 Task: Find a place to stay in Lidingö, Sweden, from September 6 to September 10, for 1 adult and 1 pet, with a price range of ₹9000 to ₹17000, 1 bedroom, and self check-in option.
Action: Mouse moved to (561, 110)
Screenshot: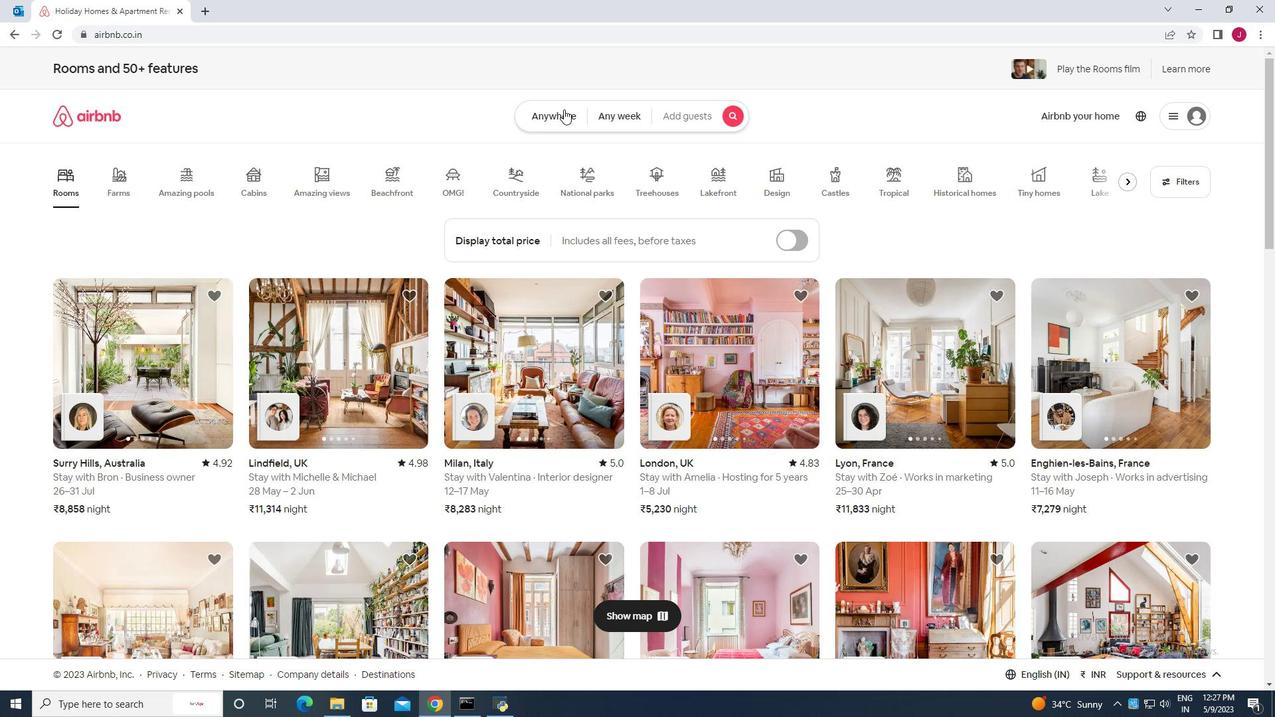 
Action: Mouse pressed left at (561, 110)
Screenshot: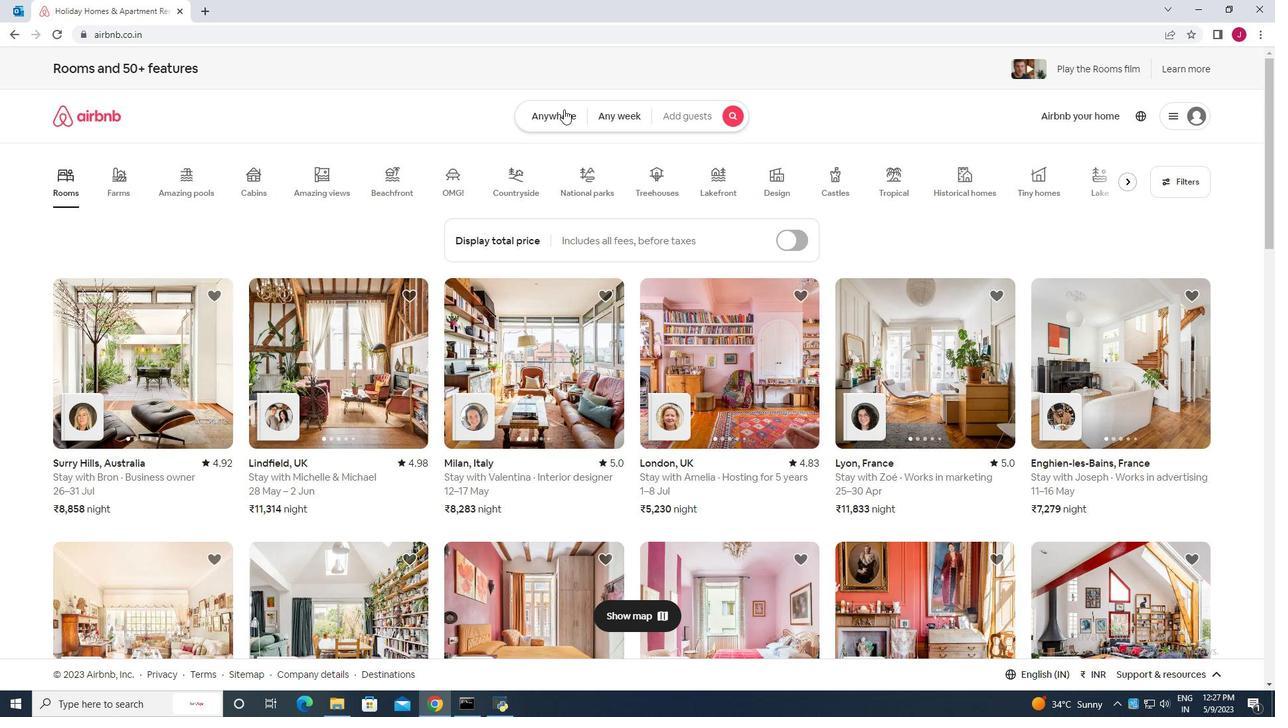 
Action: Mouse moved to (426, 166)
Screenshot: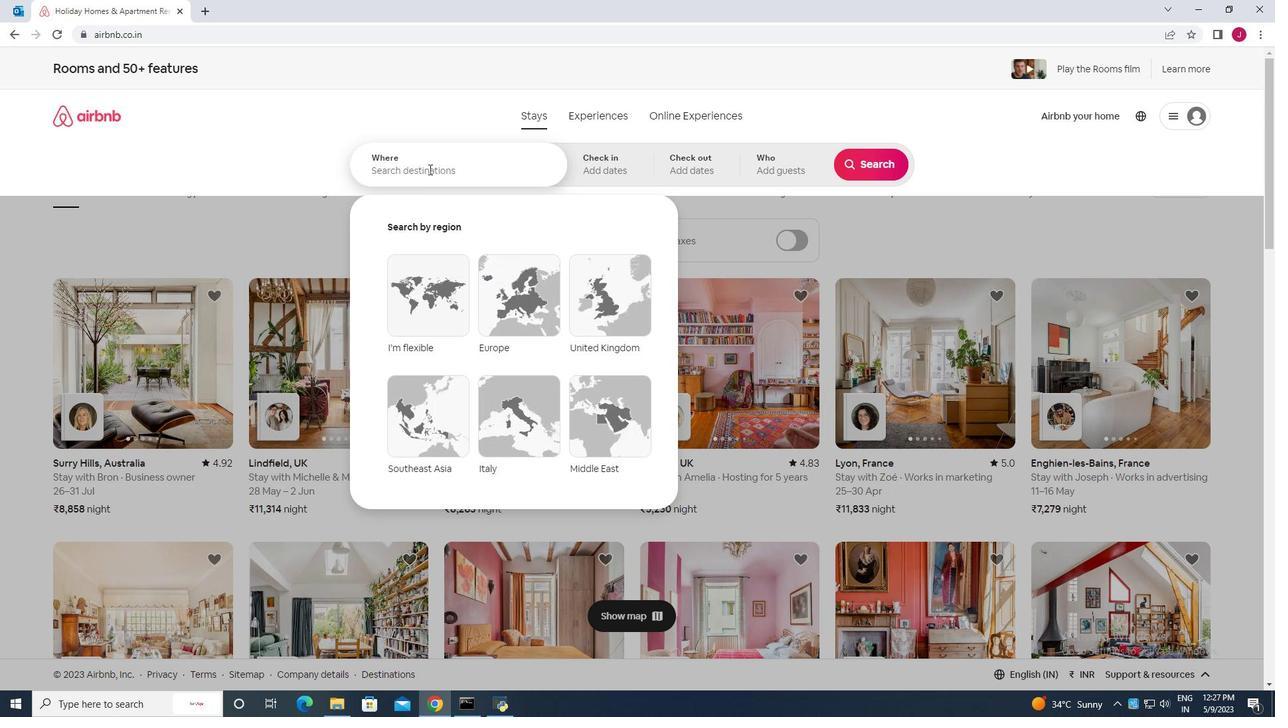
Action: Mouse pressed left at (426, 166)
Screenshot: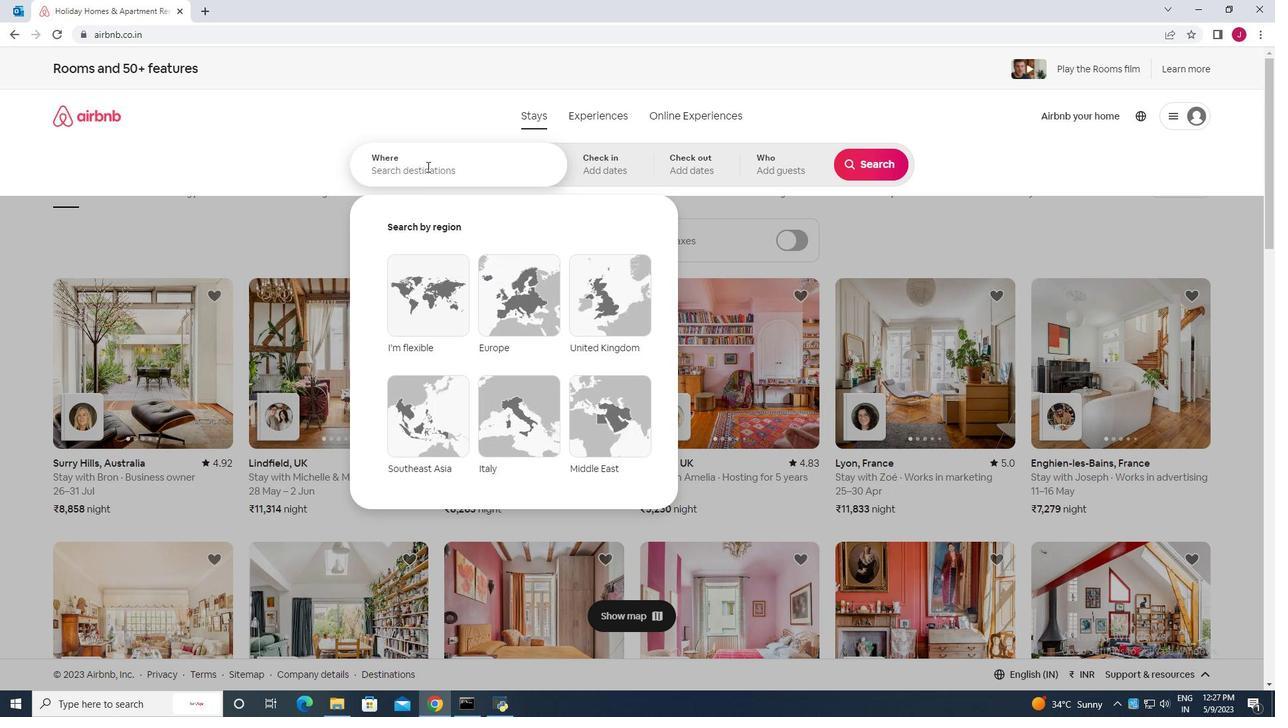 
Action: Key pressed lingingo<Key.backspace><Key.backspace><Key.backspace><Key.backspace><Key.backspace>dingo<Key.space>sd<Key.backspace>weden
Screenshot: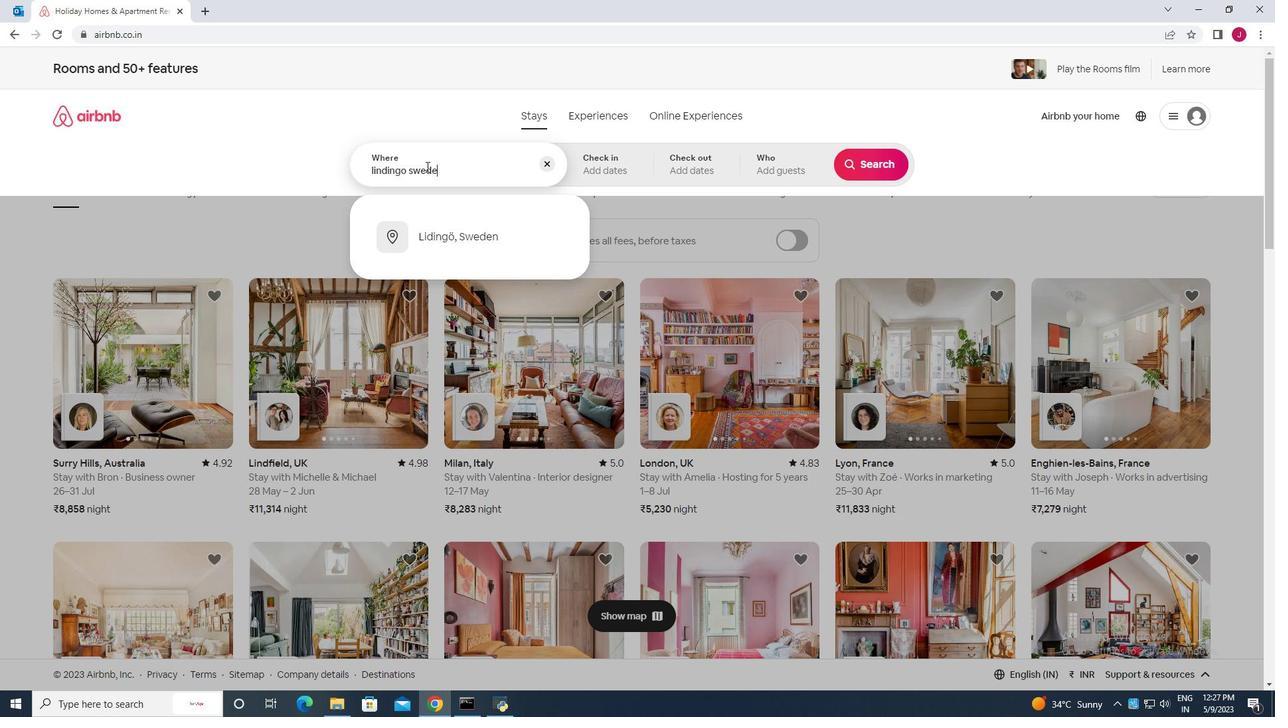 
Action: Mouse moved to (446, 241)
Screenshot: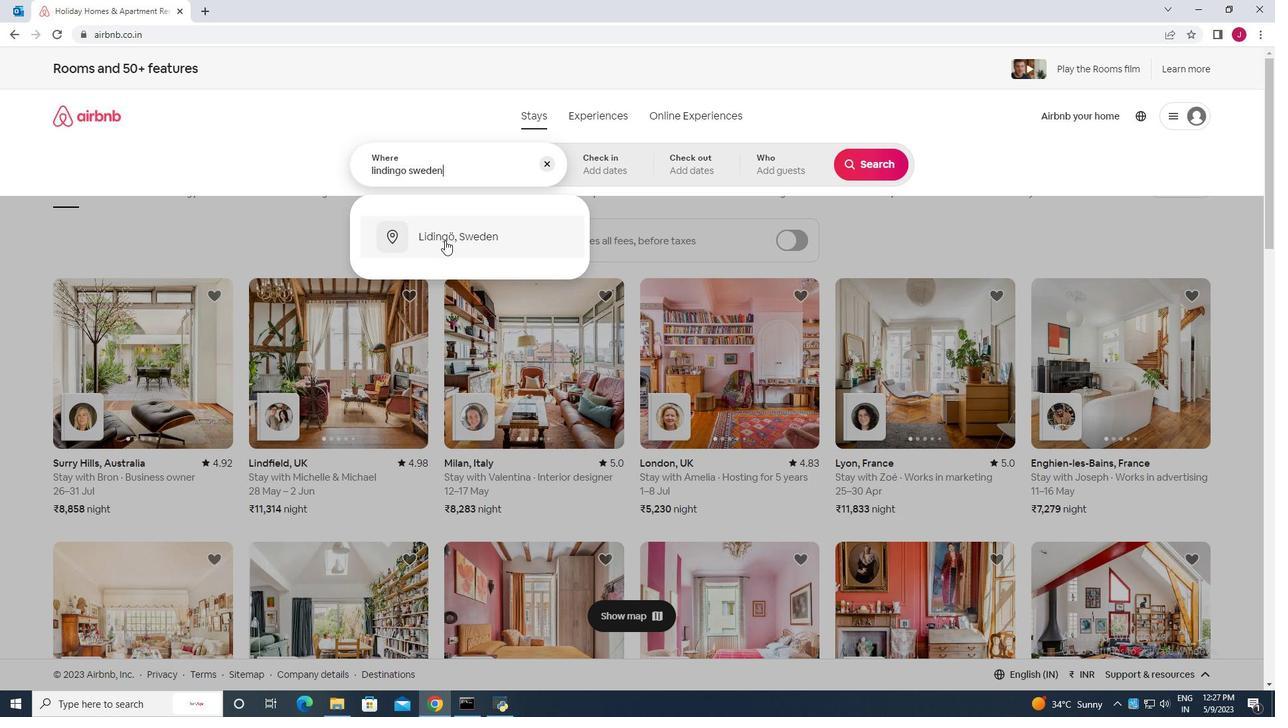 
Action: Mouse pressed left at (446, 241)
Screenshot: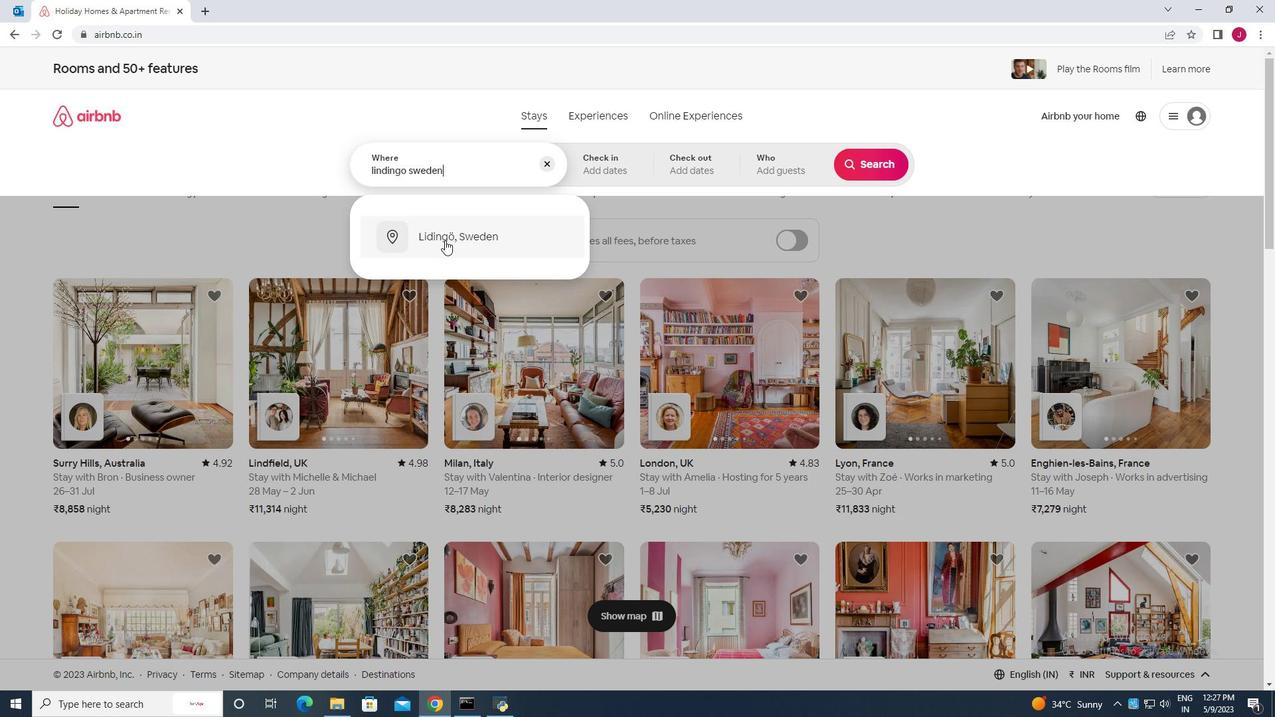 
Action: Mouse moved to (872, 267)
Screenshot: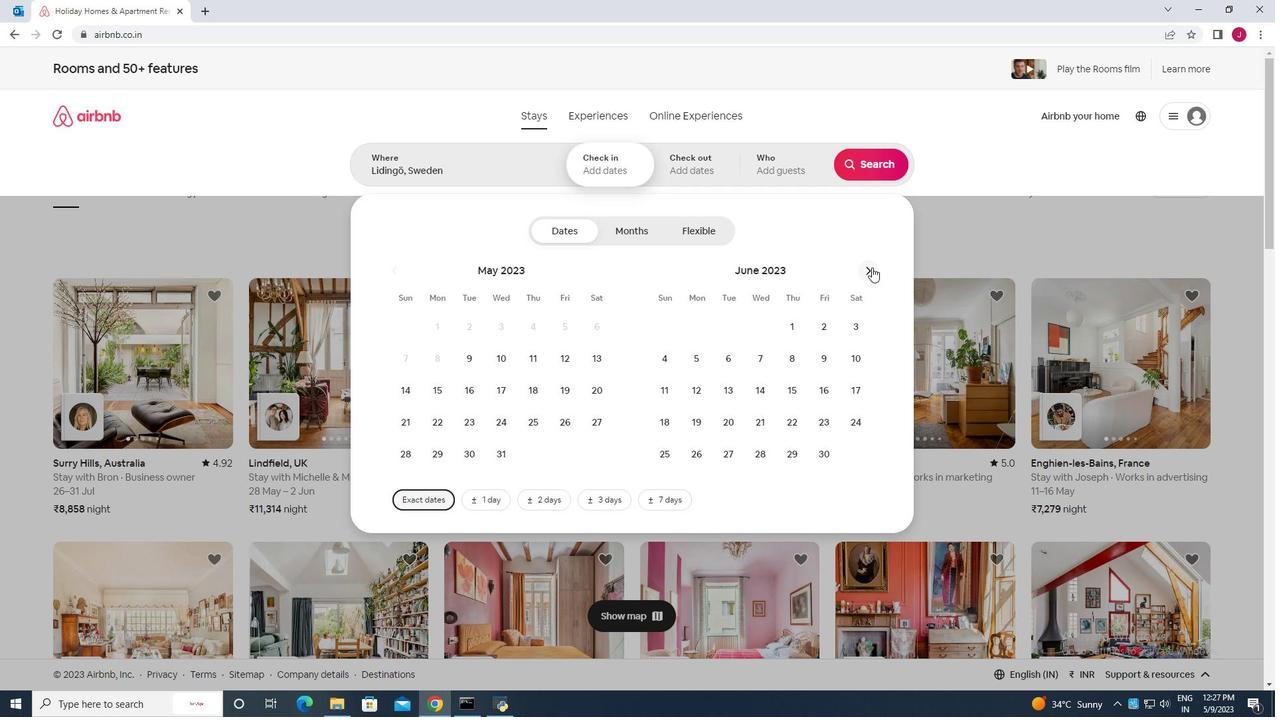 
Action: Mouse pressed left at (872, 267)
Screenshot: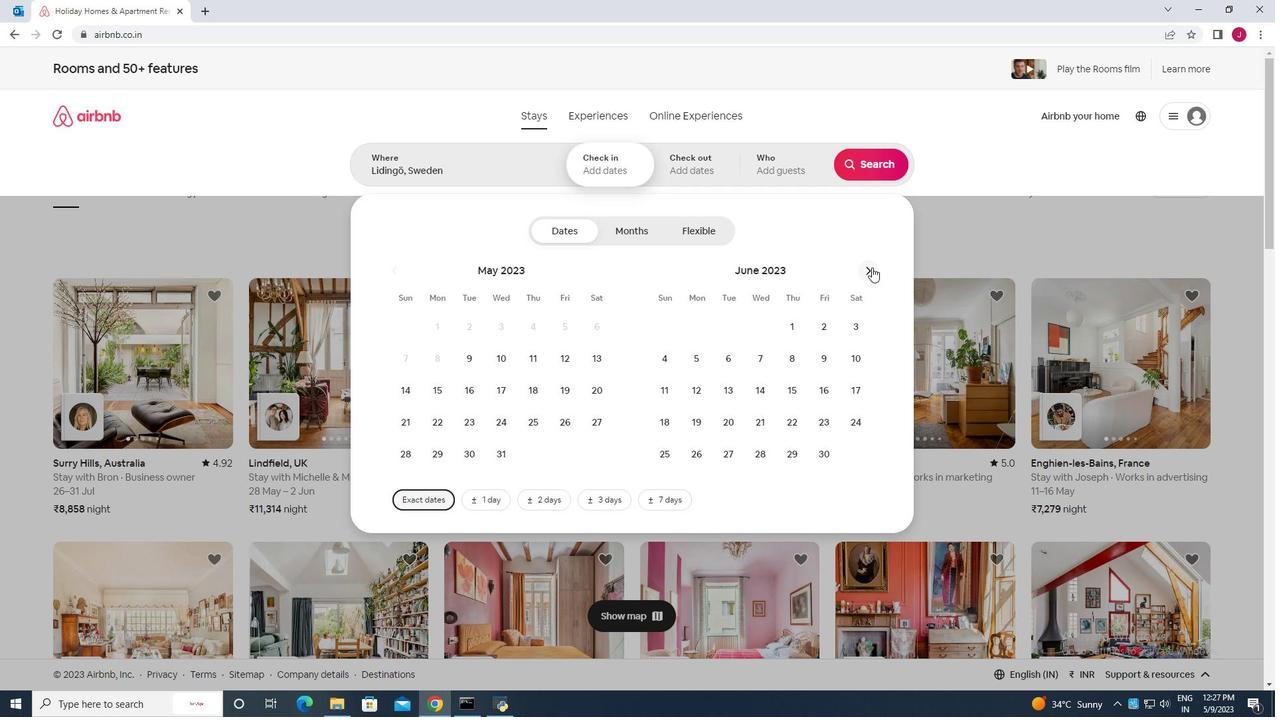 
Action: Mouse pressed left at (872, 267)
Screenshot: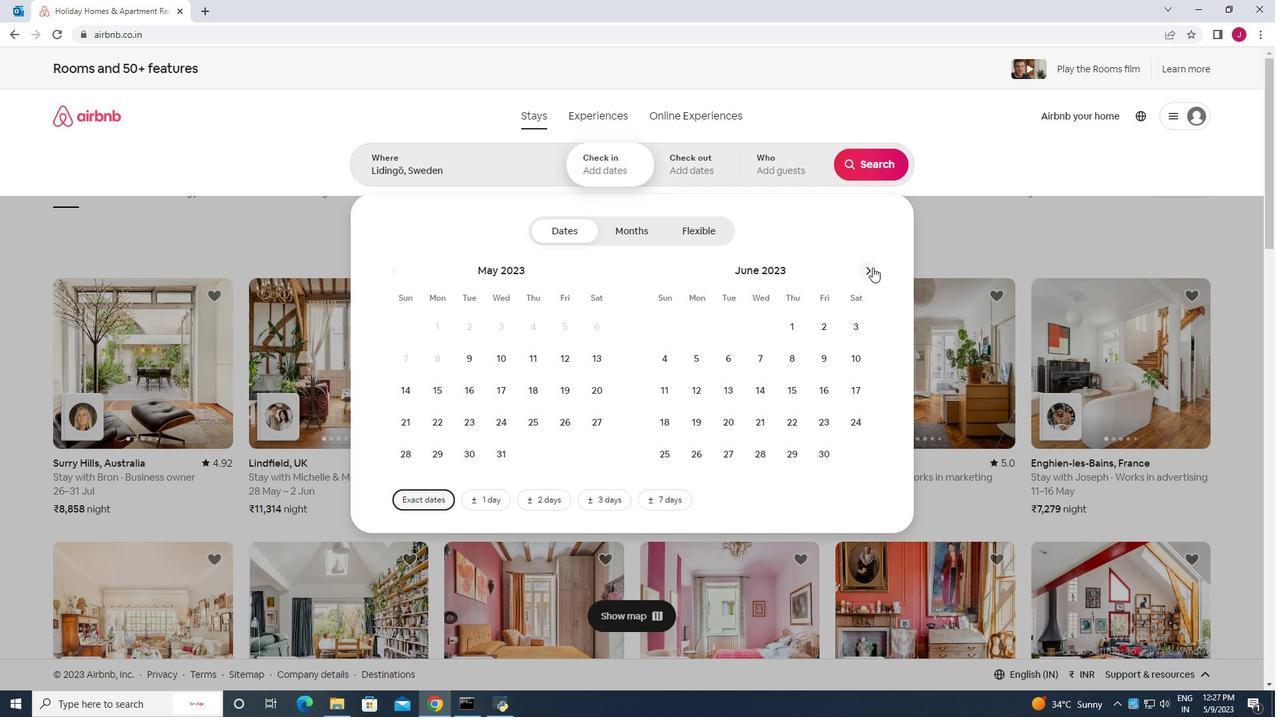 
Action: Mouse pressed left at (872, 267)
Screenshot: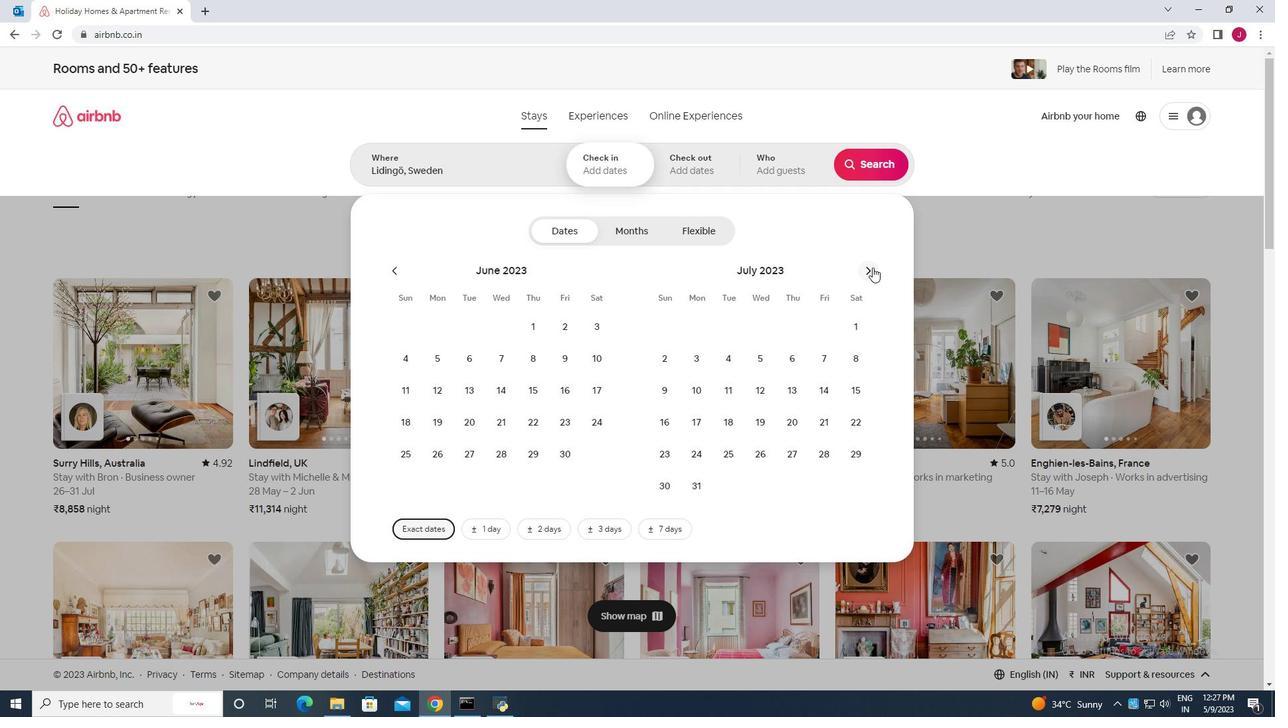 
Action: Mouse moved to (767, 361)
Screenshot: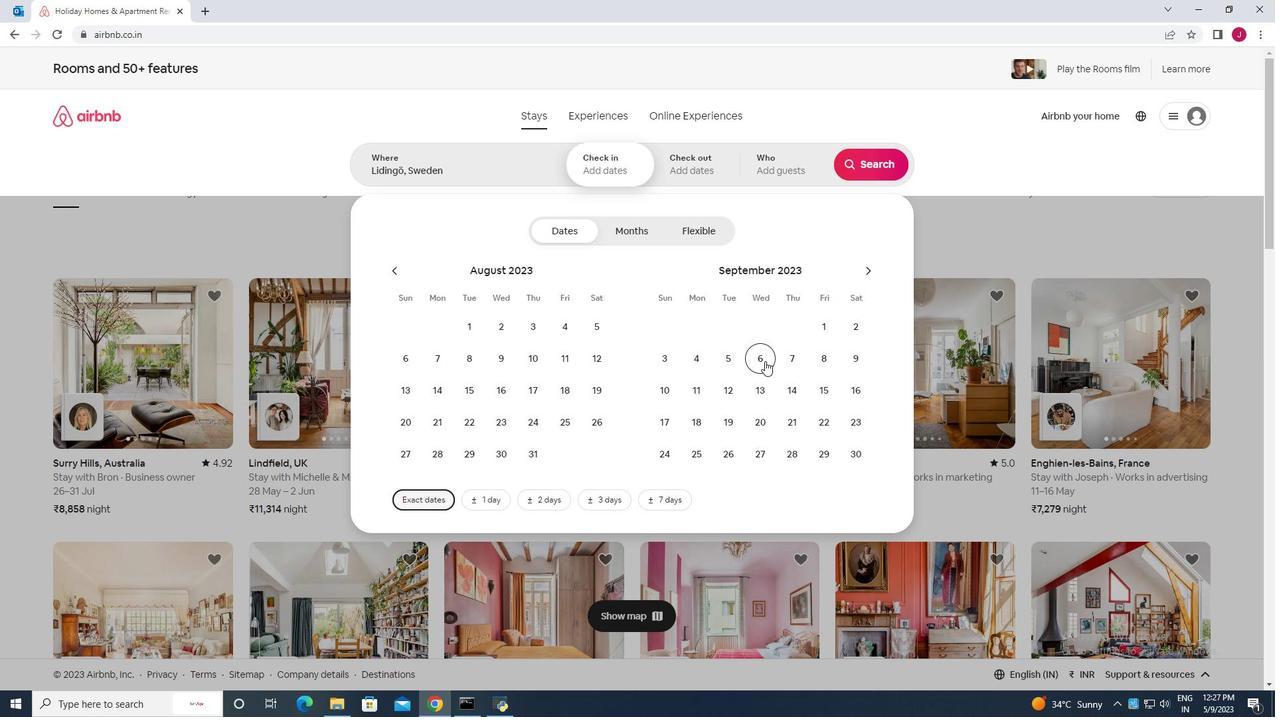 
Action: Mouse pressed left at (767, 361)
Screenshot: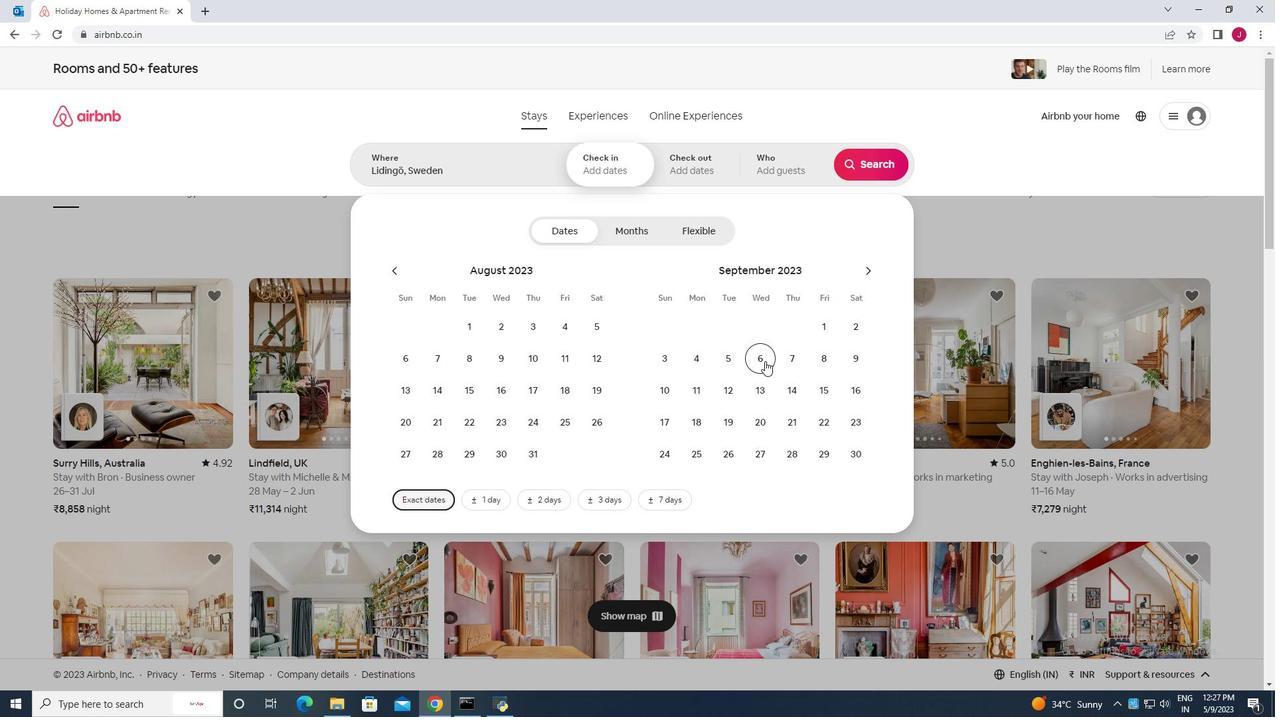 
Action: Mouse moved to (666, 393)
Screenshot: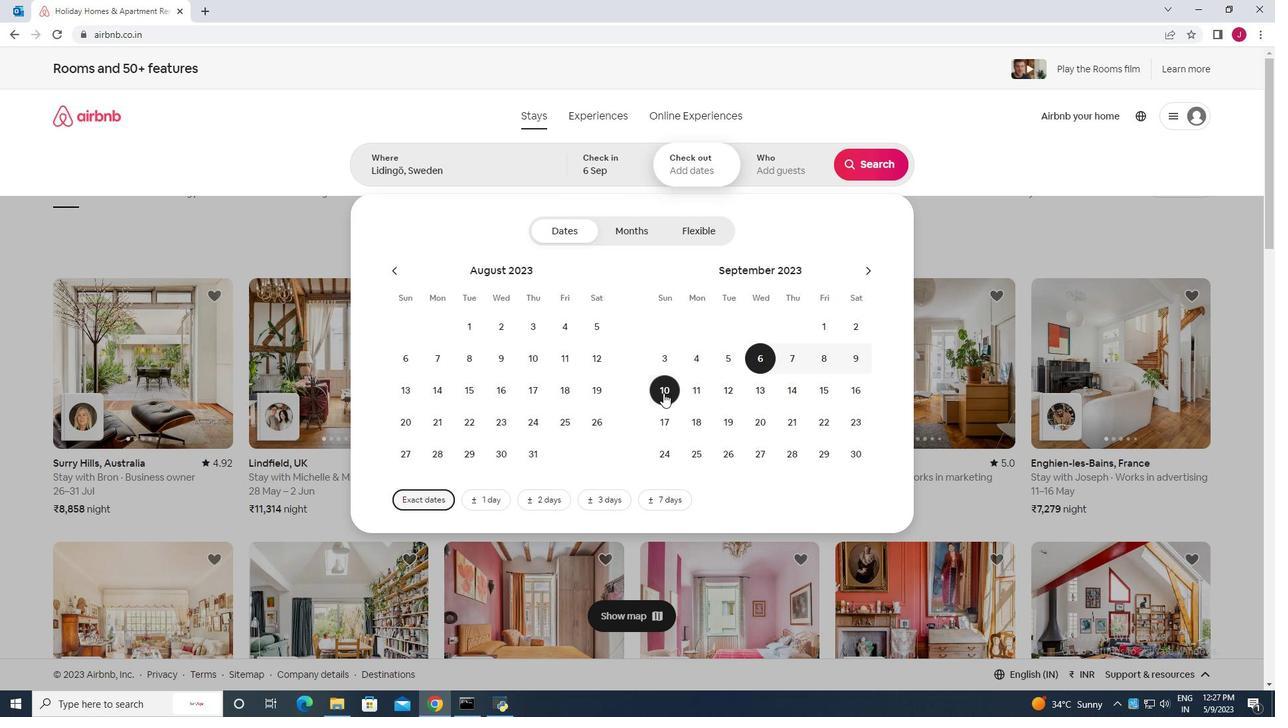 
Action: Mouse pressed left at (666, 393)
Screenshot: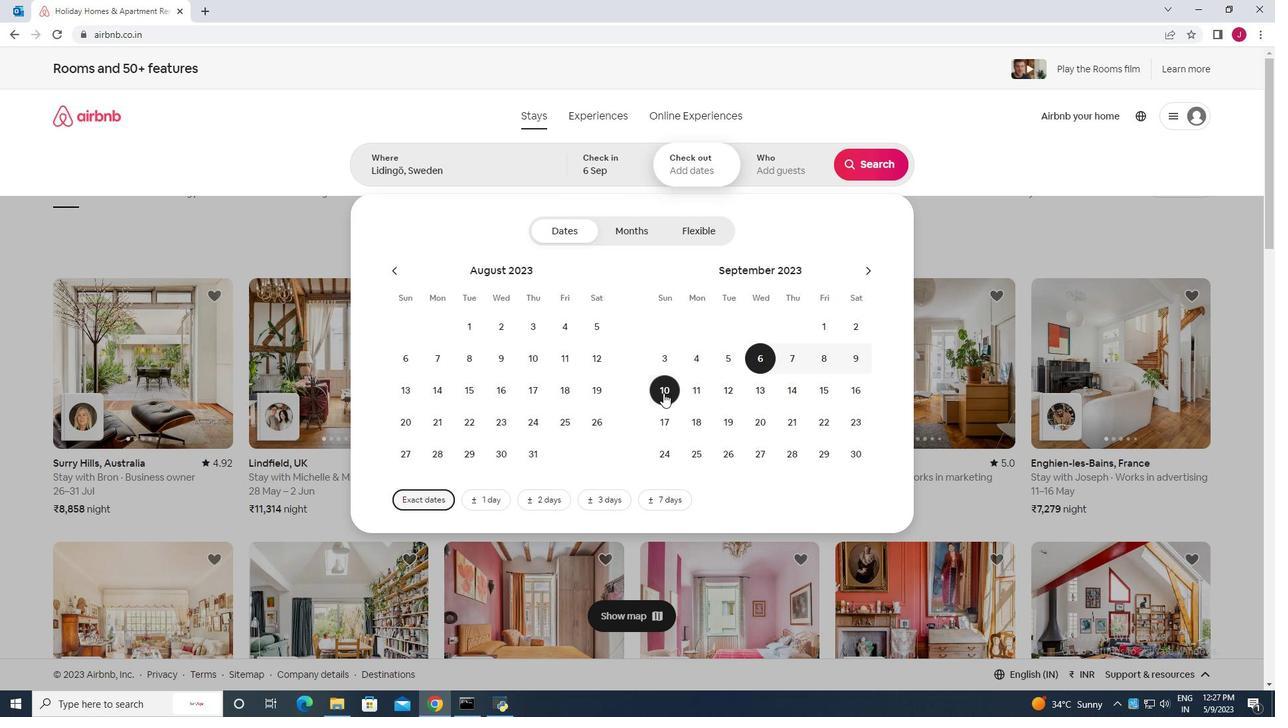 
Action: Mouse moved to (771, 170)
Screenshot: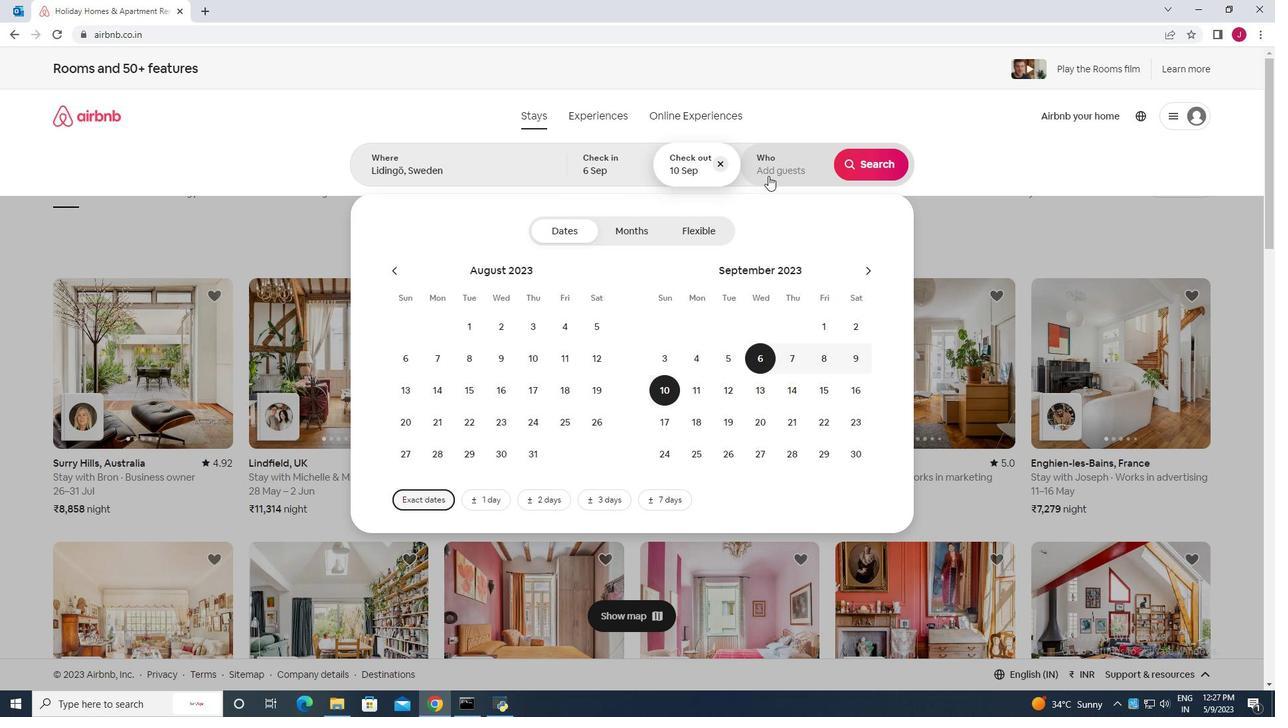 
Action: Mouse pressed left at (771, 170)
Screenshot: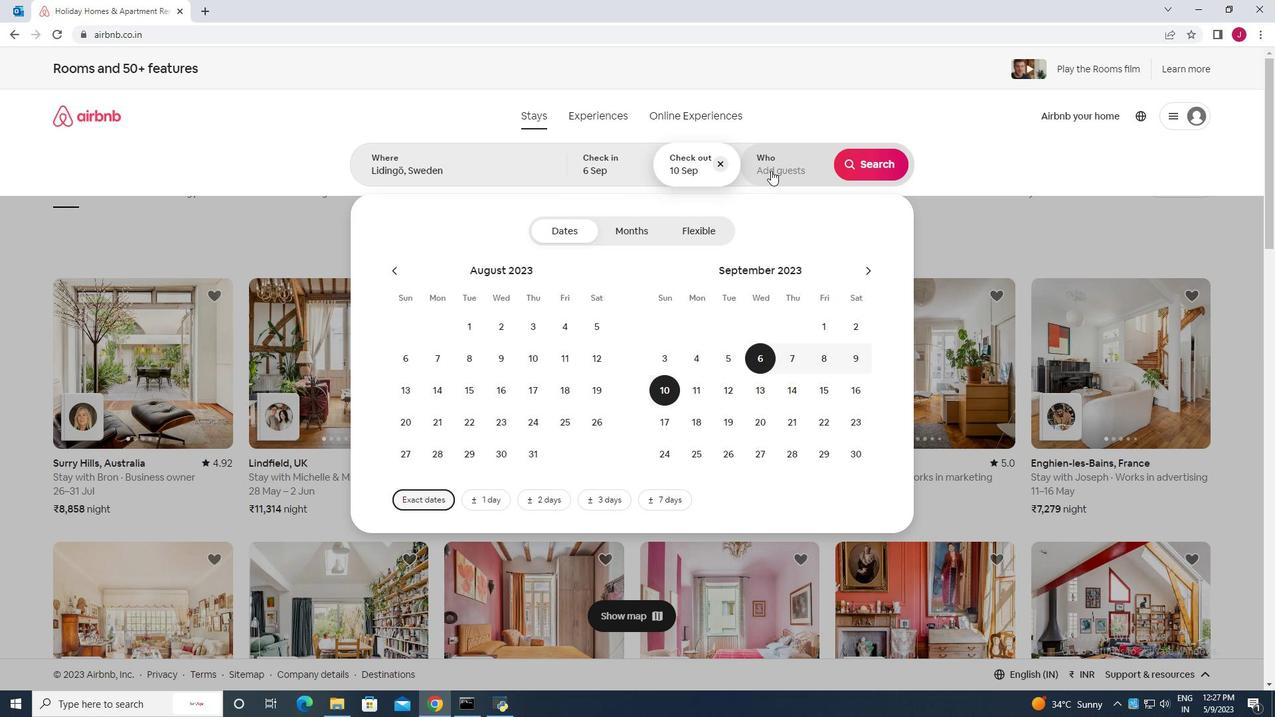 
Action: Mouse moved to (881, 235)
Screenshot: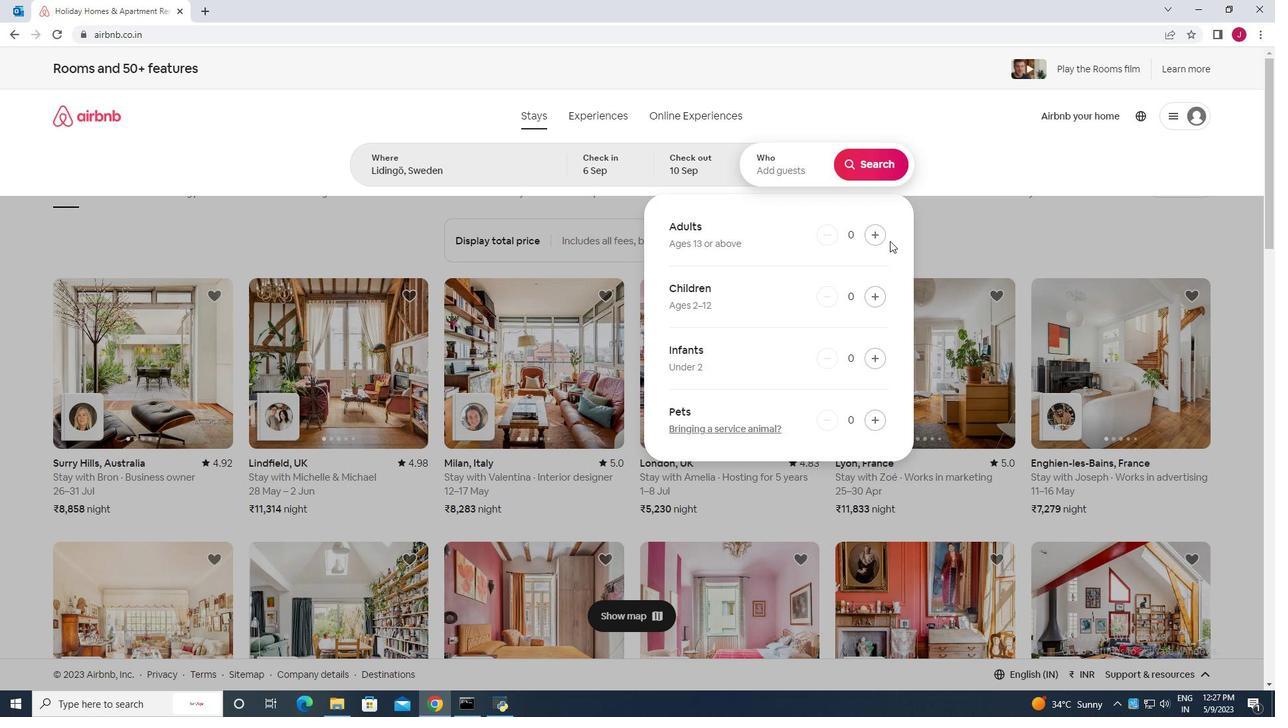 
Action: Mouse pressed left at (881, 235)
Screenshot: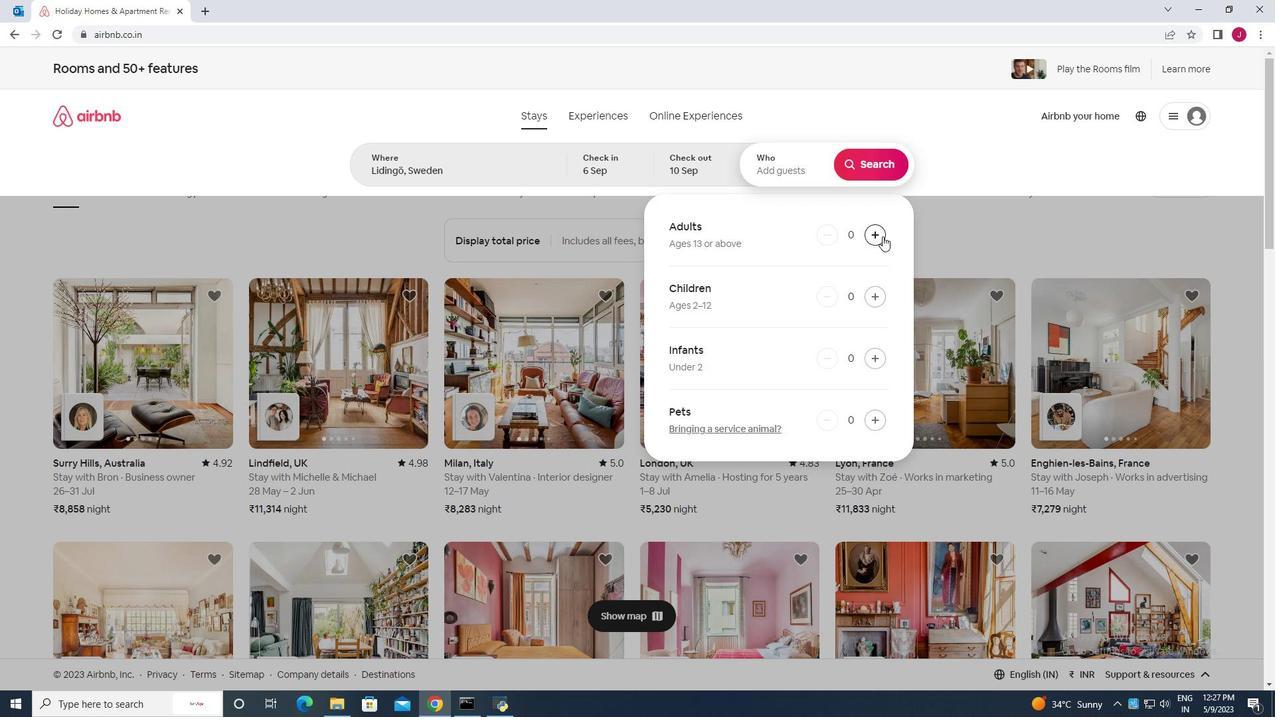 
Action: Mouse moved to (878, 162)
Screenshot: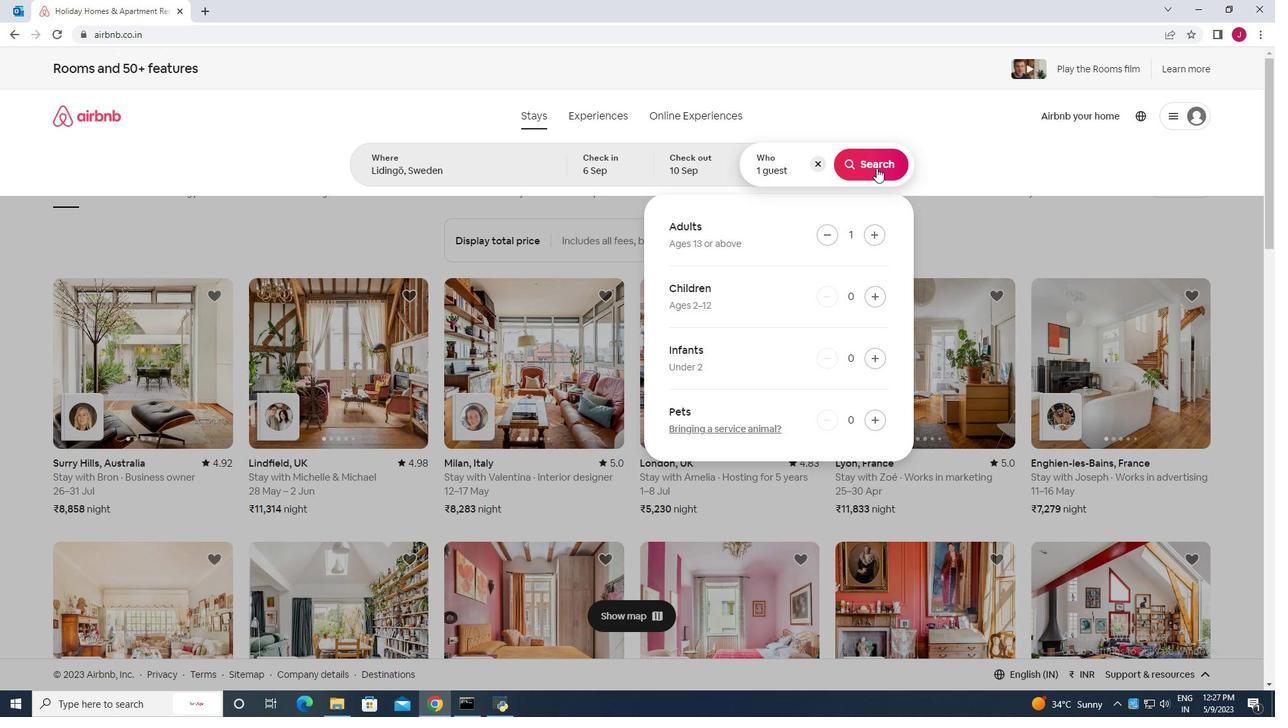 
Action: Mouse pressed left at (878, 162)
Screenshot: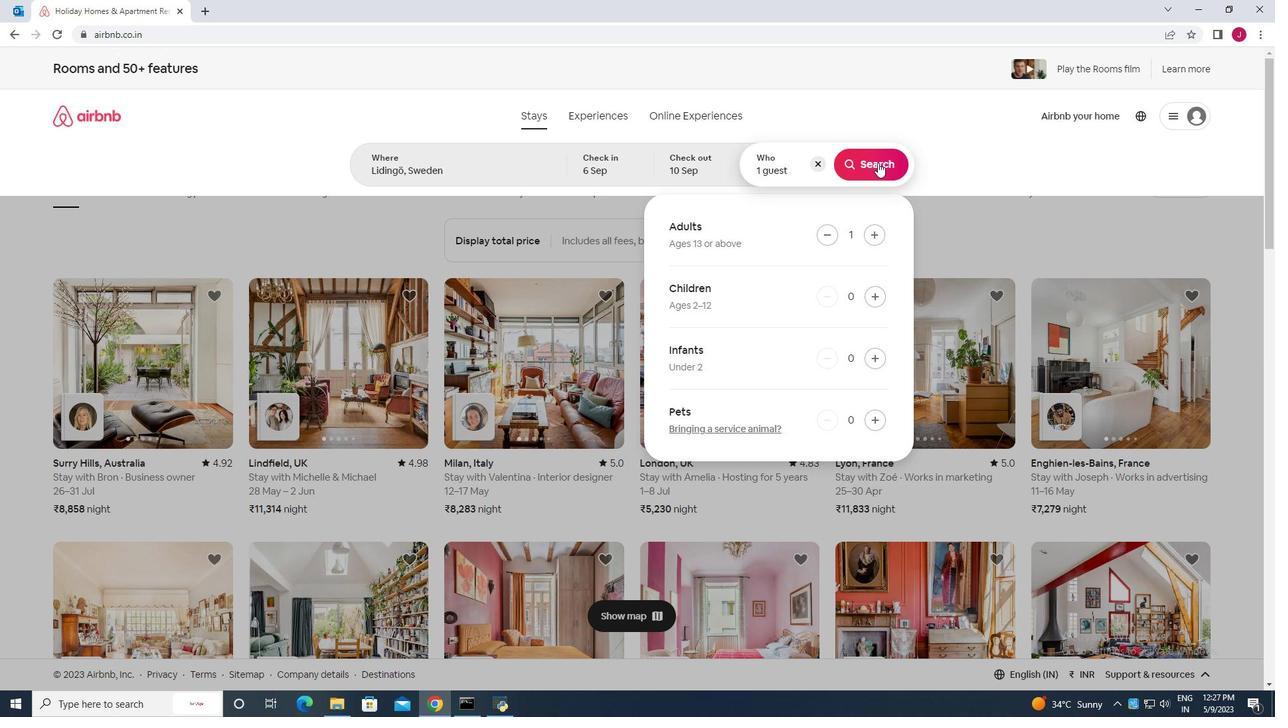 
Action: Mouse moved to (1224, 126)
Screenshot: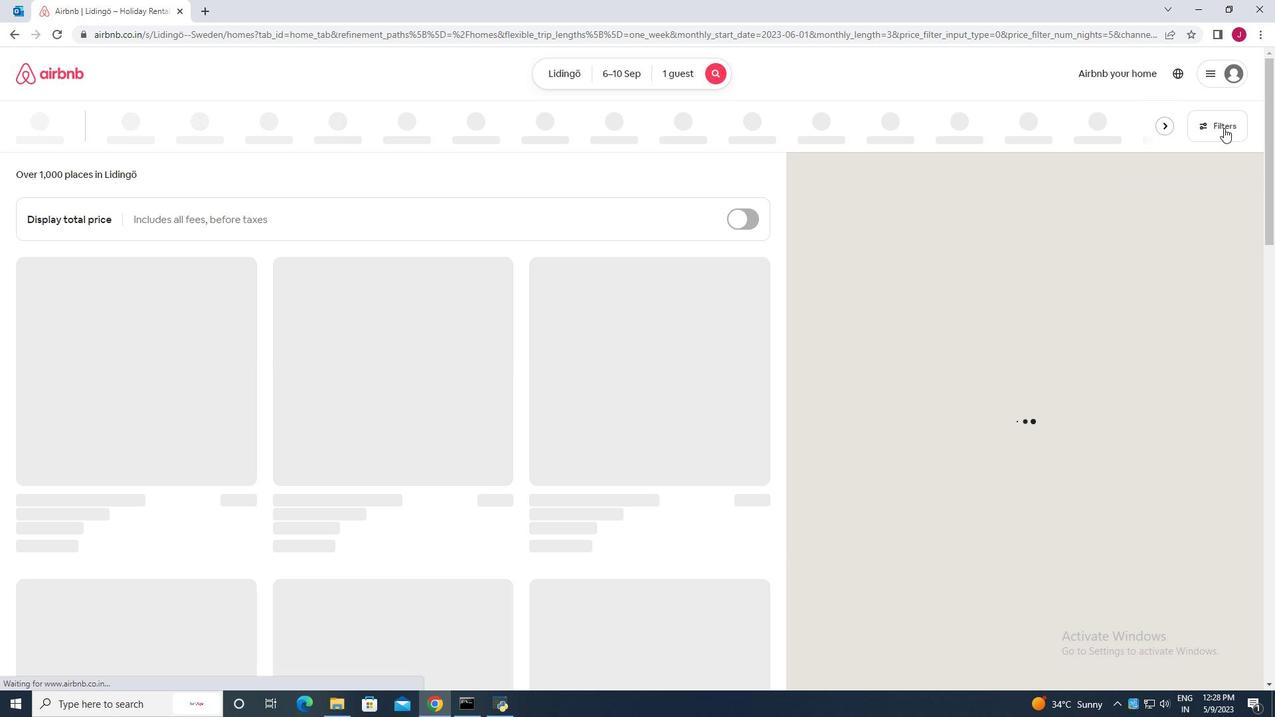 
Action: Mouse pressed left at (1224, 126)
Screenshot: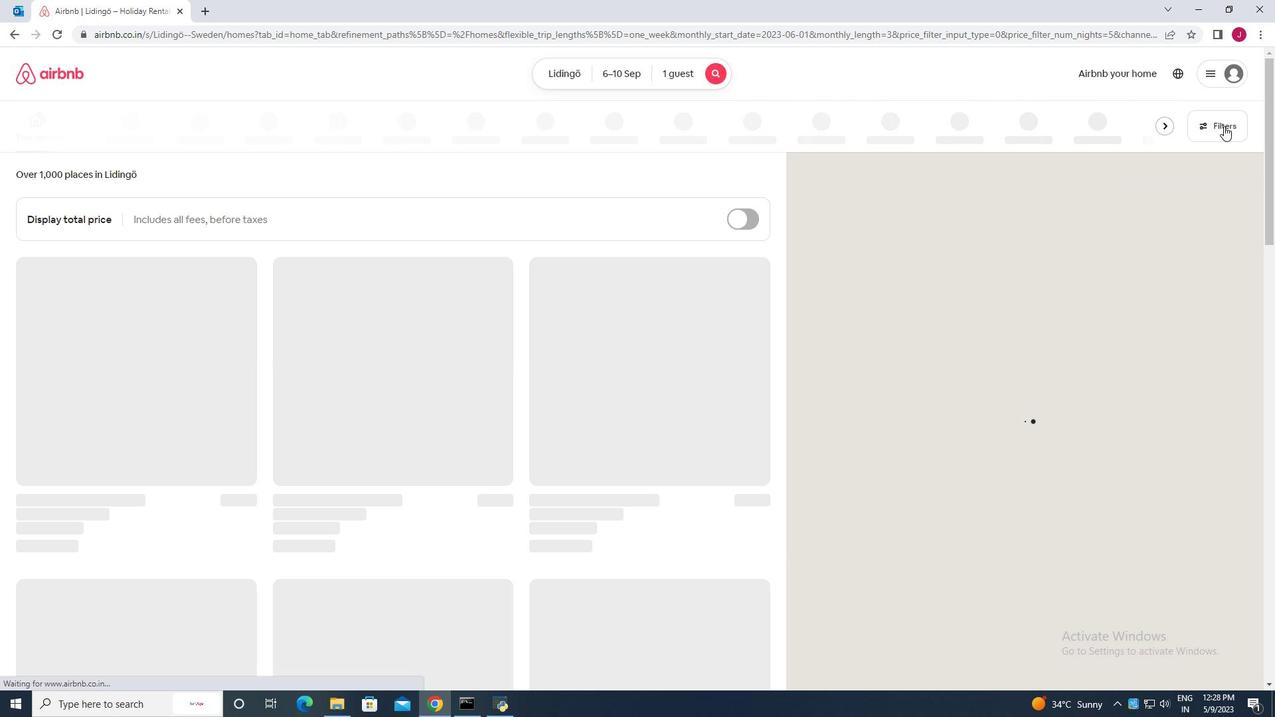 
Action: Mouse moved to (478, 445)
Screenshot: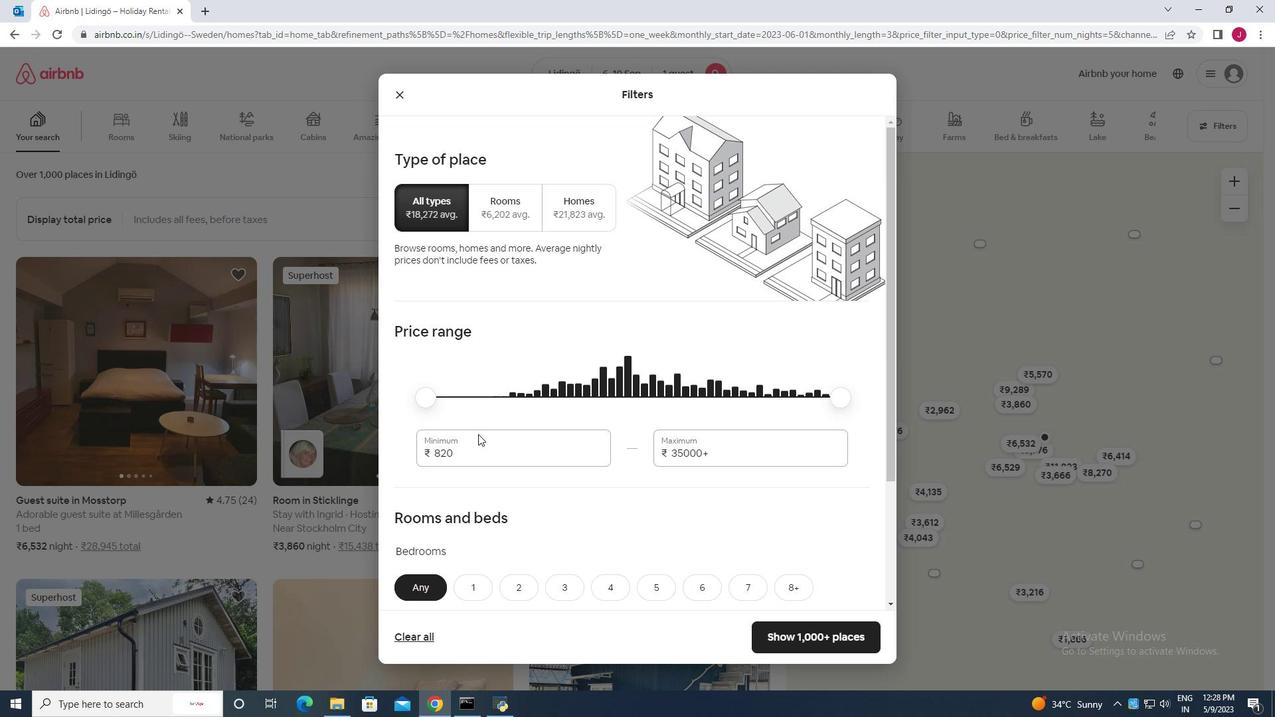 
Action: Mouse pressed left at (478, 445)
Screenshot: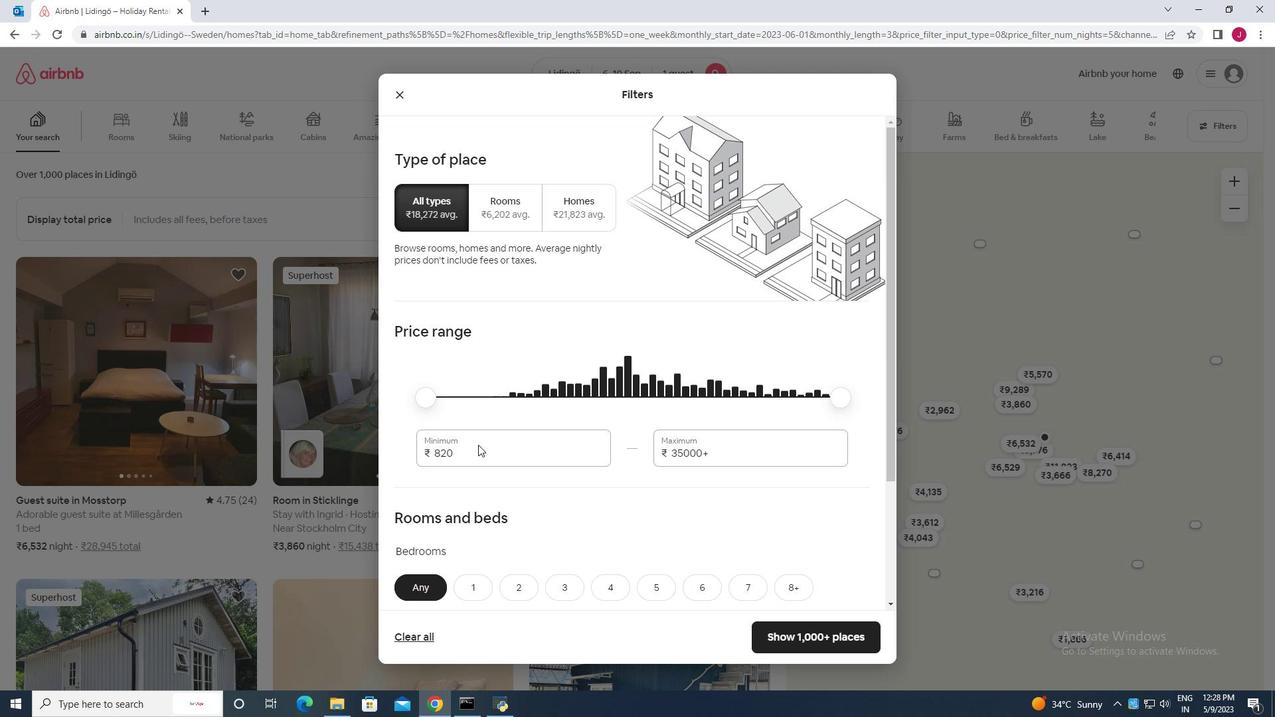 
Action: Mouse moved to (476, 440)
Screenshot: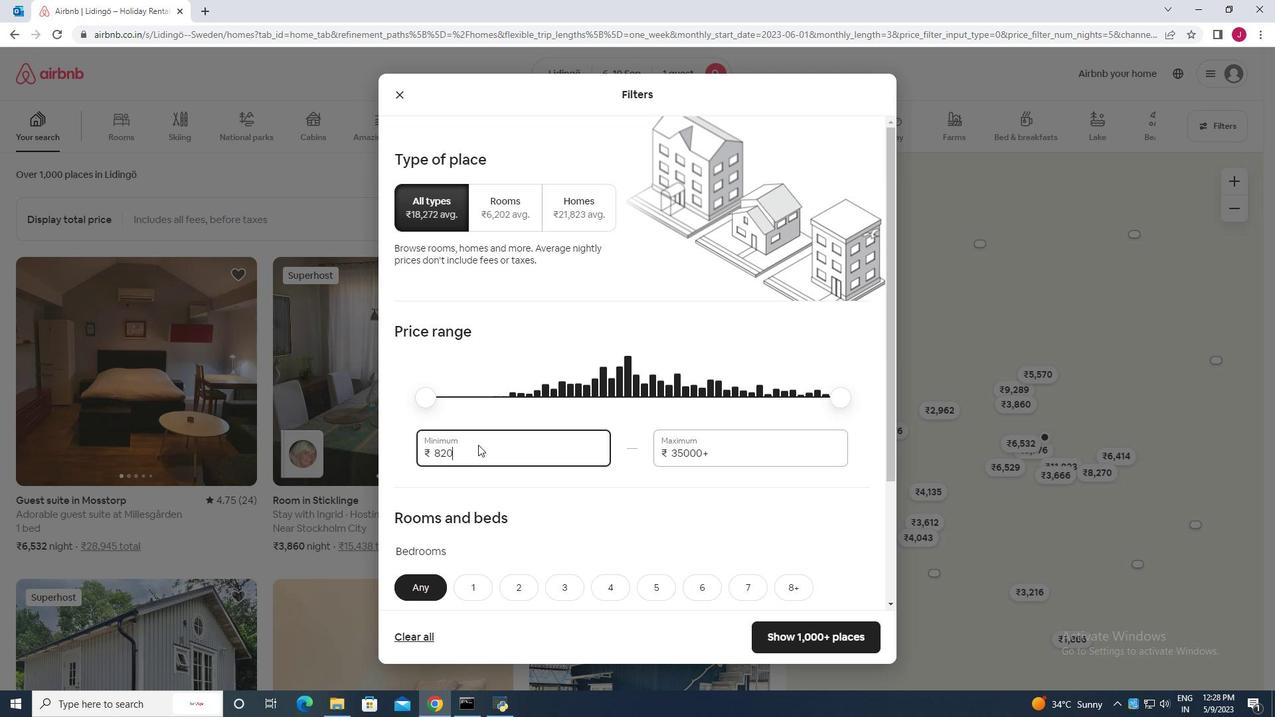 
Action: Key pressed <Key.backspace><Key.backspace><Key.backspace><Key.backspace><Key.backspace><Key.backspace><Key.backspace><Key.backspace><Key.backspace>9000
Screenshot: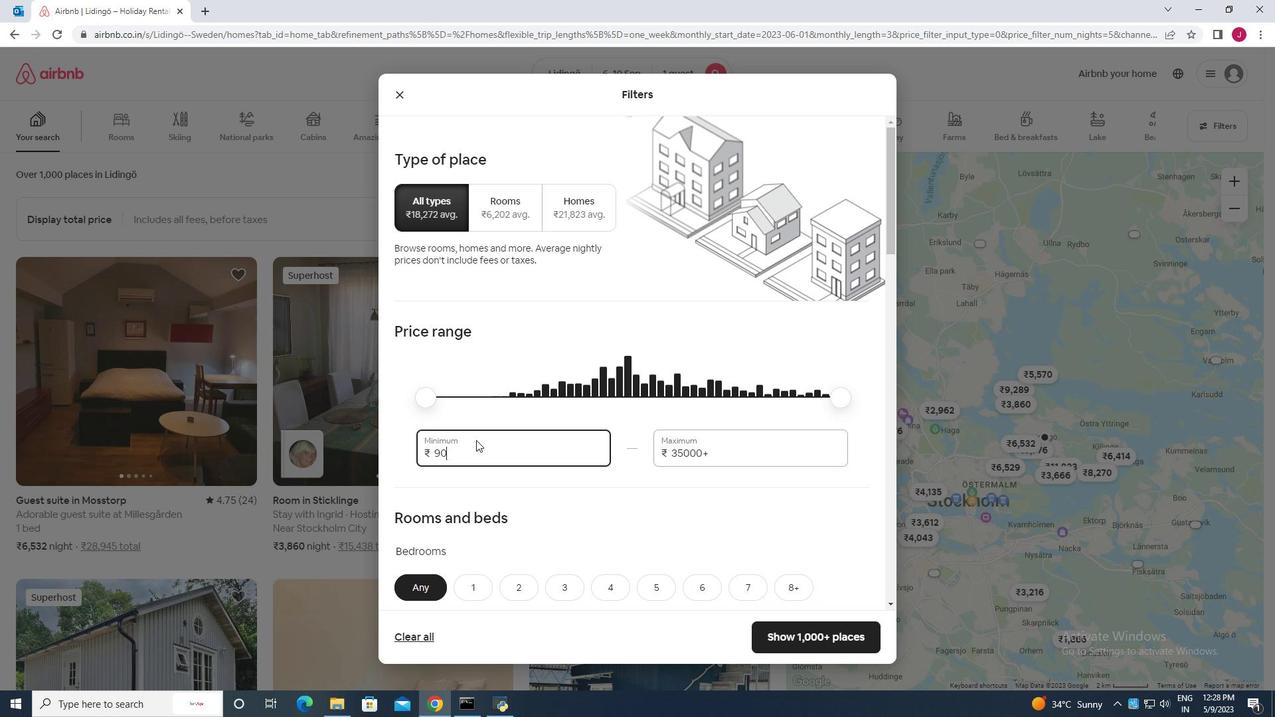 
Action: Mouse moved to (745, 454)
Screenshot: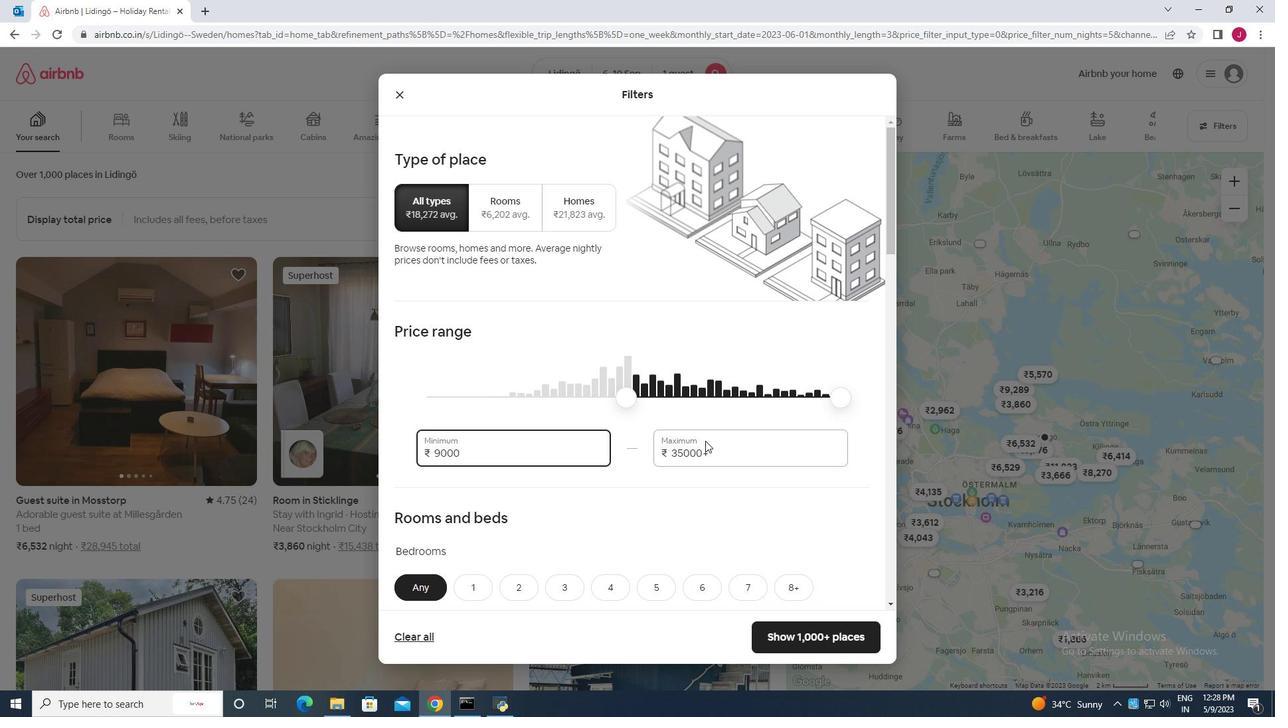 
Action: Mouse pressed left at (745, 454)
Screenshot: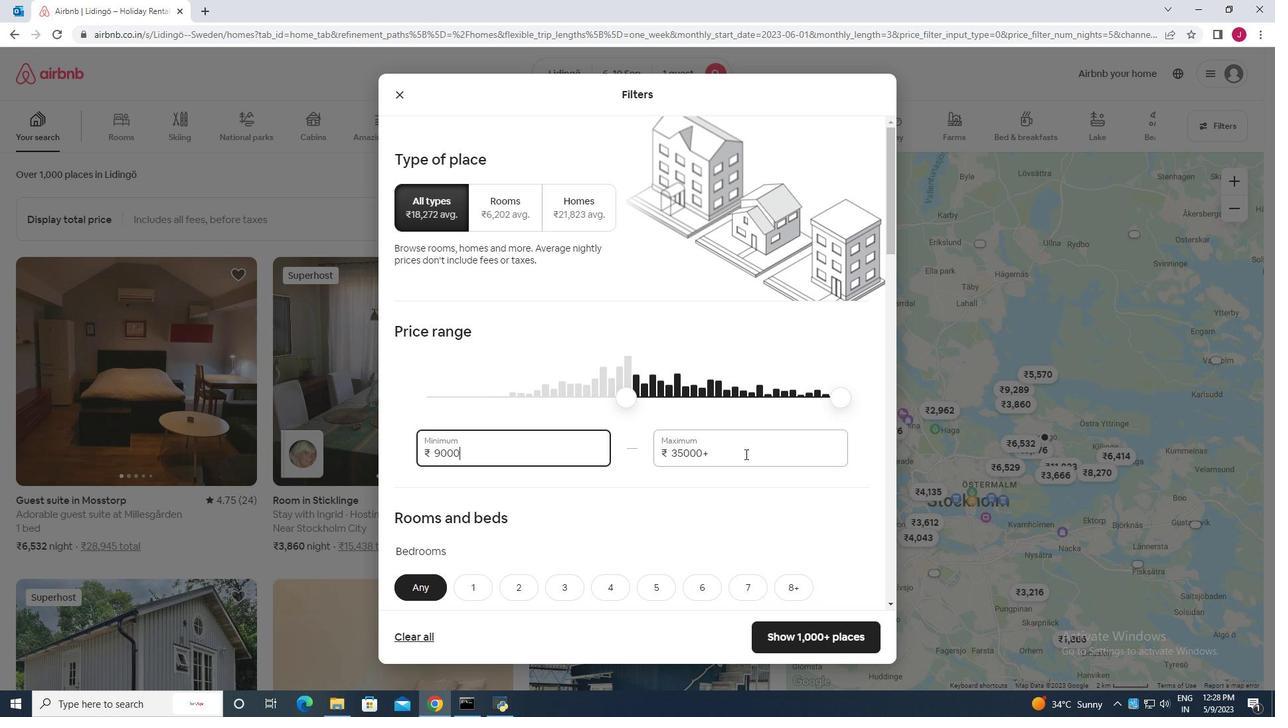 
Action: Mouse moved to (742, 445)
Screenshot: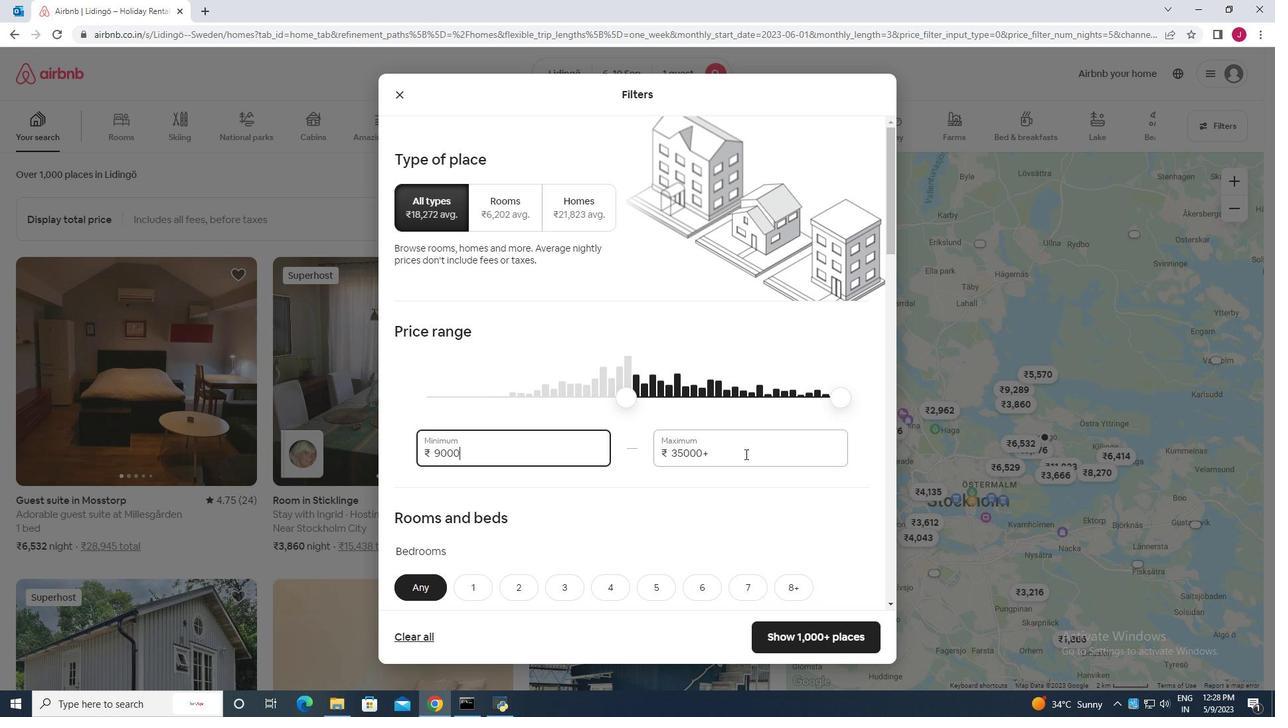 
Action: Key pressed <Key.backspace><Key.backspace><Key.backspace><Key.backspace><Key.backspace><Key.backspace><Key.backspace><Key.backspace><Key.backspace><Key.backspace><Key.backspace><Key.backspace><Key.backspace>17000
Screenshot: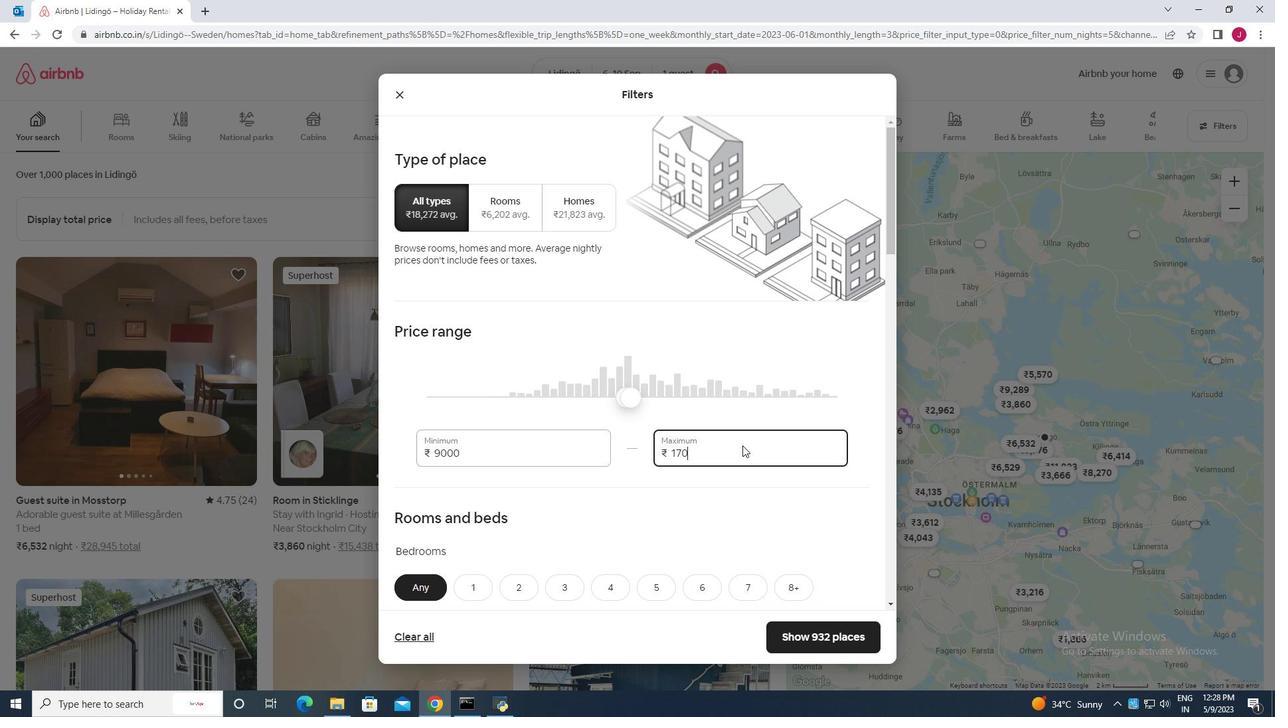 
Action: Mouse moved to (709, 455)
Screenshot: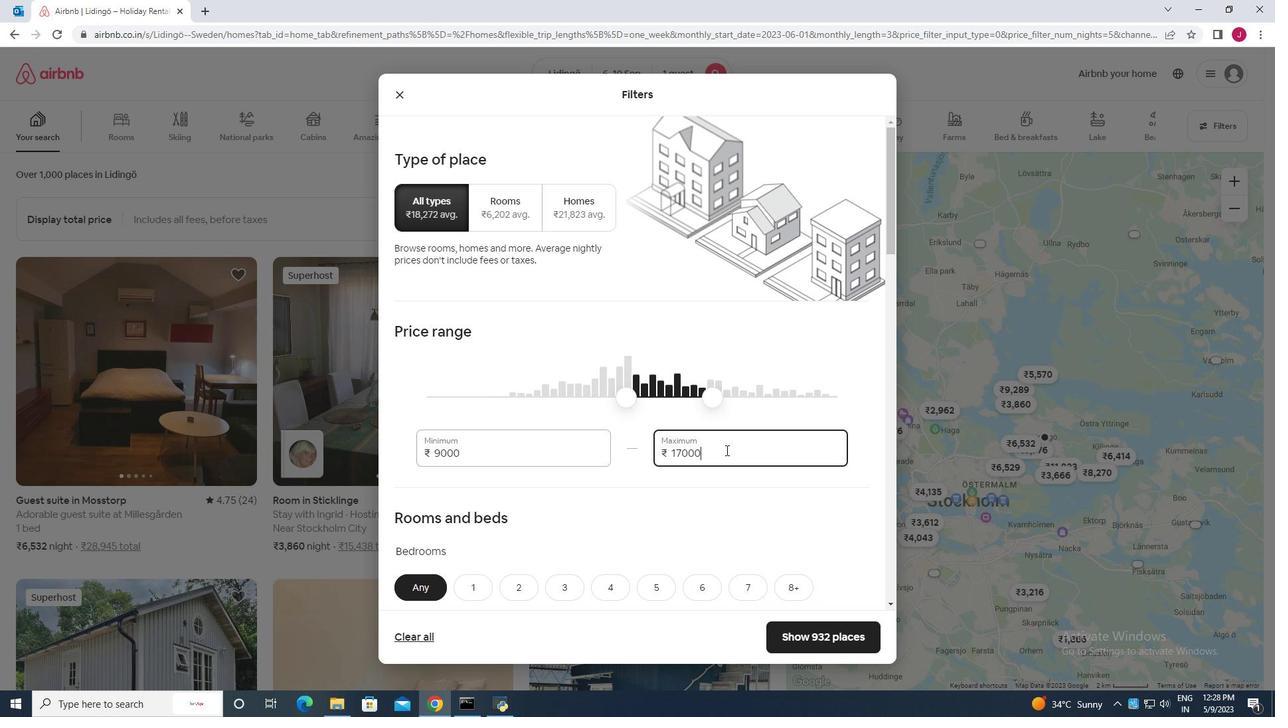
Action: Mouse scrolled (709, 454) with delta (0, 0)
Screenshot: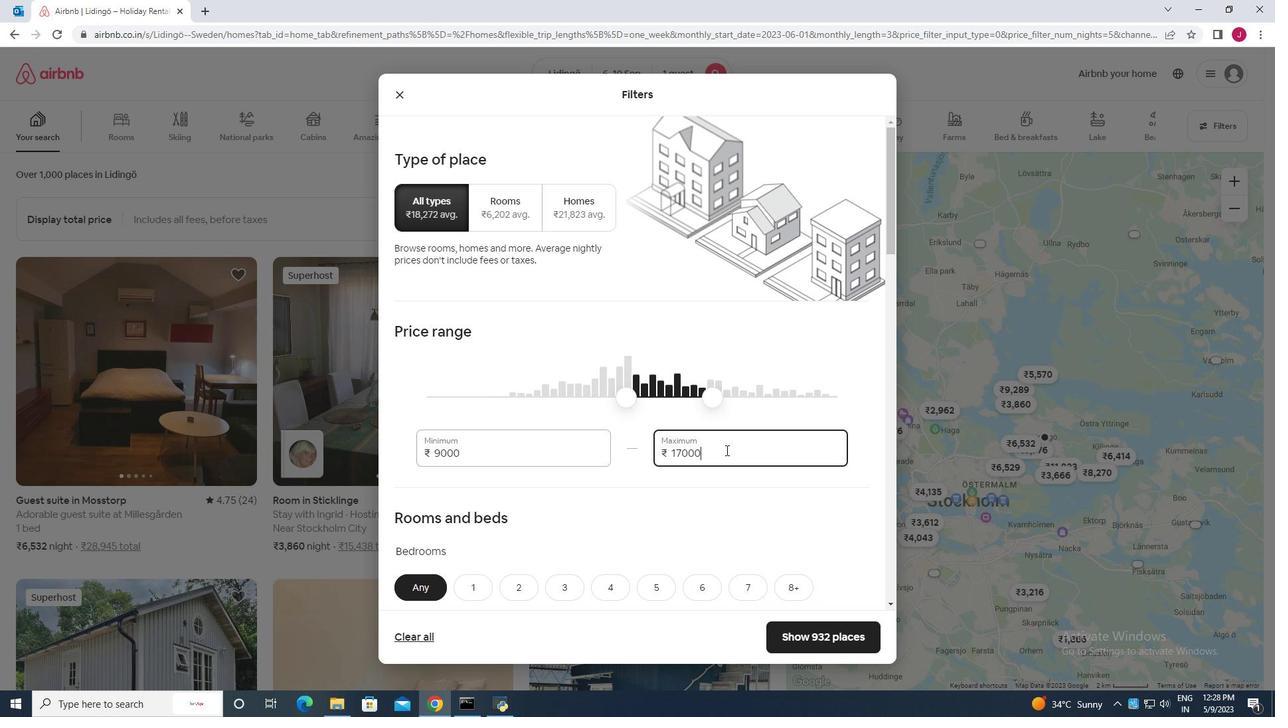 
Action: Mouse moved to (708, 455)
Screenshot: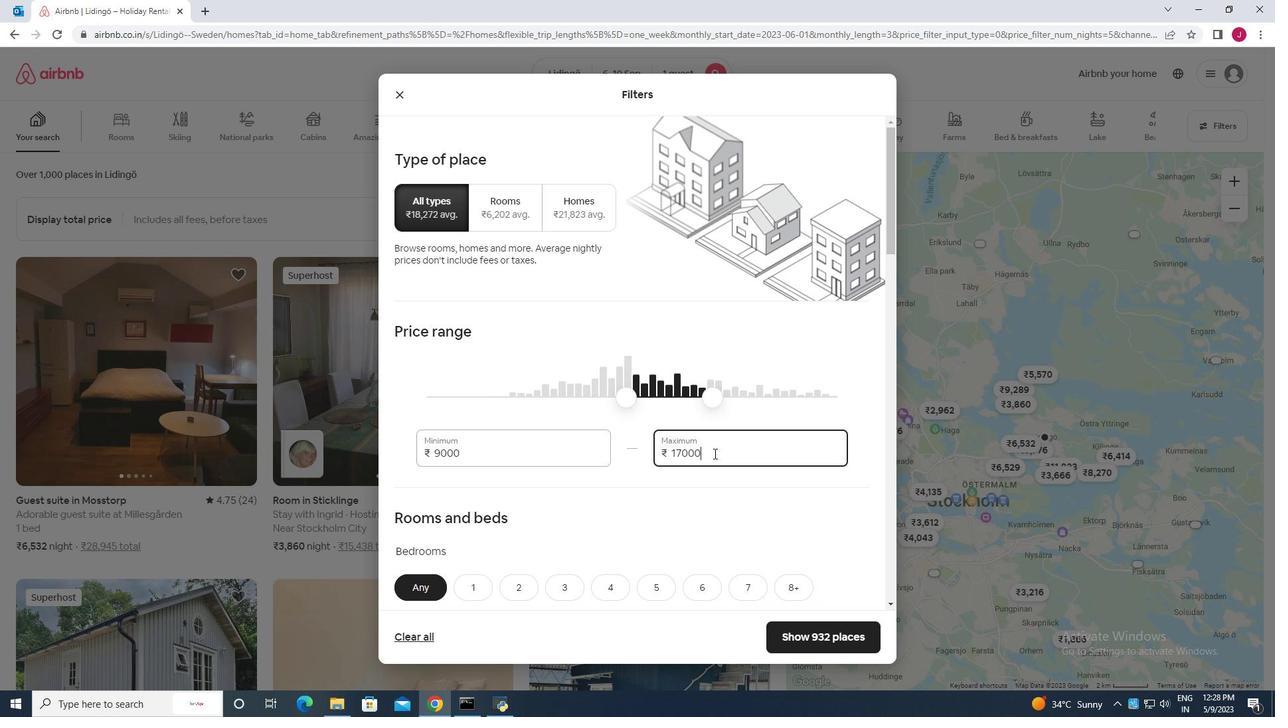 
Action: Mouse scrolled (708, 454) with delta (0, 0)
Screenshot: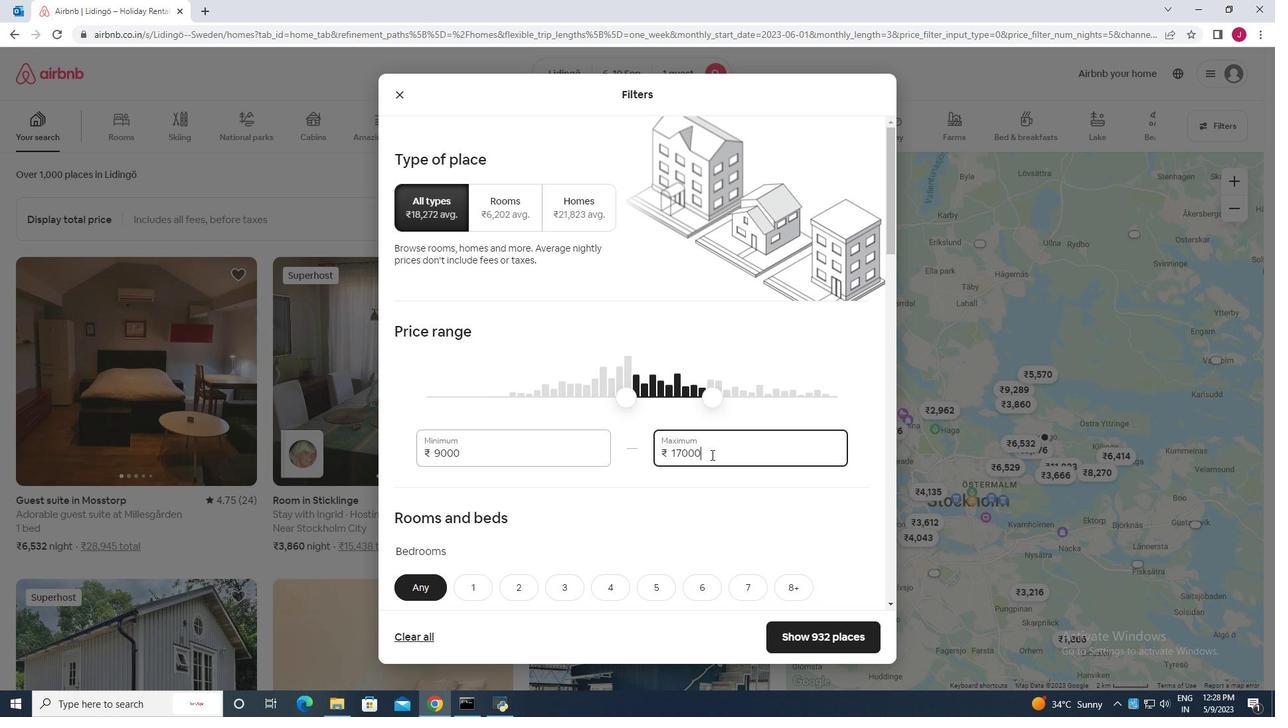 
Action: Mouse moved to (681, 450)
Screenshot: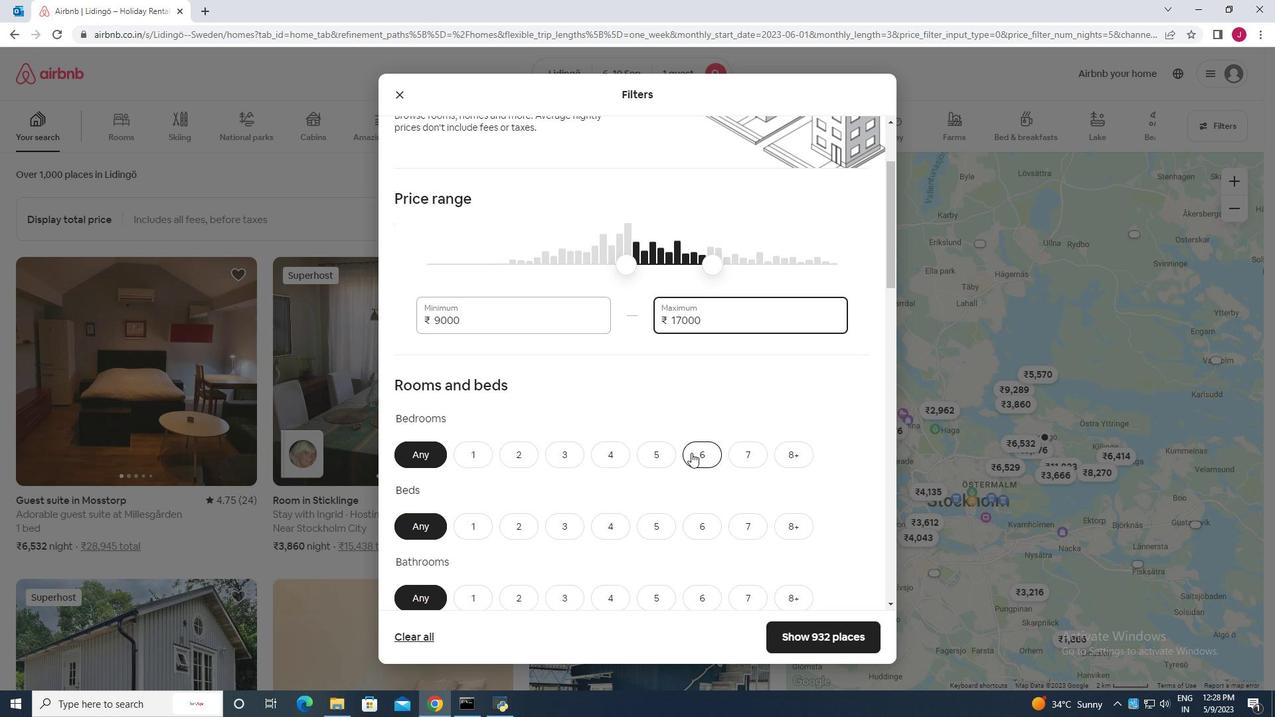 
Action: Mouse scrolled (681, 450) with delta (0, 0)
Screenshot: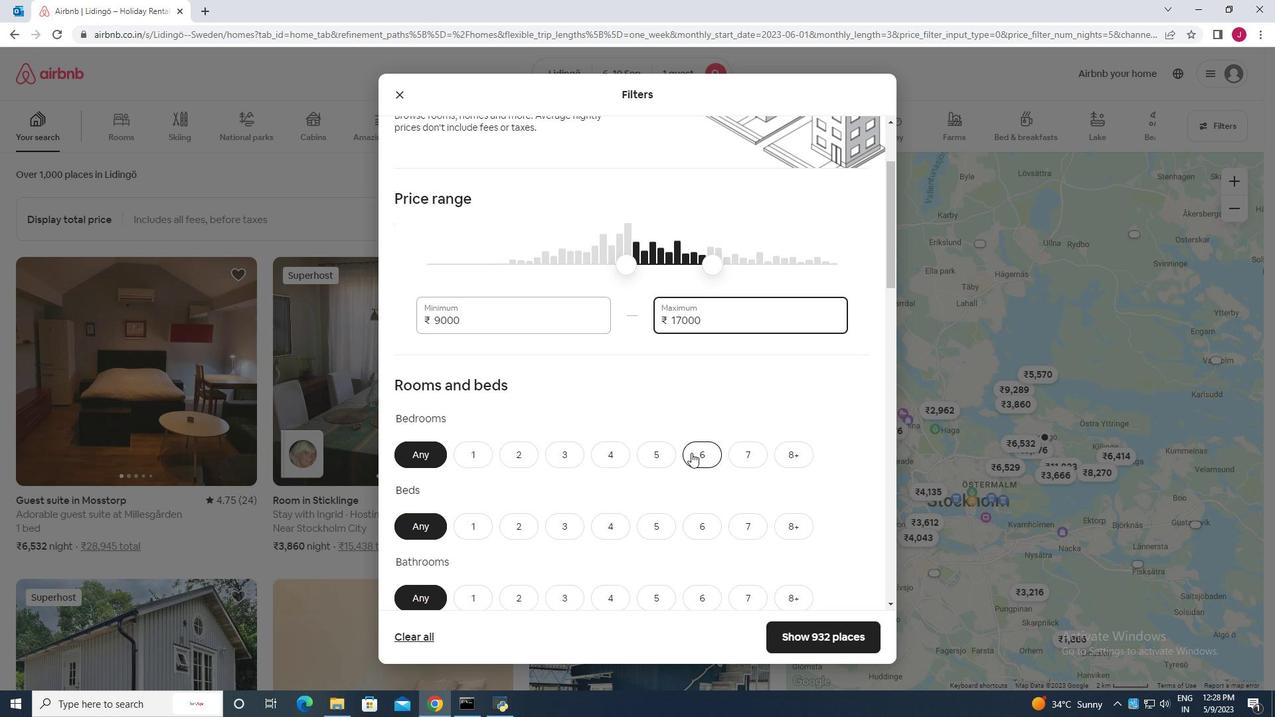 
Action: Mouse moved to (472, 389)
Screenshot: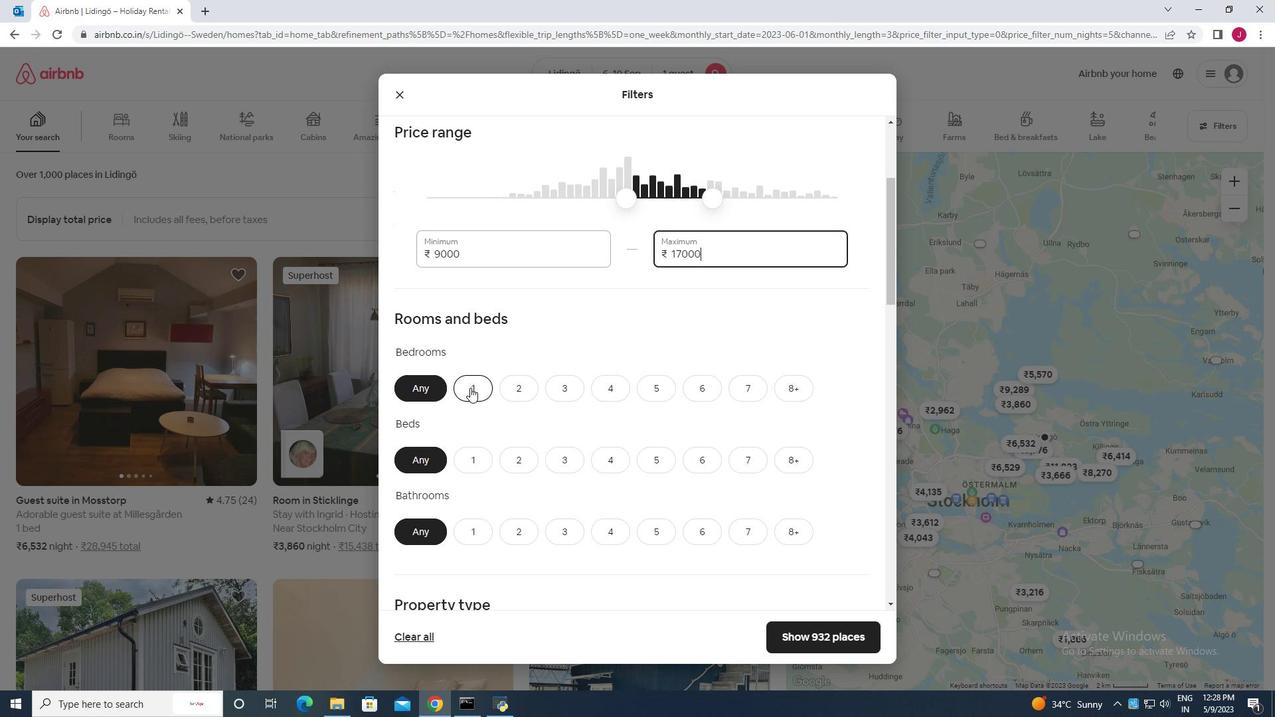 
Action: Mouse pressed left at (472, 389)
Screenshot: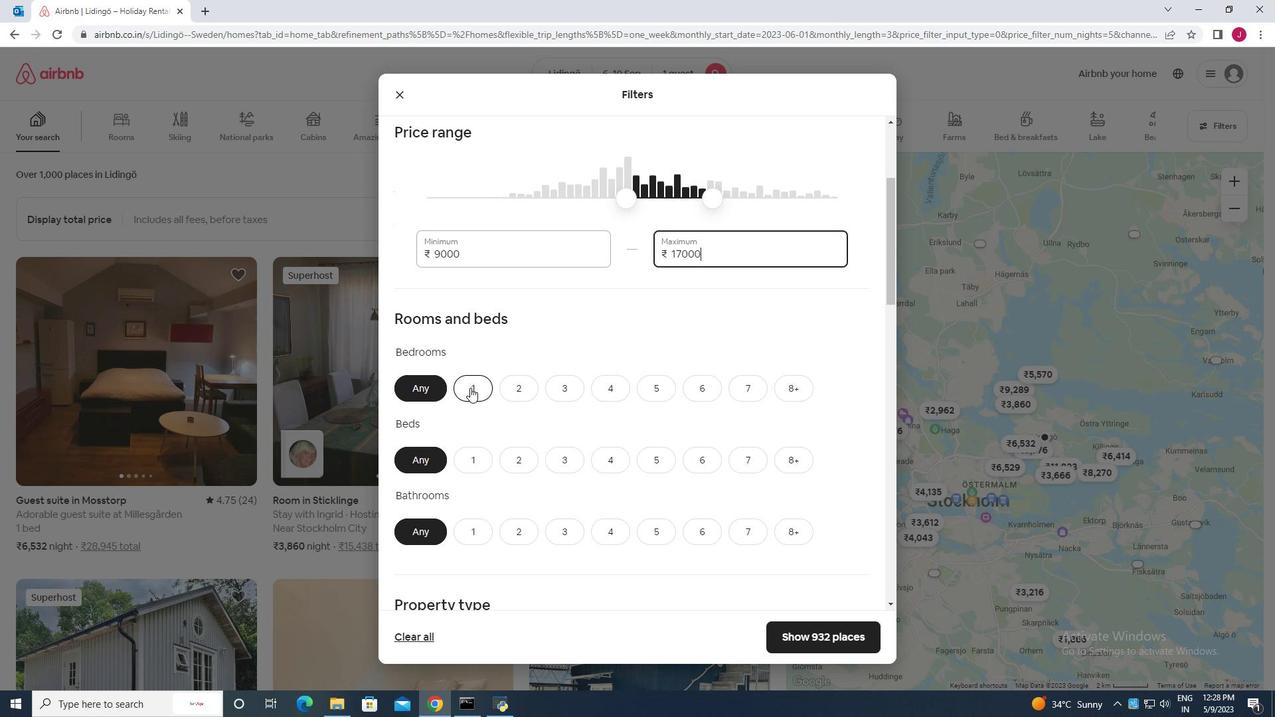 
Action: Mouse moved to (481, 456)
Screenshot: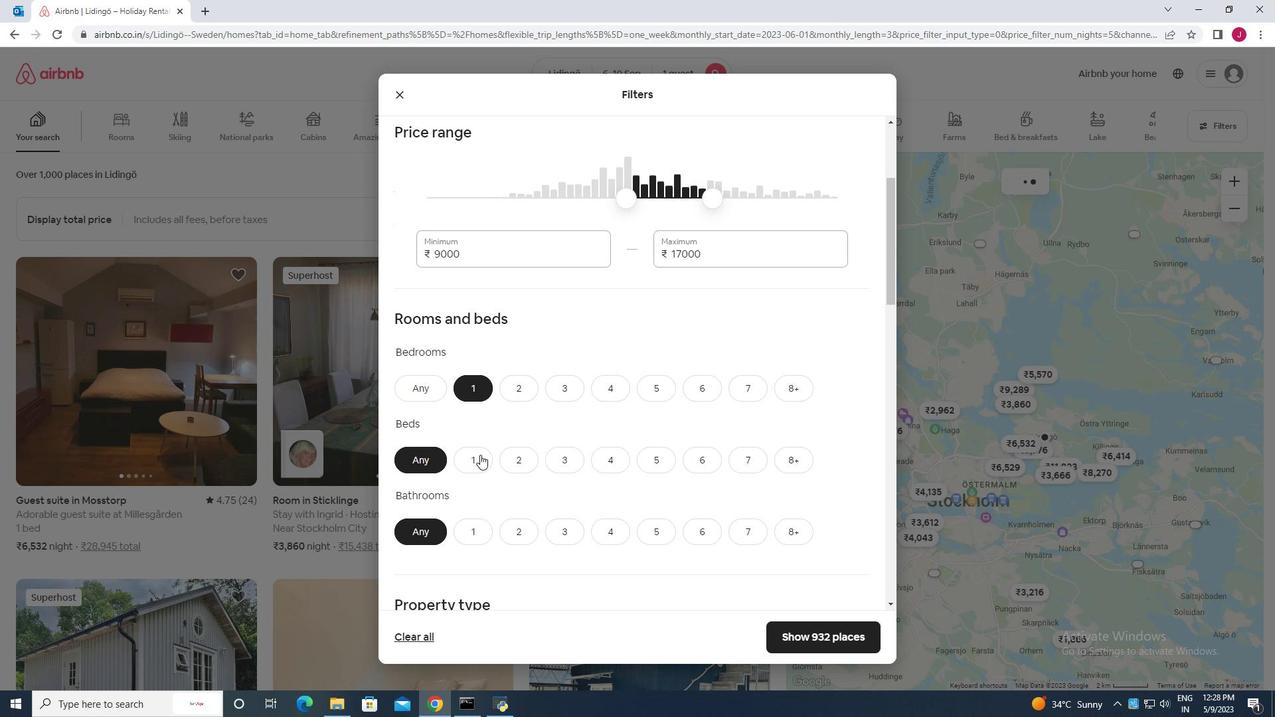 
Action: Mouse pressed left at (481, 456)
Screenshot: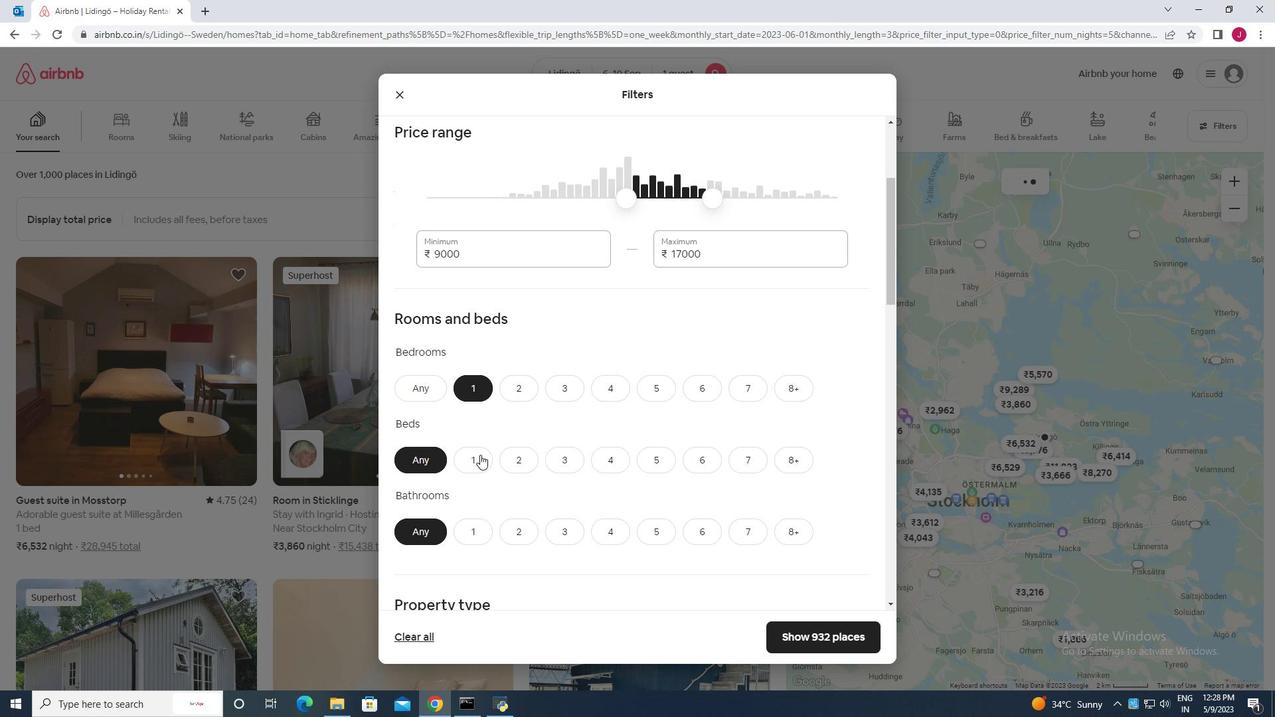 
Action: Mouse moved to (471, 536)
Screenshot: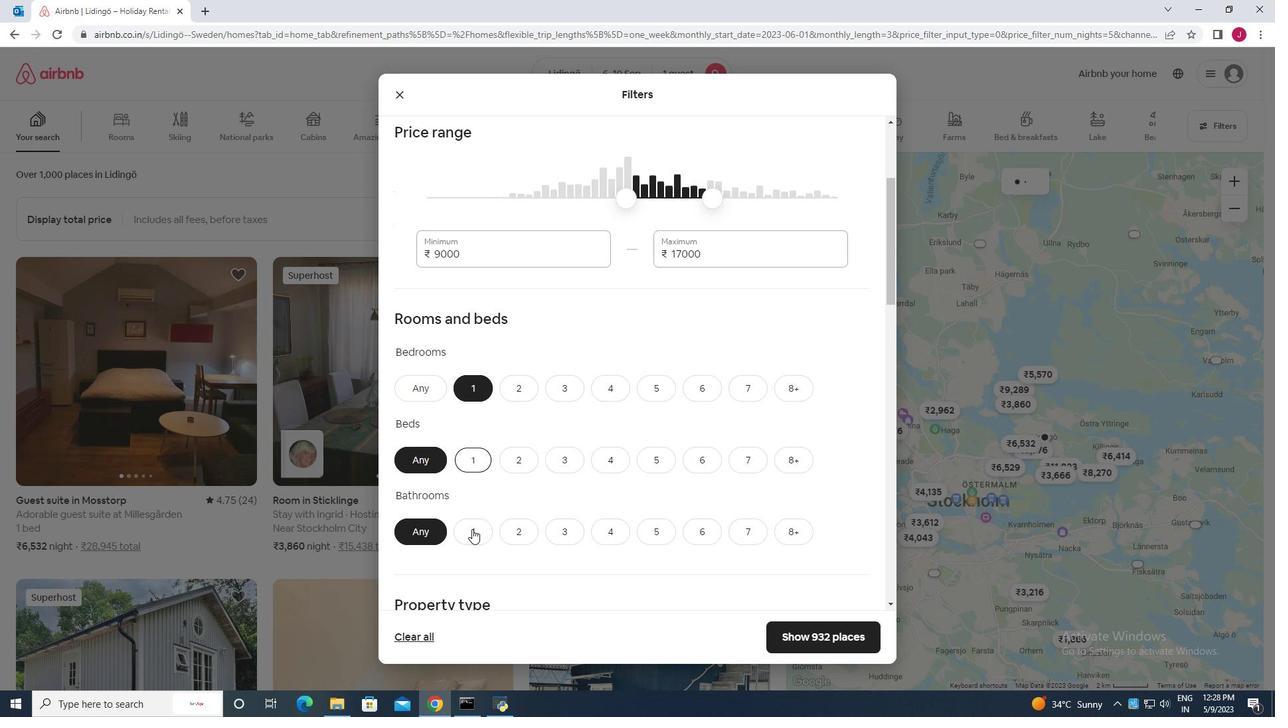 
Action: Mouse pressed left at (471, 536)
Screenshot: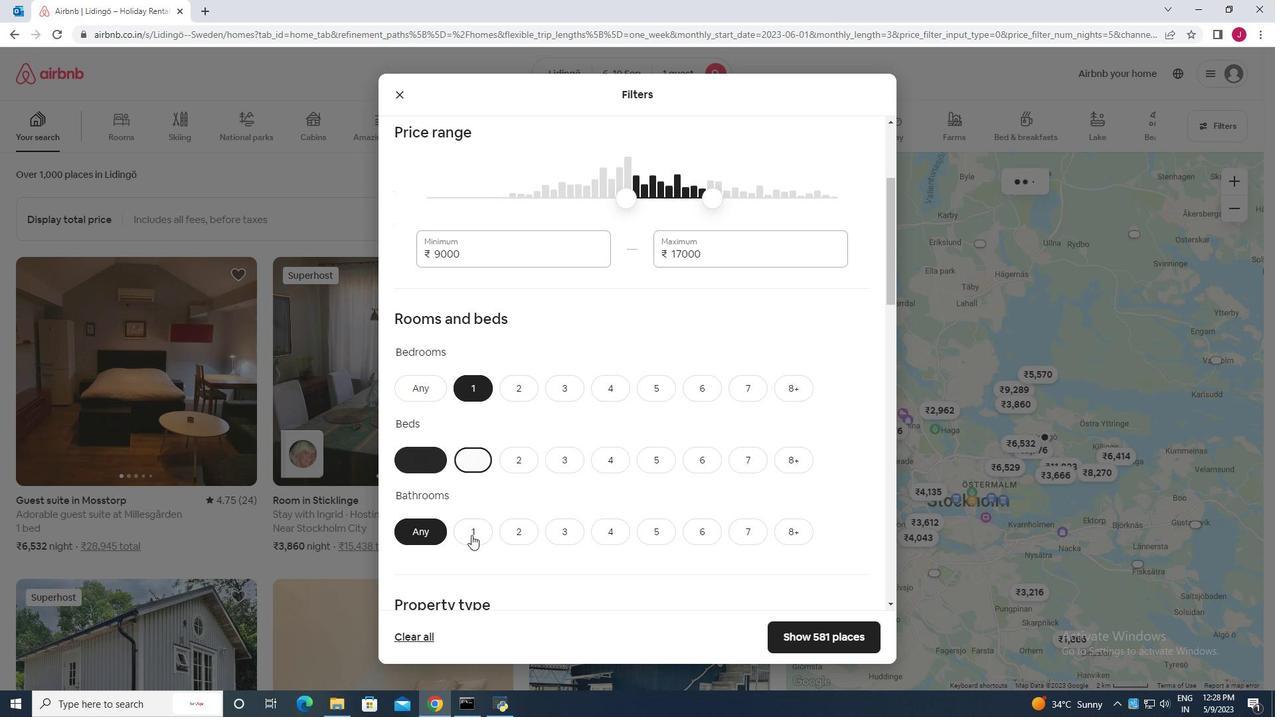 
Action: Mouse moved to (555, 453)
Screenshot: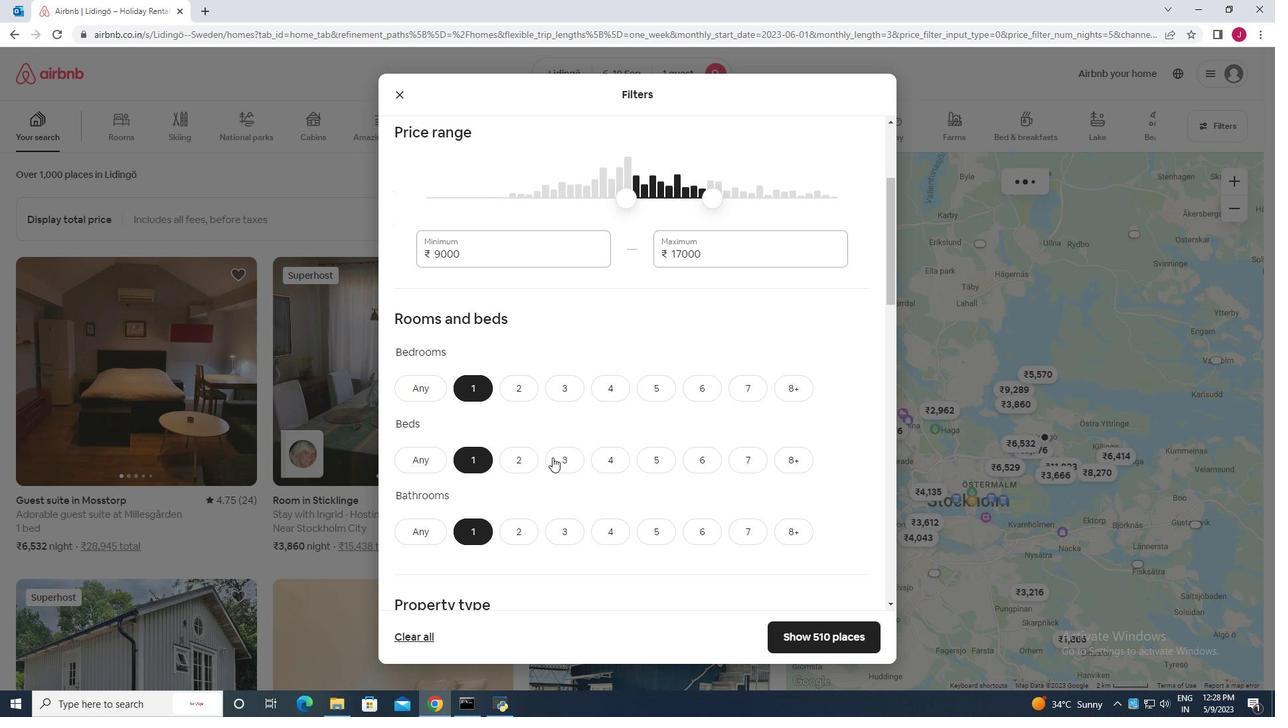 
Action: Mouse scrolled (555, 452) with delta (0, 0)
Screenshot: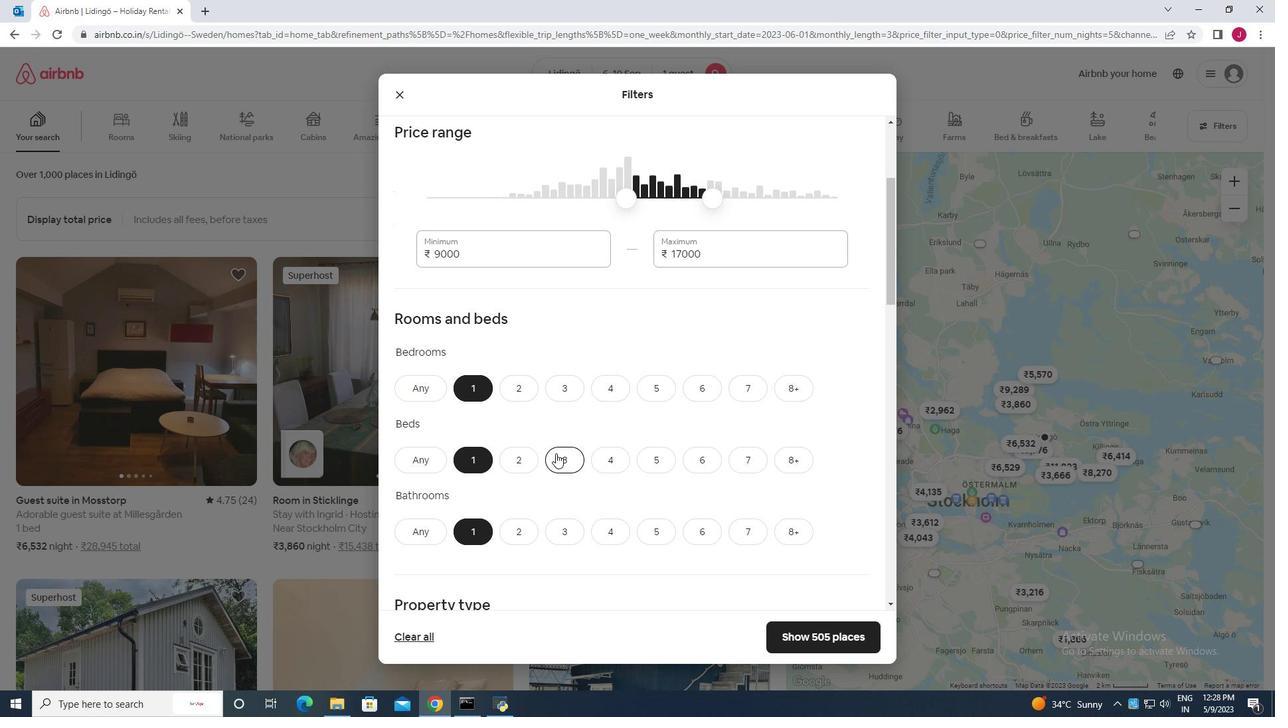 
Action: Mouse scrolled (555, 452) with delta (0, 0)
Screenshot: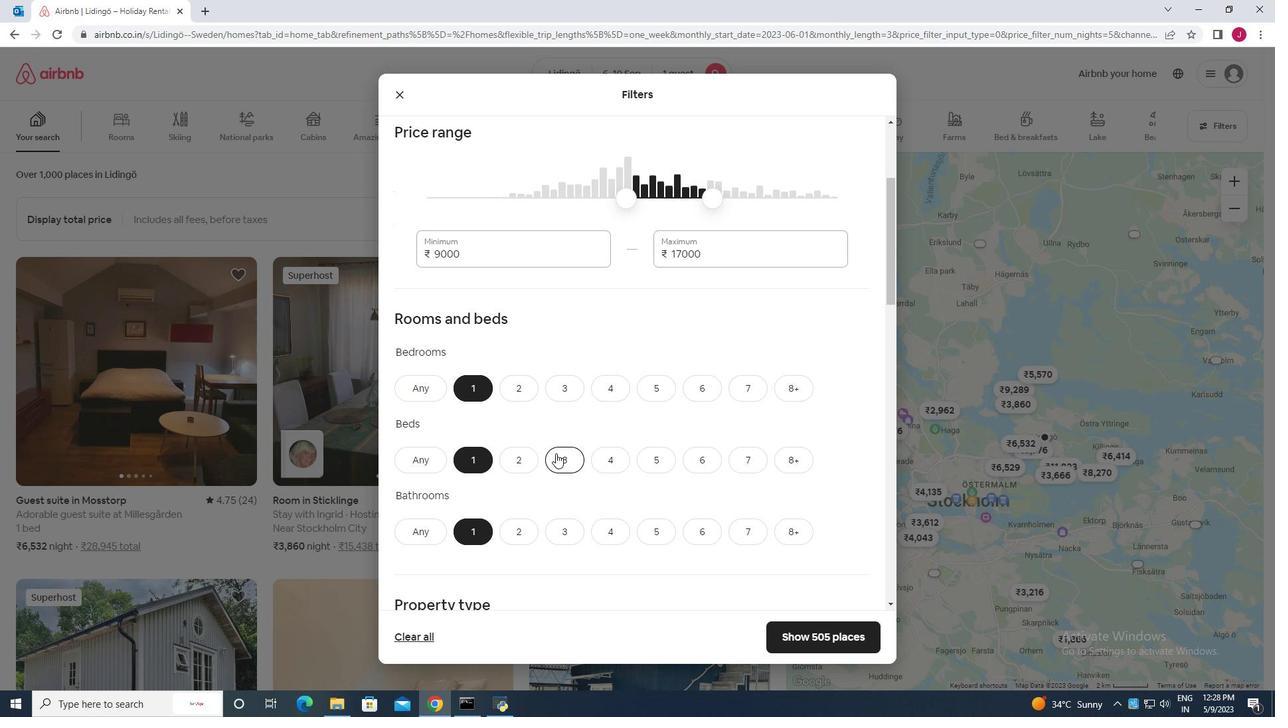 
Action: Mouse scrolled (555, 452) with delta (0, 0)
Screenshot: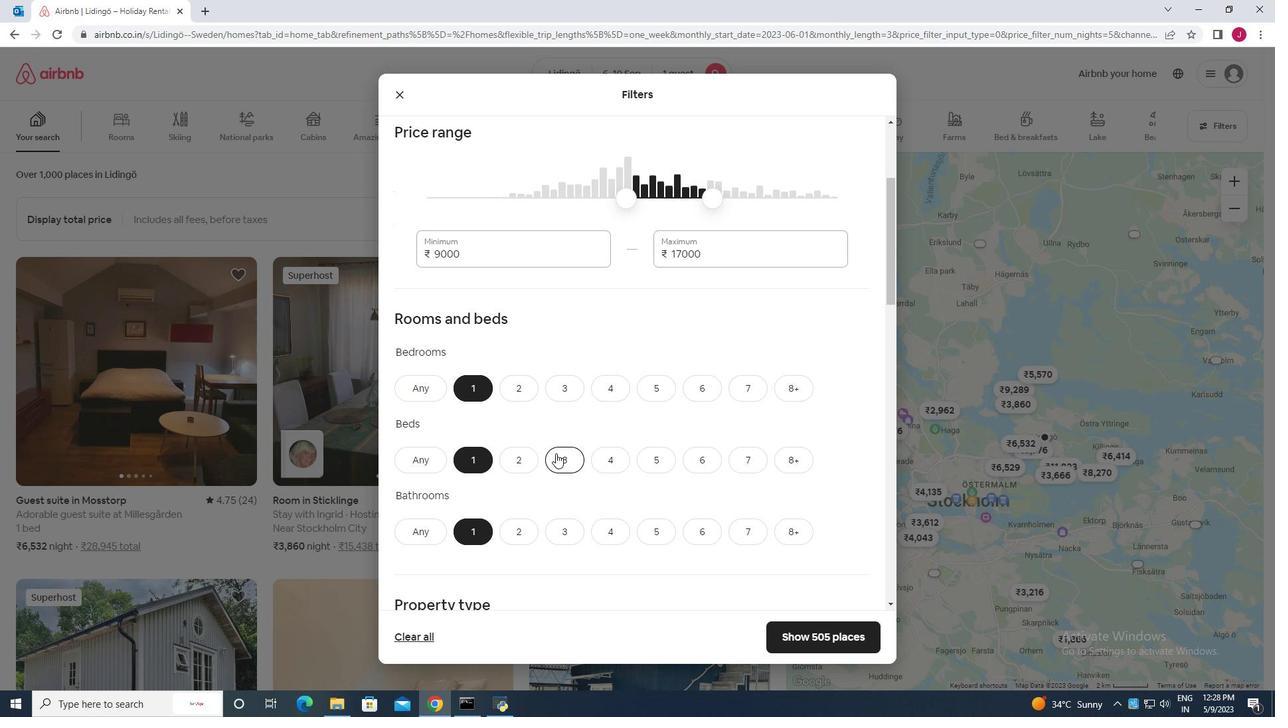
Action: Mouse scrolled (555, 452) with delta (0, 0)
Screenshot: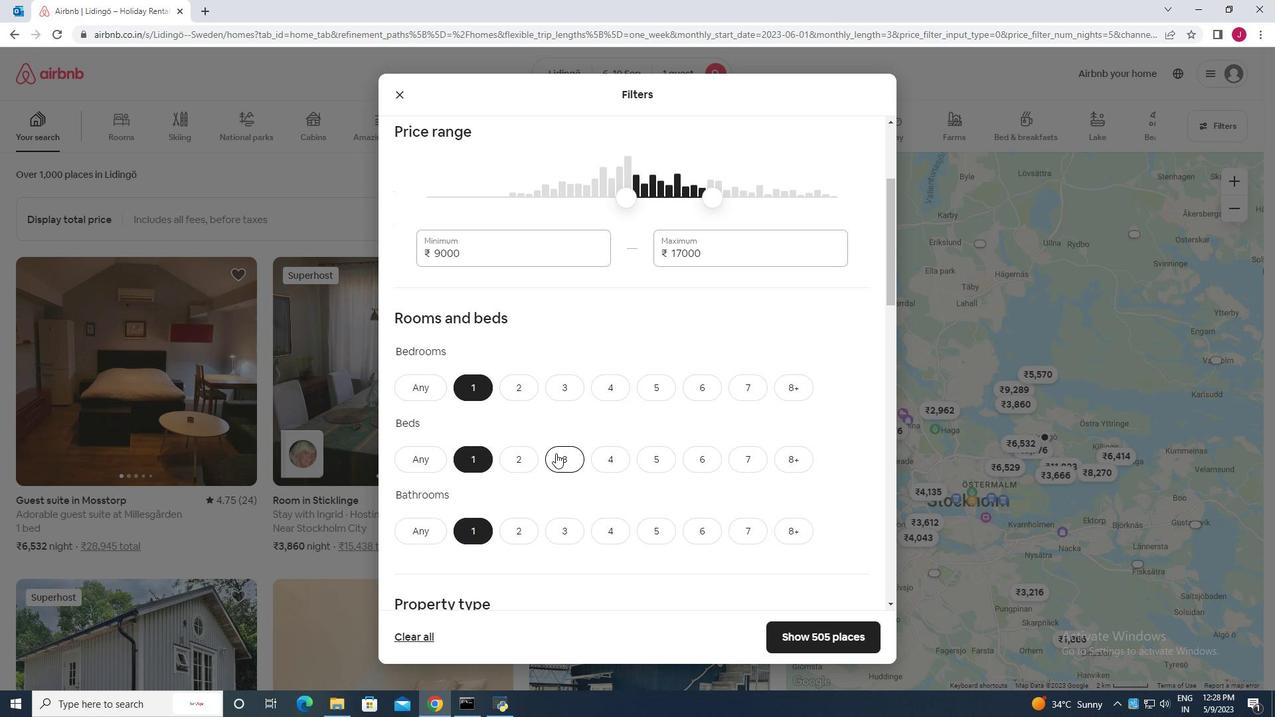 
Action: Mouse moved to (572, 440)
Screenshot: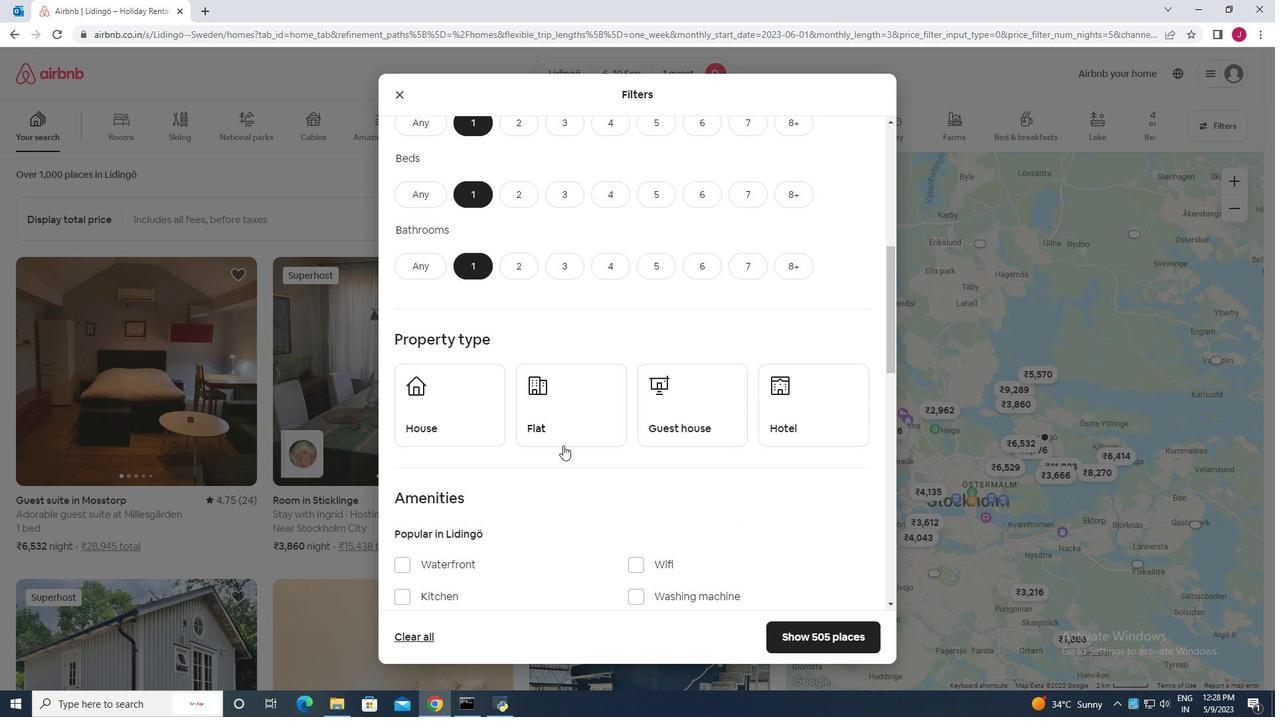 
Action: Mouse scrolled (572, 439) with delta (0, 0)
Screenshot: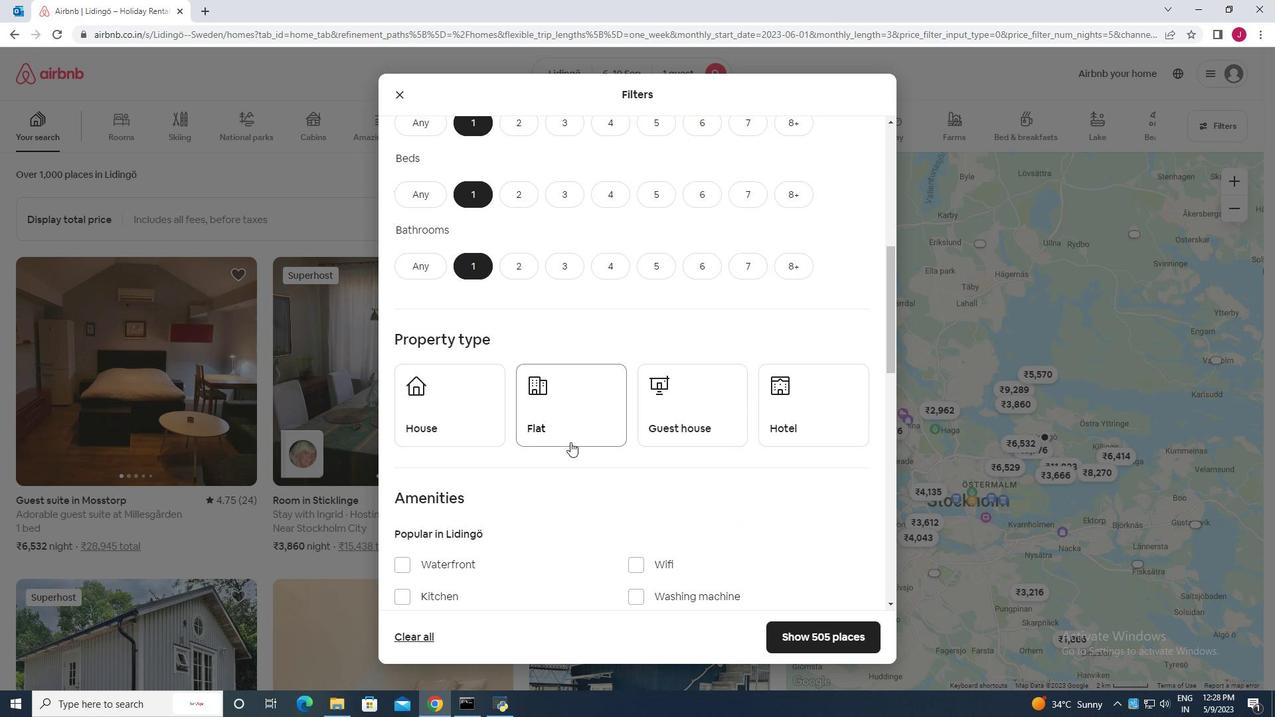 
Action: Mouse moved to (447, 365)
Screenshot: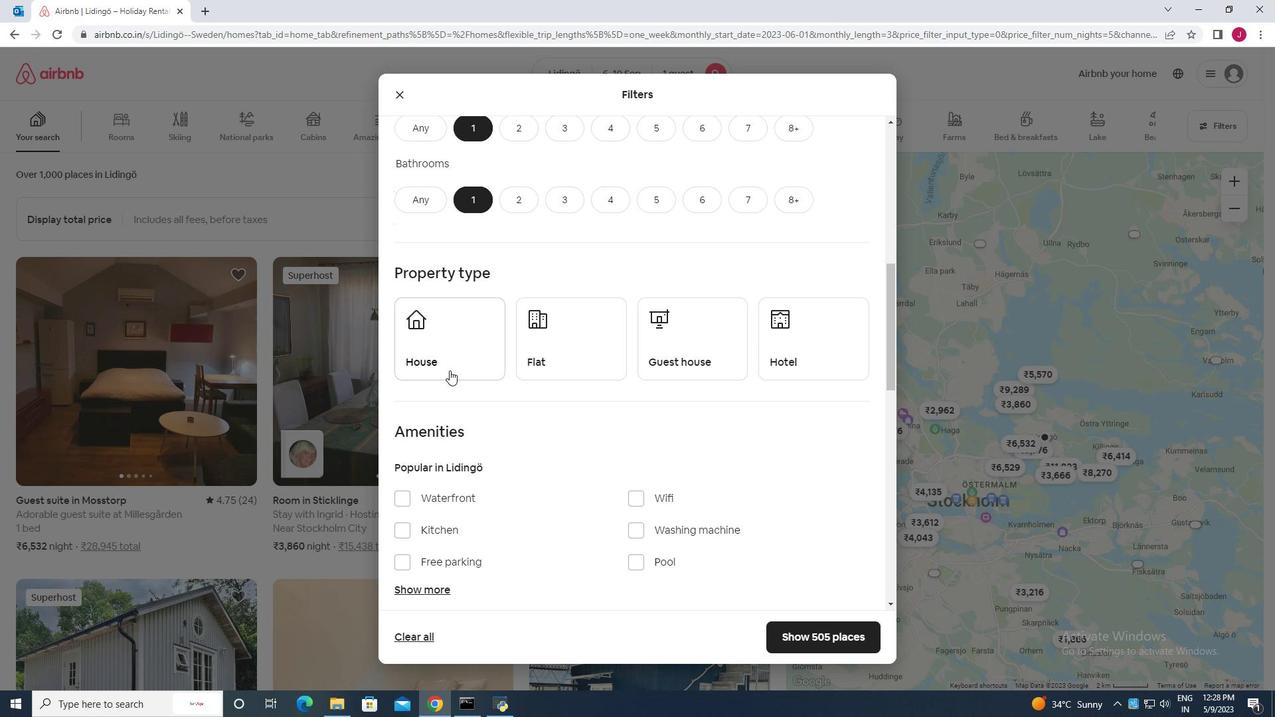 
Action: Mouse pressed left at (447, 365)
Screenshot: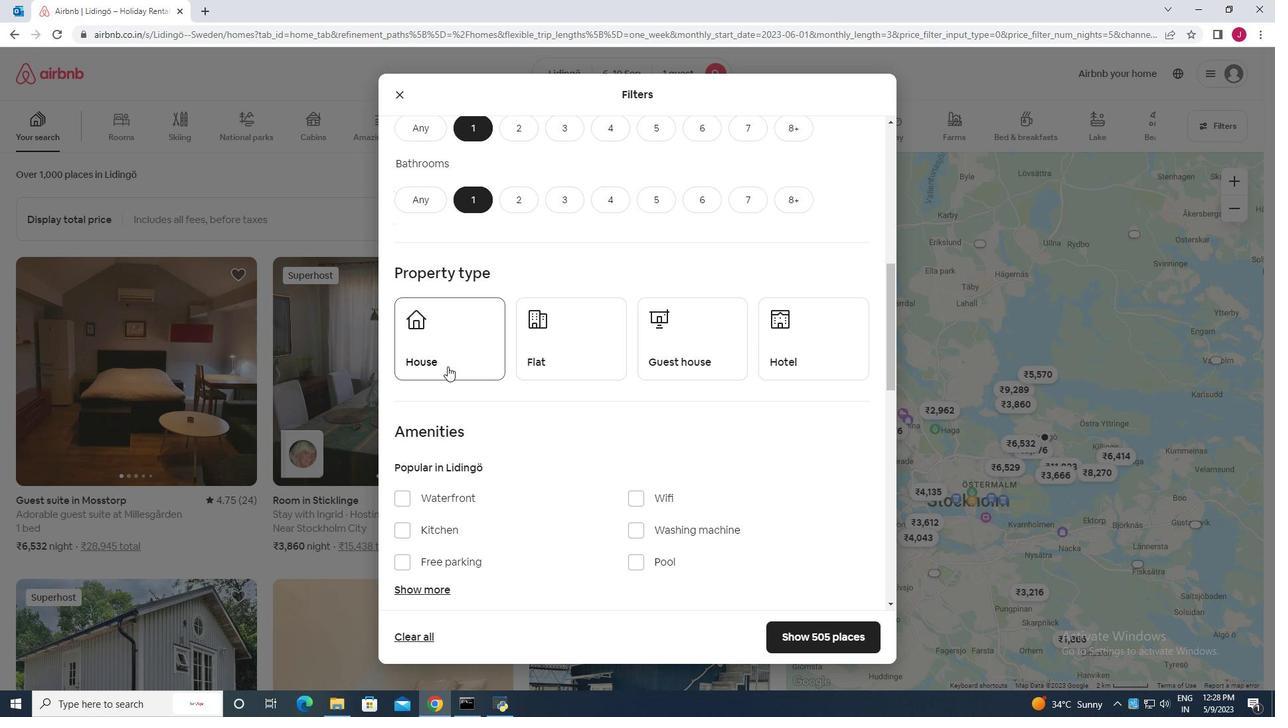 
Action: Mouse moved to (579, 362)
Screenshot: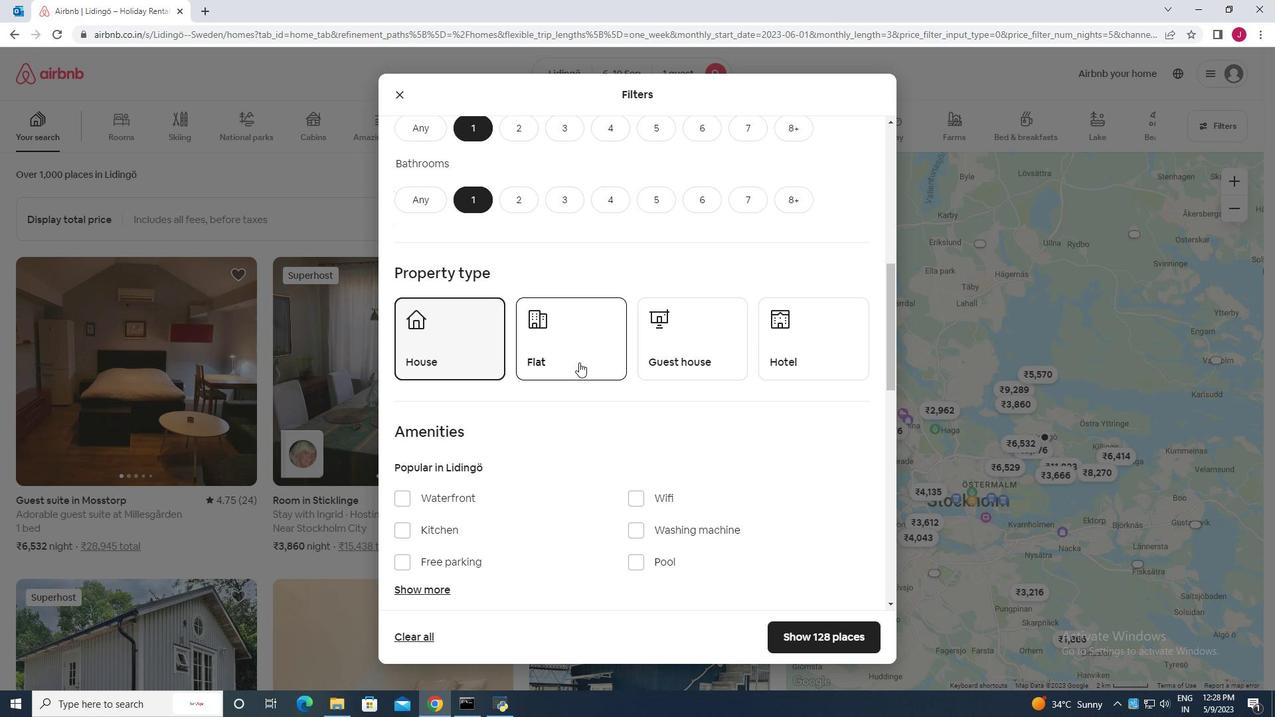 
Action: Mouse pressed left at (579, 362)
Screenshot: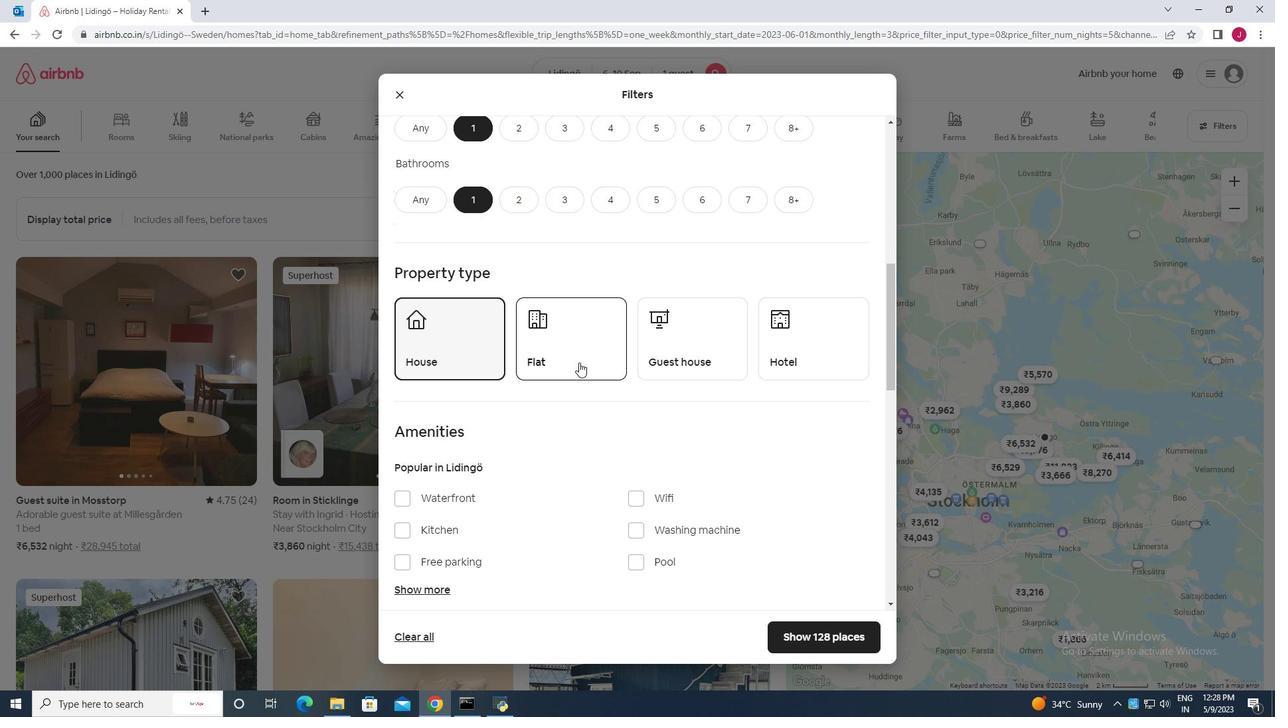 
Action: Mouse moved to (686, 353)
Screenshot: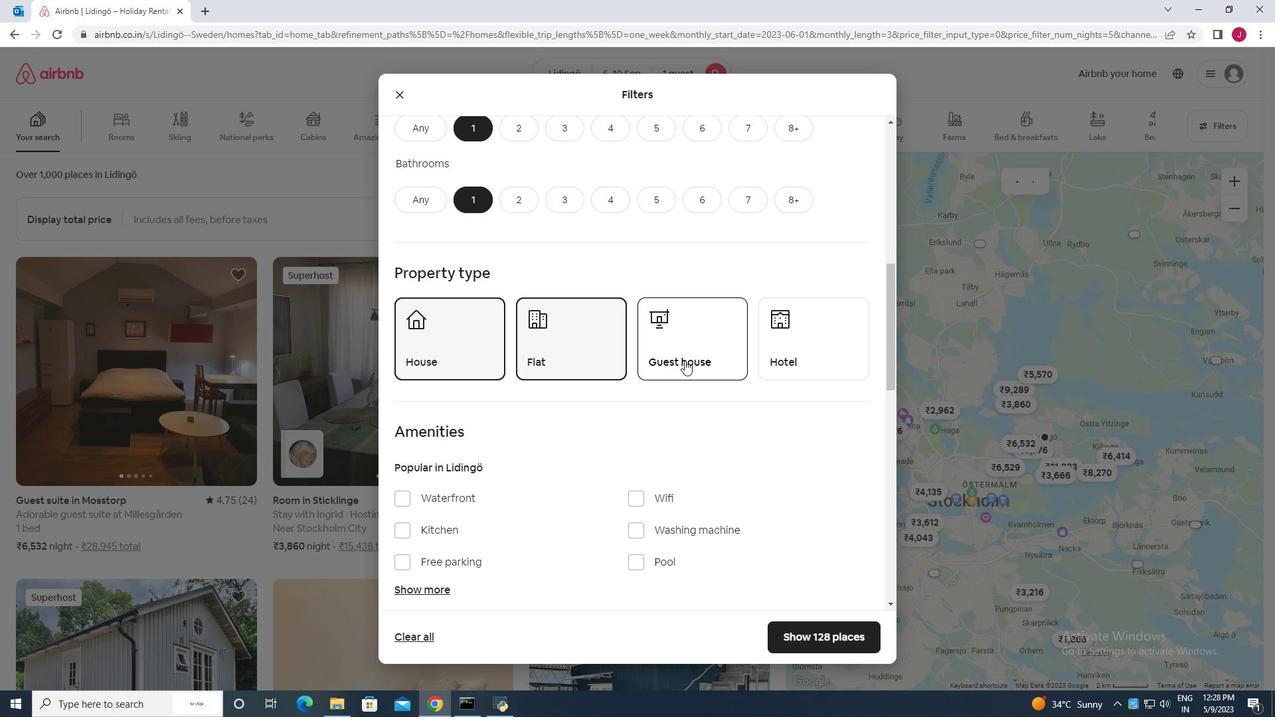 
Action: Mouse pressed left at (686, 353)
Screenshot: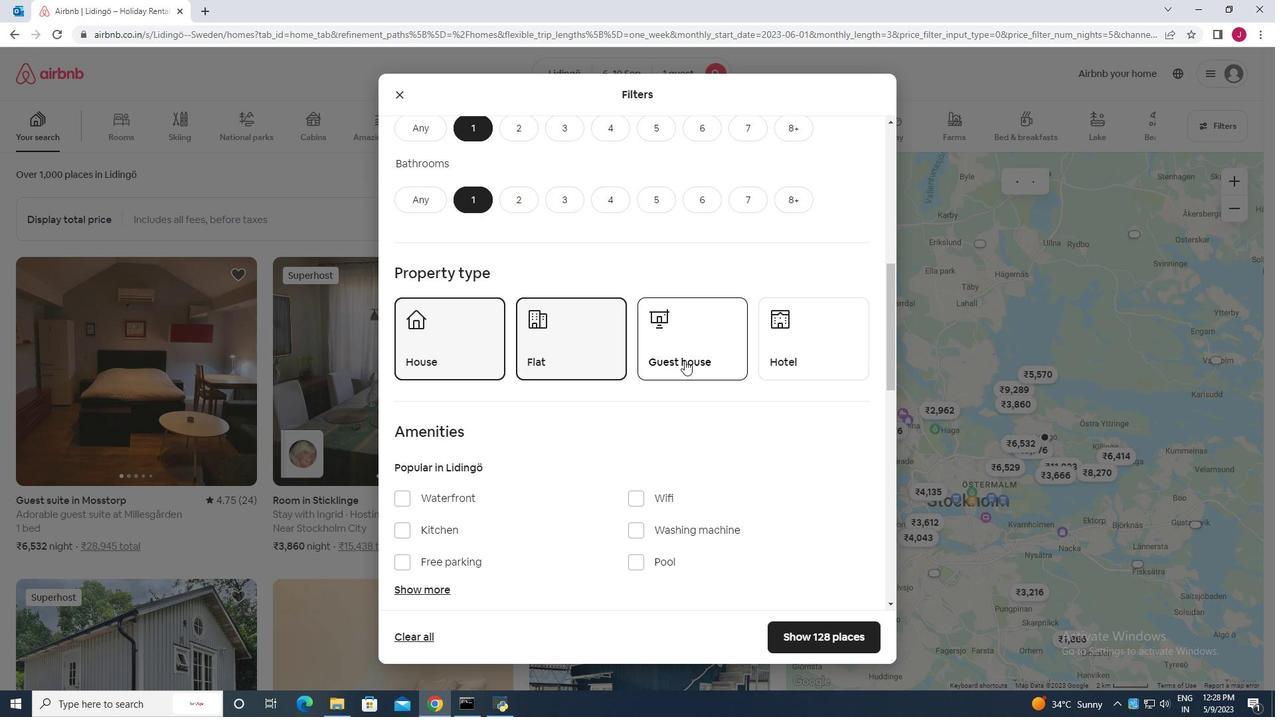 
Action: Mouse moved to (802, 353)
Screenshot: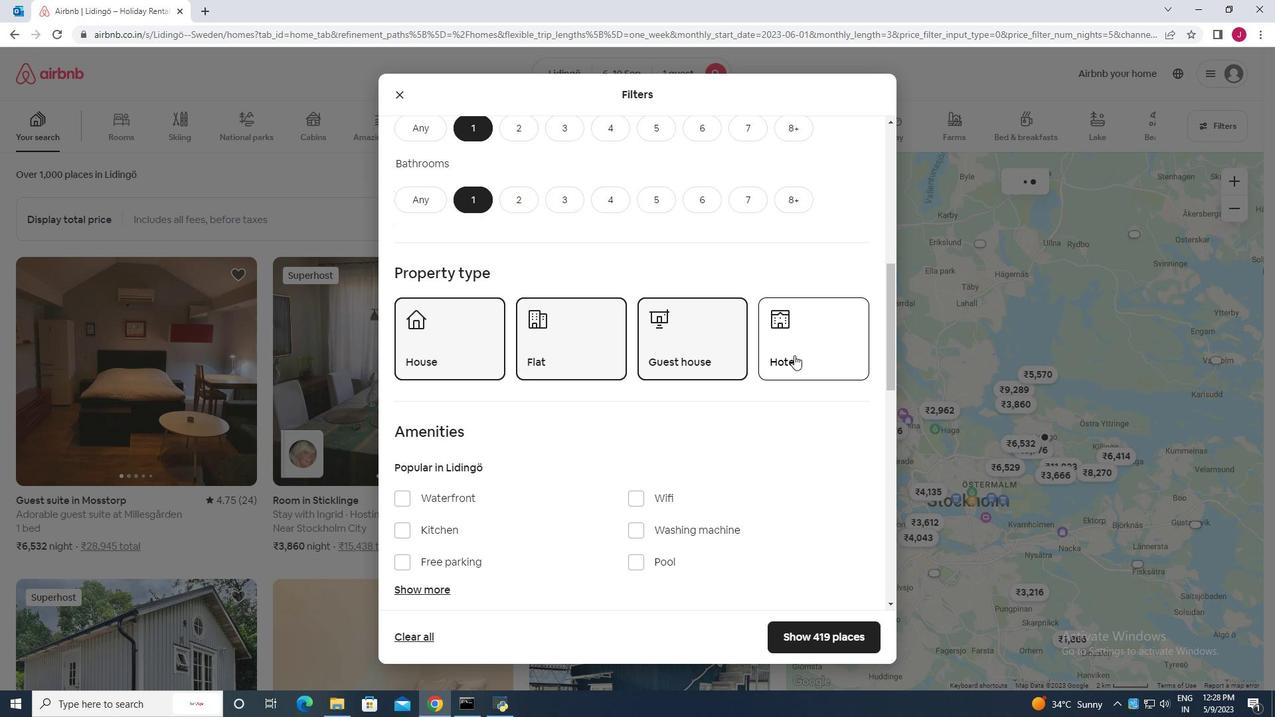
Action: Mouse pressed left at (802, 353)
Screenshot: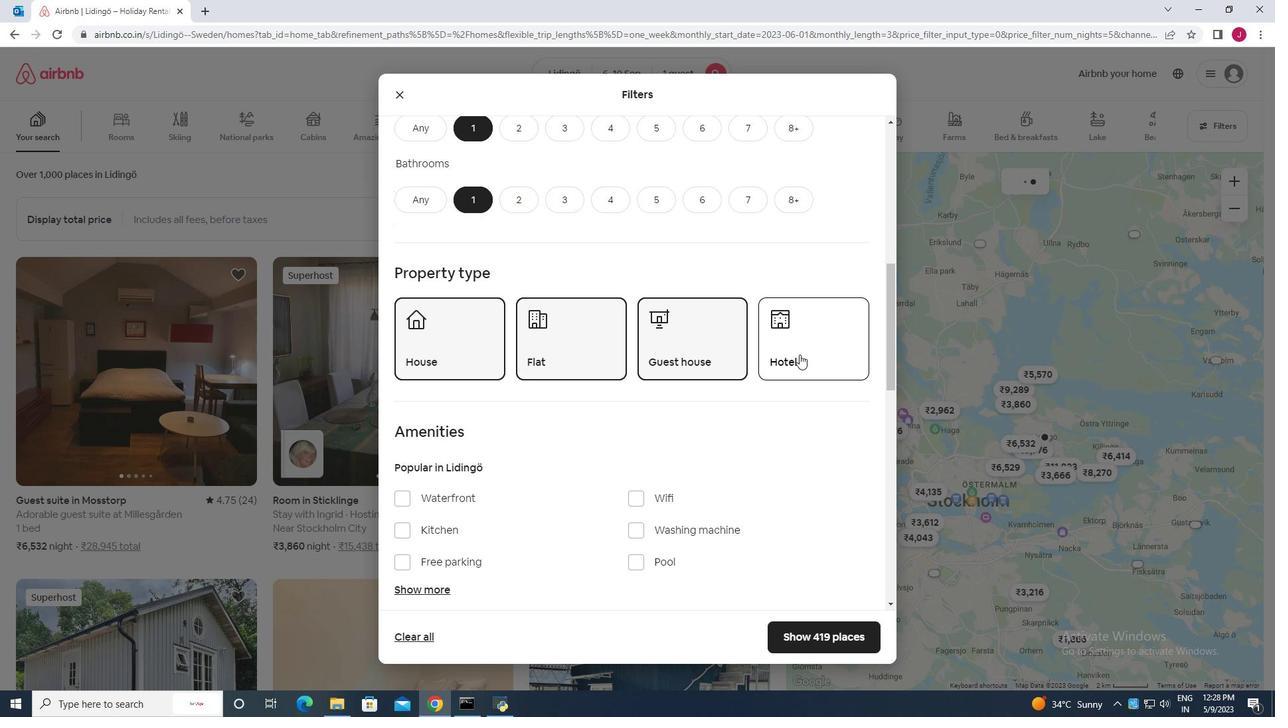 
Action: Mouse moved to (679, 367)
Screenshot: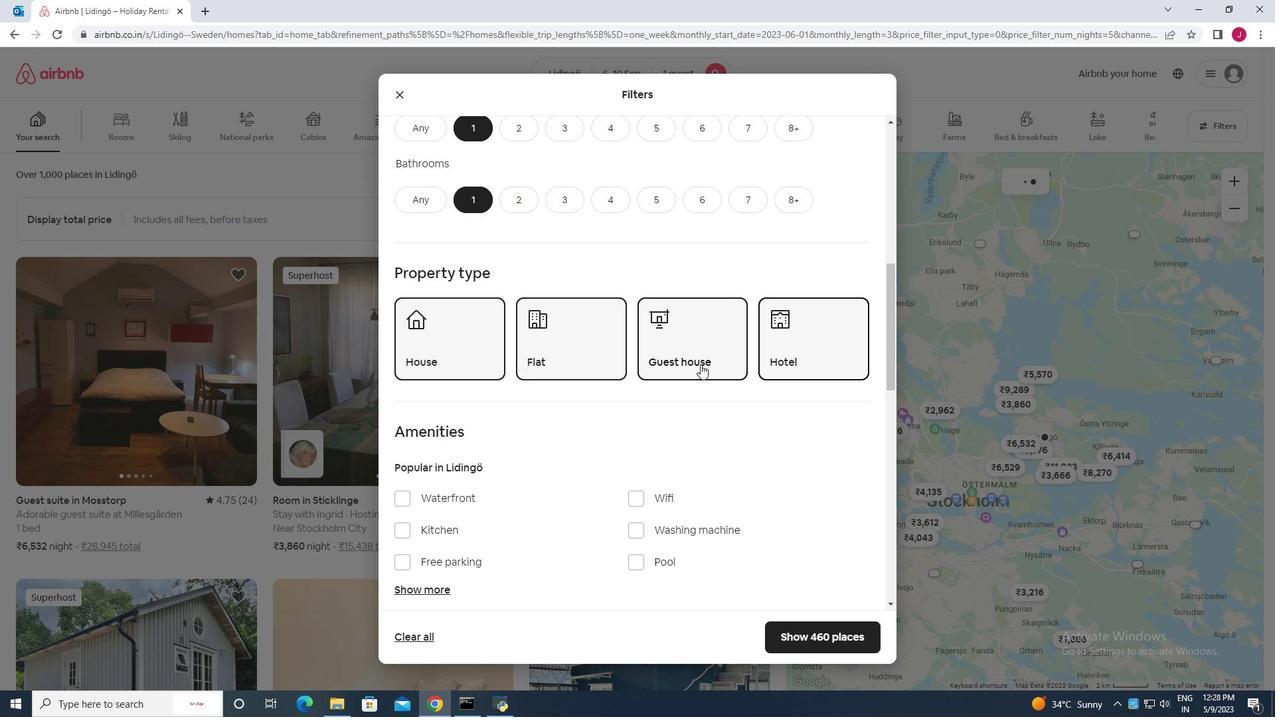 
Action: Mouse scrolled (679, 366) with delta (0, 0)
Screenshot: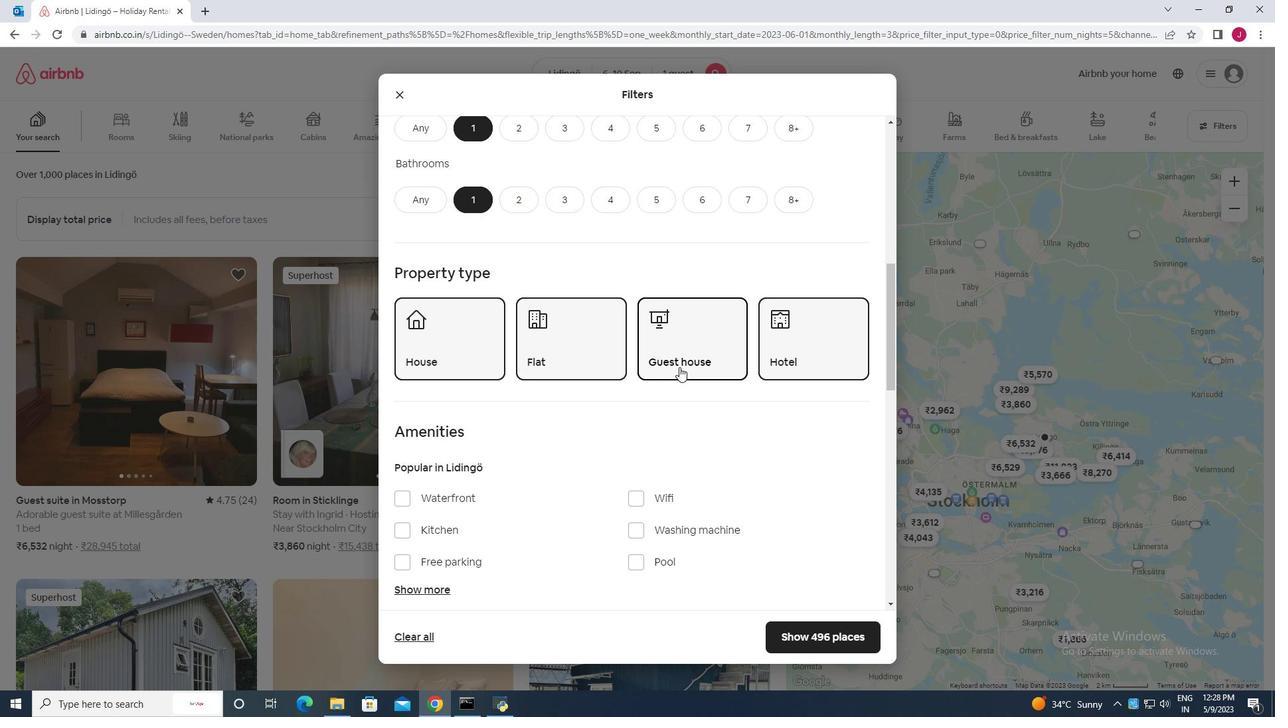 
Action: Mouse scrolled (679, 366) with delta (0, 0)
Screenshot: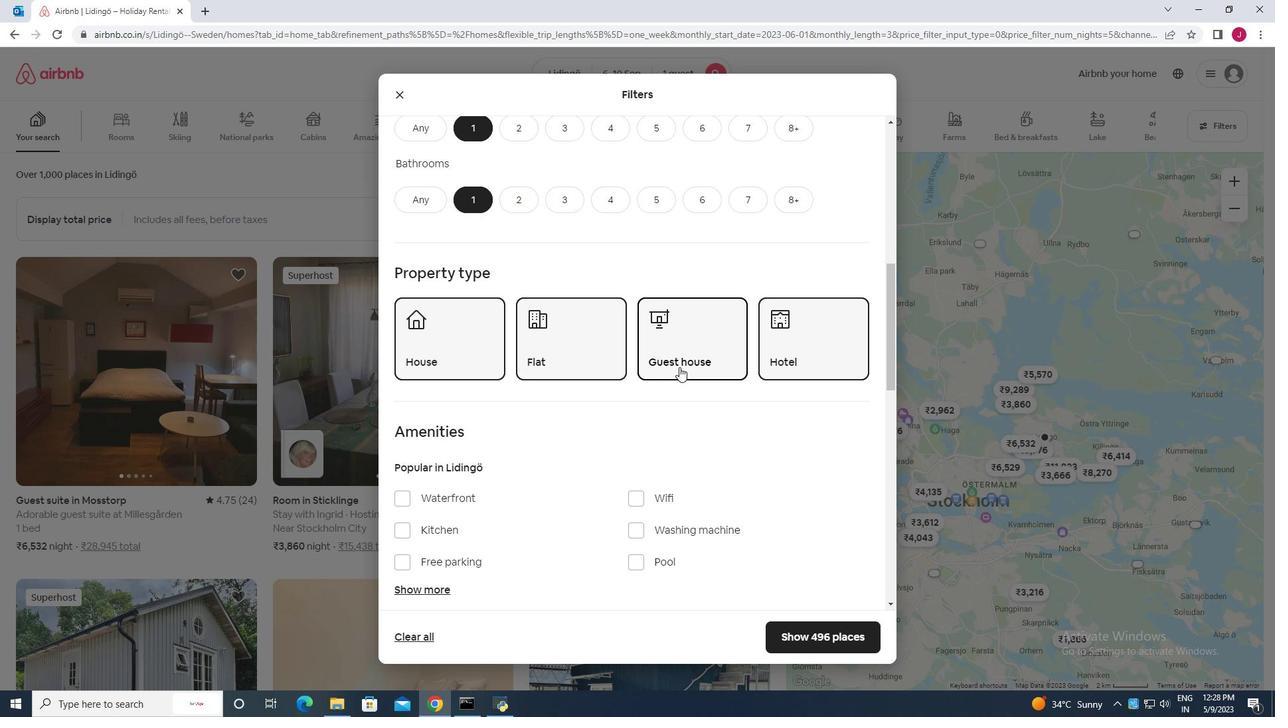 
Action: Mouse scrolled (679, 366) with delta (0, 0)
Screenshot: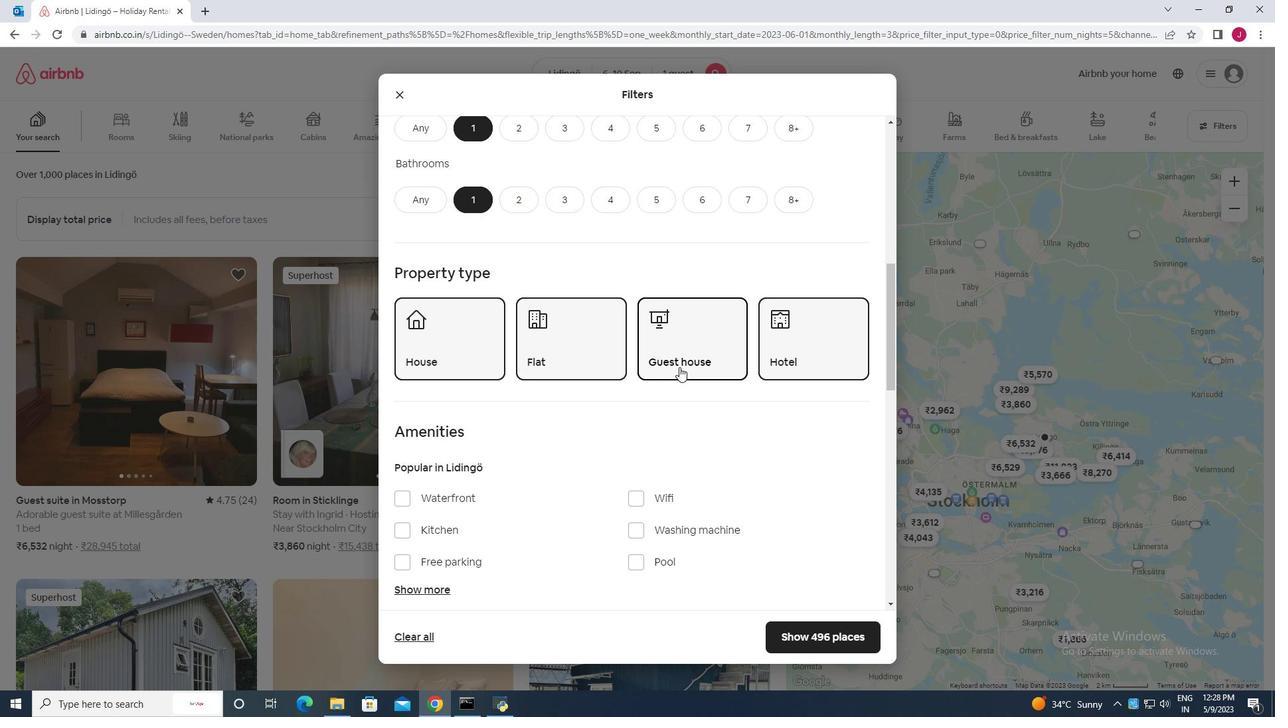 
Action: Mouse scrolled (679, 366) with delta (0, 0)
Screenshot: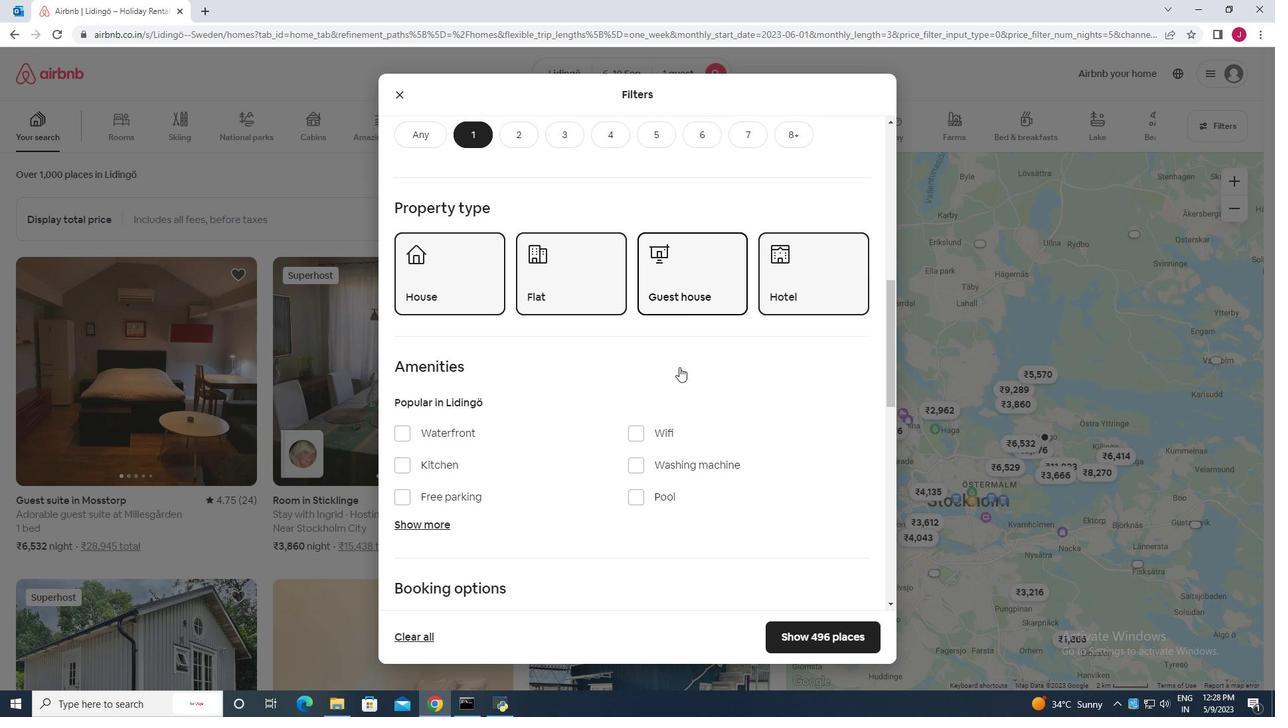 
Action: Mouse moved to (852, 474)
Screenshot: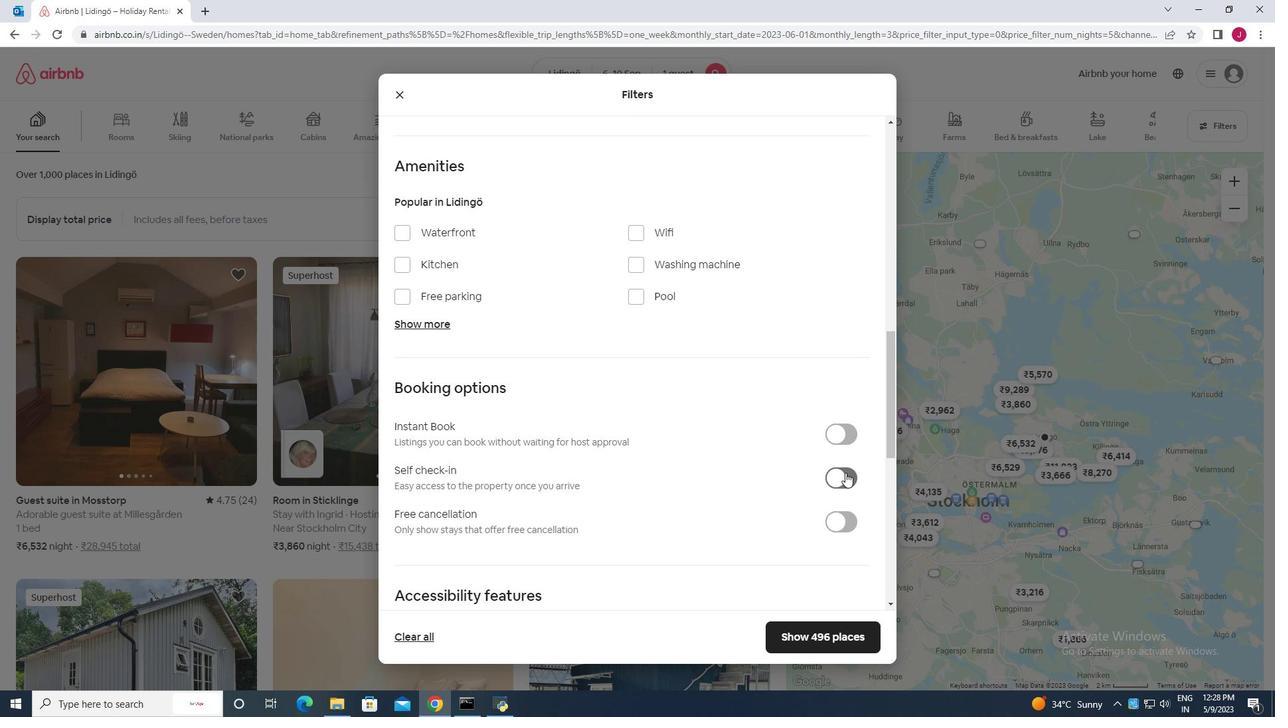 
Action: Mouse pressed left at (852, 474)
Screenshot: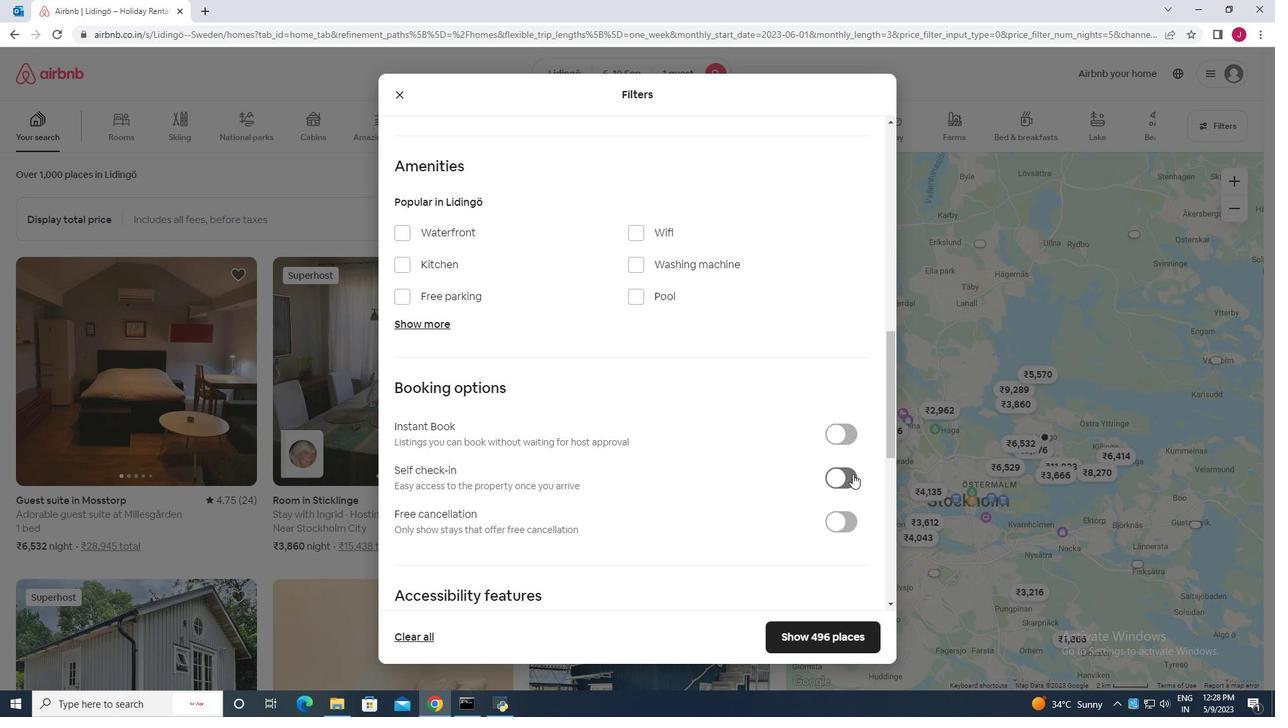 
Action: Mouse moved to (634, 412)
Screenshot: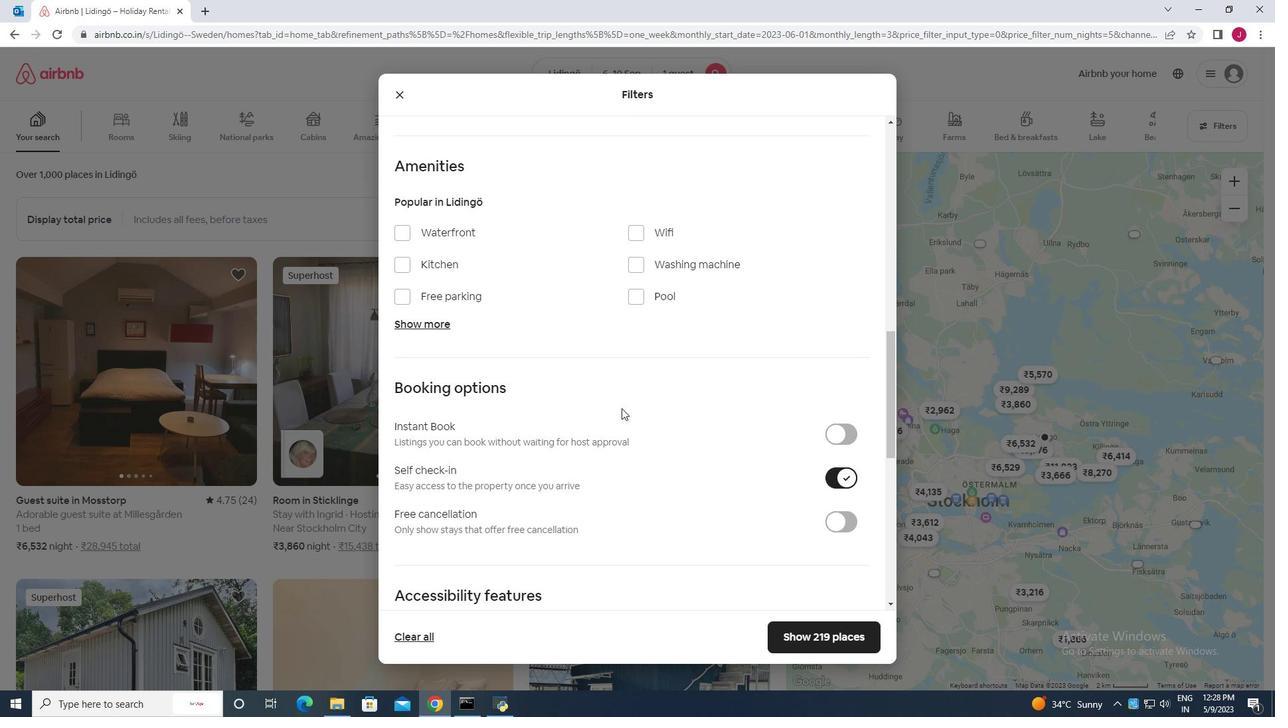 
Action: Mouse scrolled (634, 411) with delta (0, 0)
Screenshot: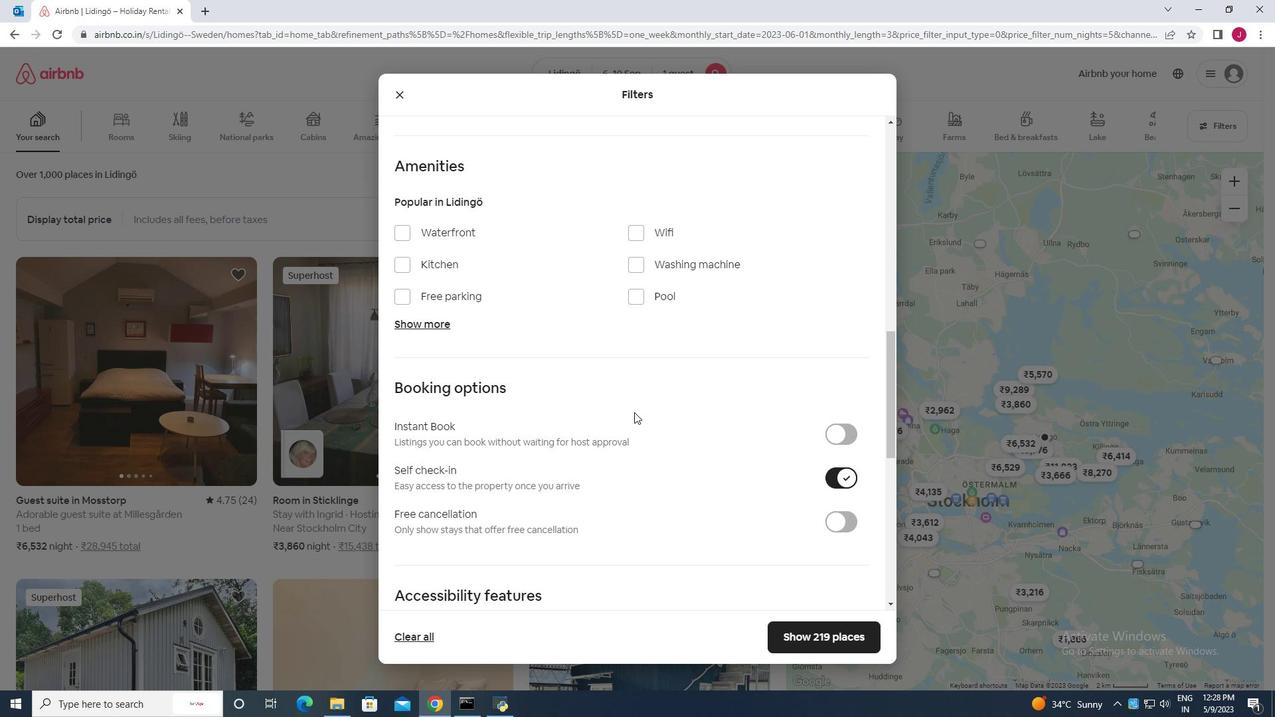 
Action: Mouse scrolled (634, 411) with delta (0, 0)
Screenshot: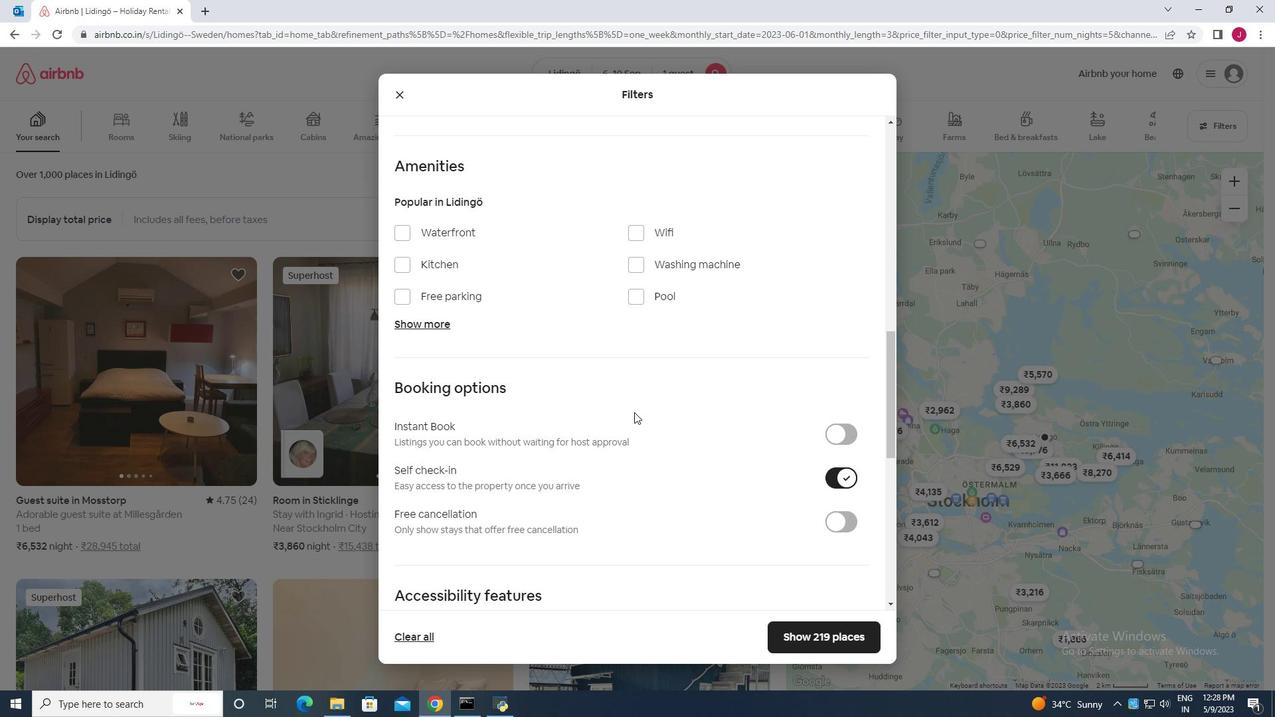 
Action: Mouse moved to (630, 409)
Screenshot: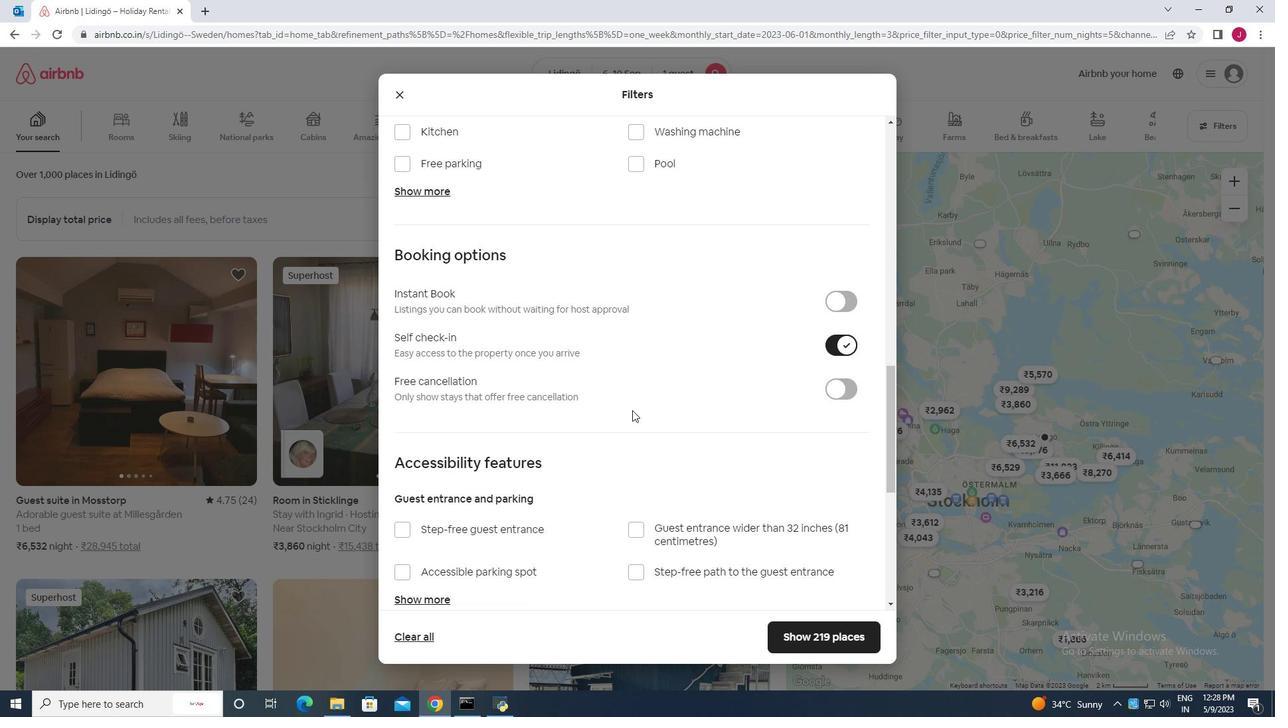 
Action: Mouse scrolled (630, 408) with delta (0, 0)
Screenshot: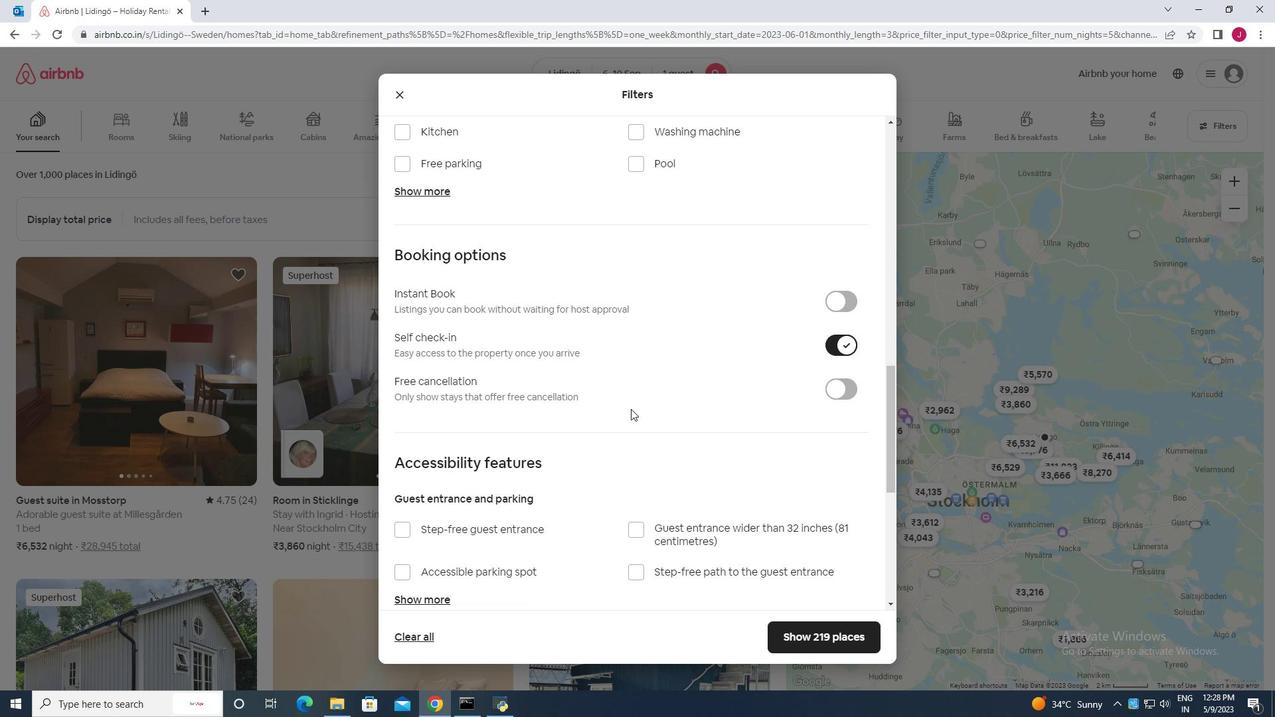 
Action: Mouse scrolled (630, 408) with delta (0, 0)
Screenshot: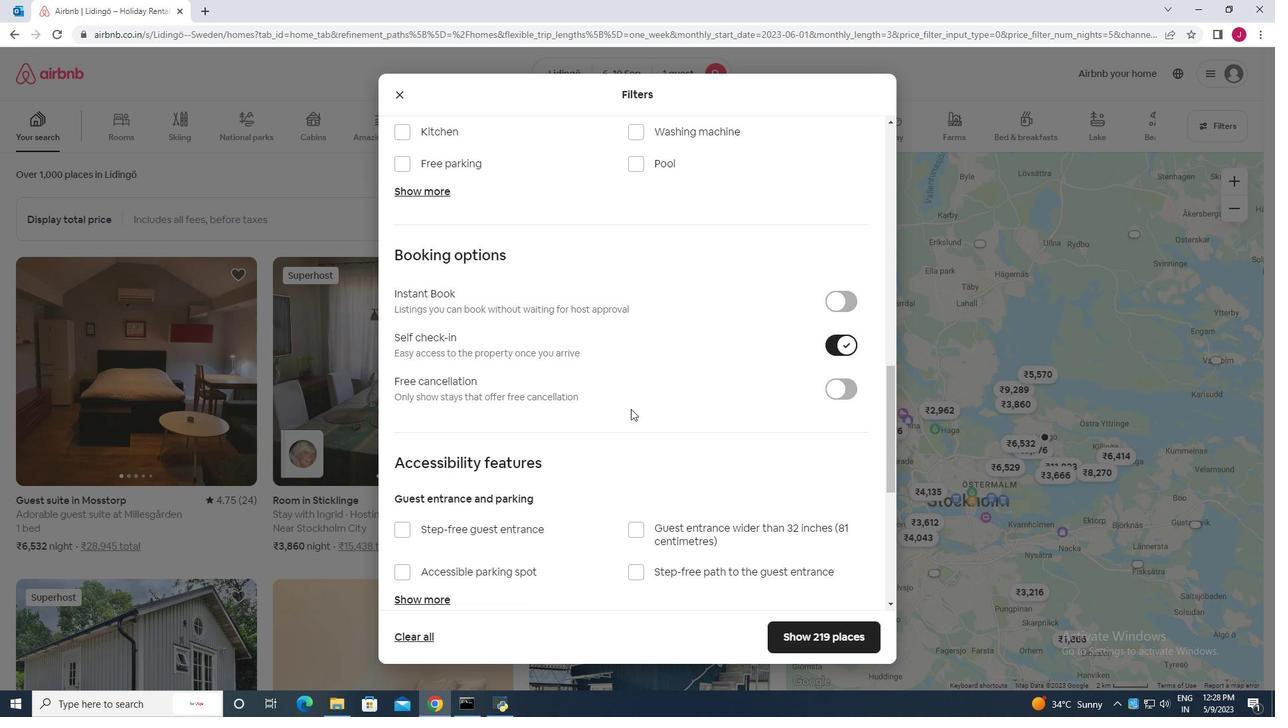 
Action: Mouse scrolled (630, 408) with delta (0, 0)
Screenshot: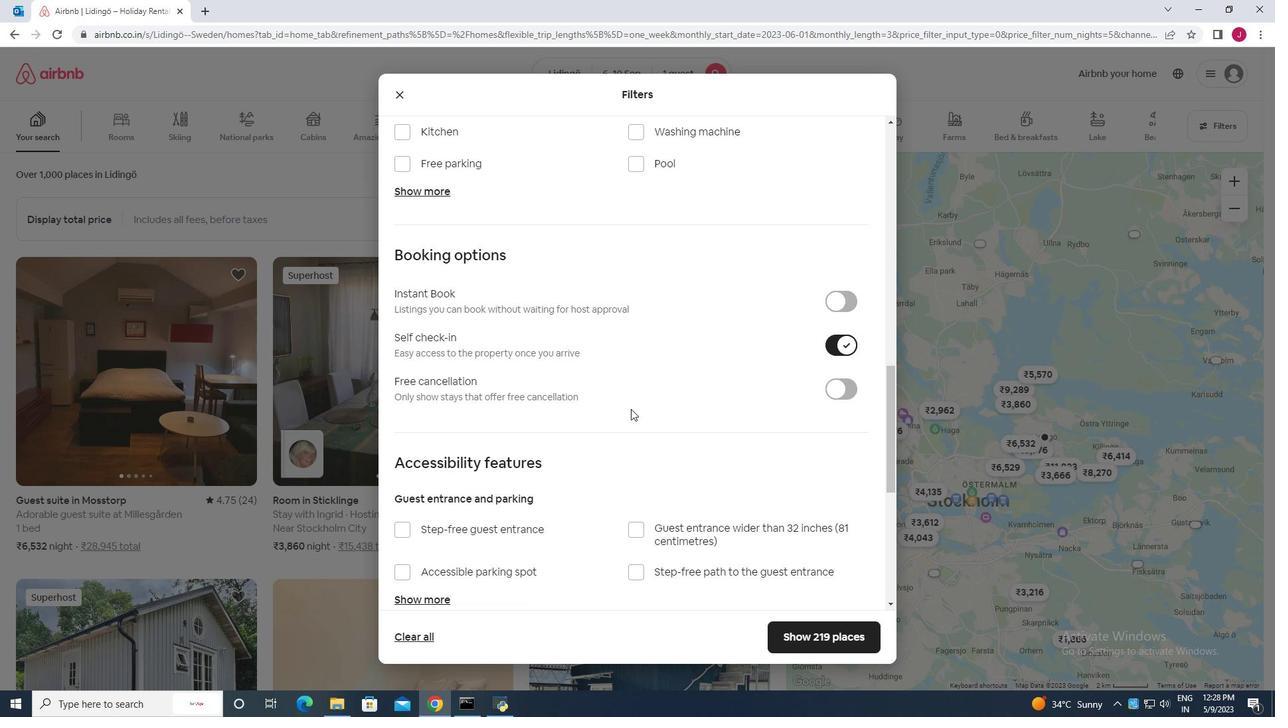 
Action: Mouse scrolled (630, 408) with delta (0, 0)
Screenshot: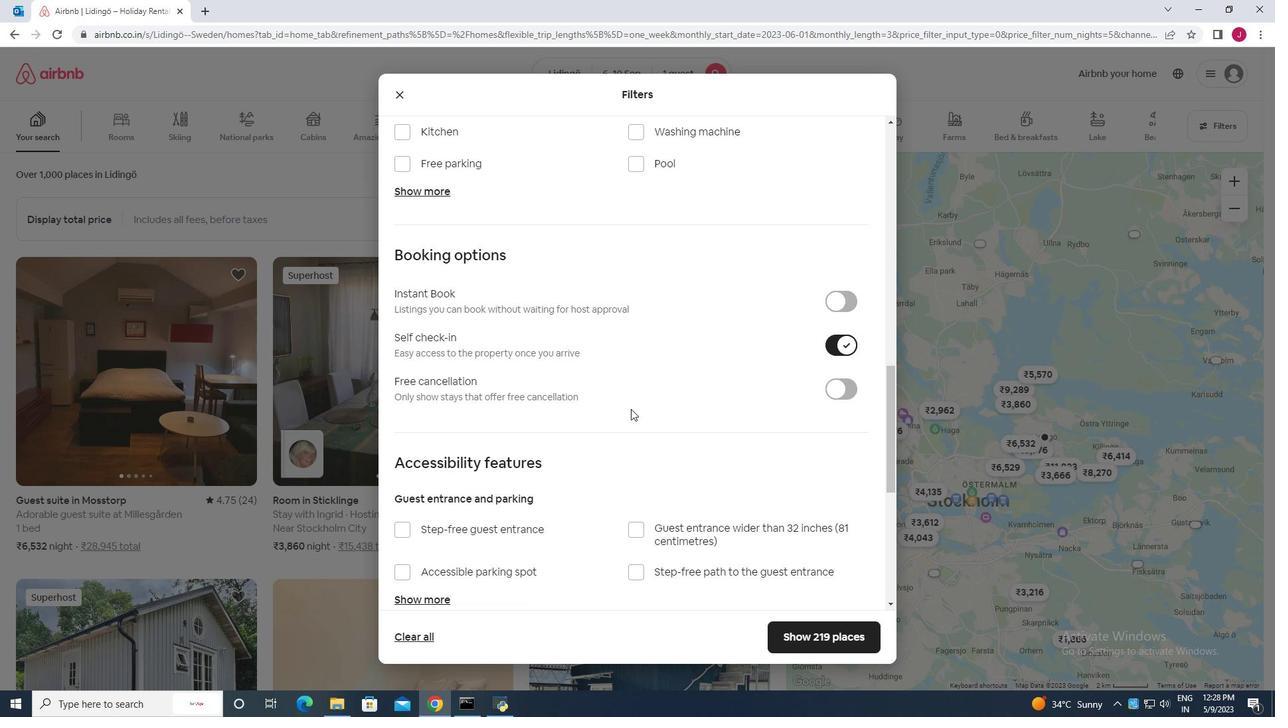 
Action: Mouse scrolled (630, 408) with delta (0, 0)
Screenshot: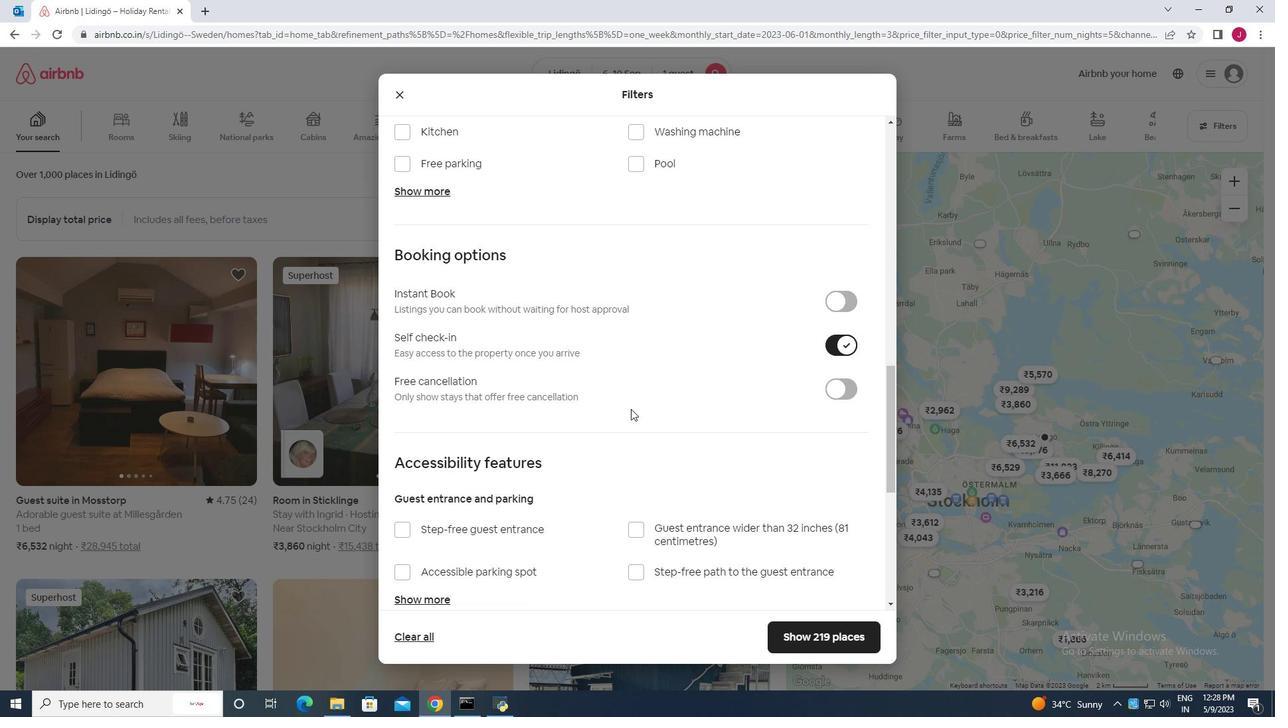 
Action: Mouse moved to (628, 409)
Screenshot: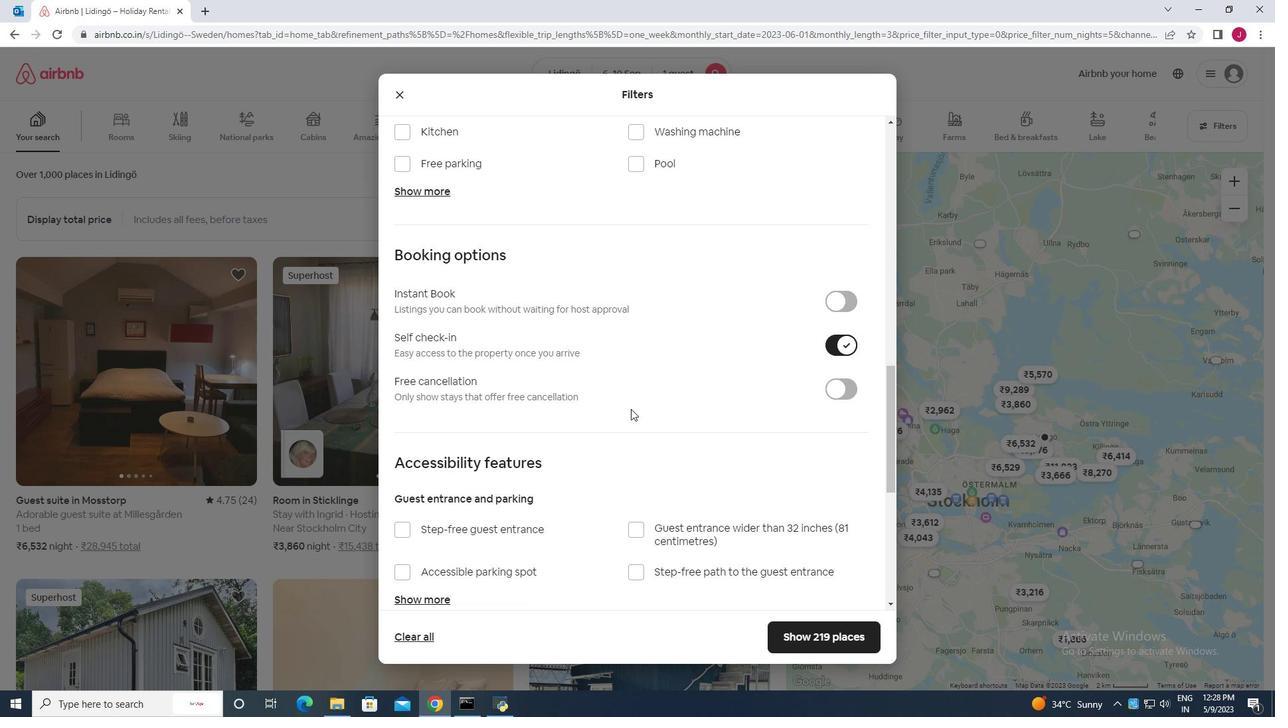 
Action: Mouse scrolled (628, 409) with delta (0, 0)
Screenshot: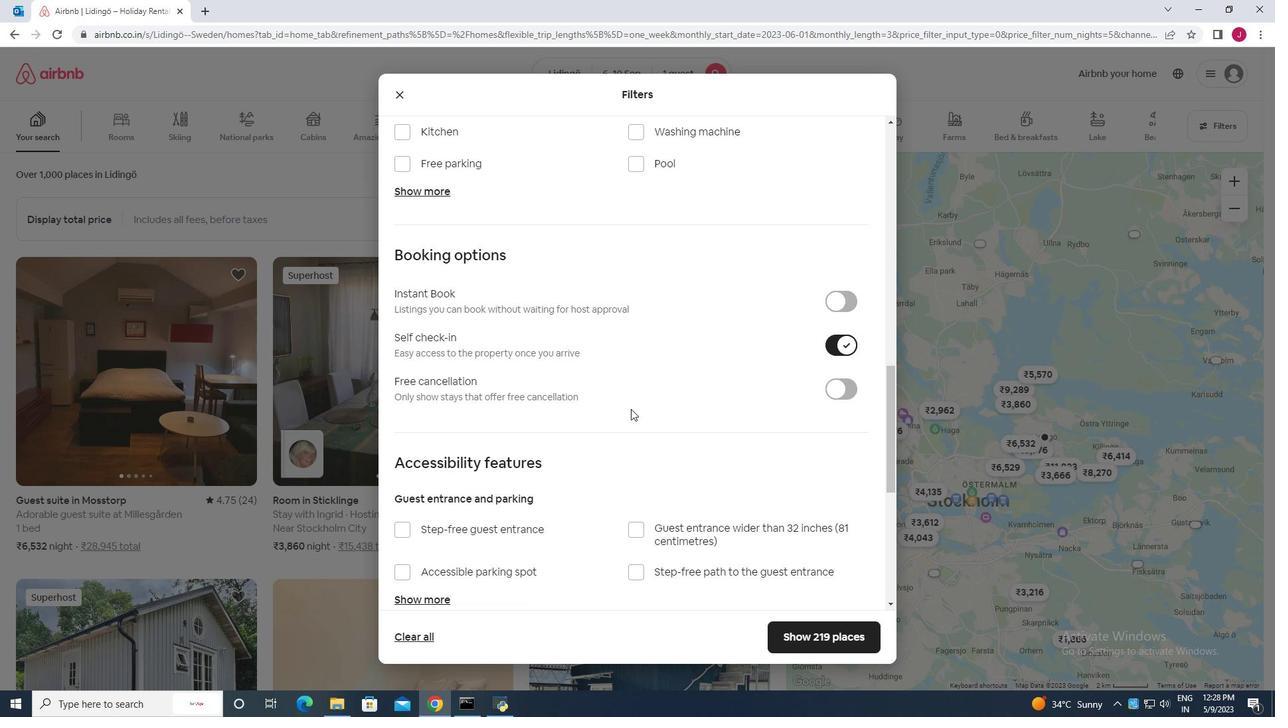 
Action: Mouse moved to (530, 481)
Screenshot: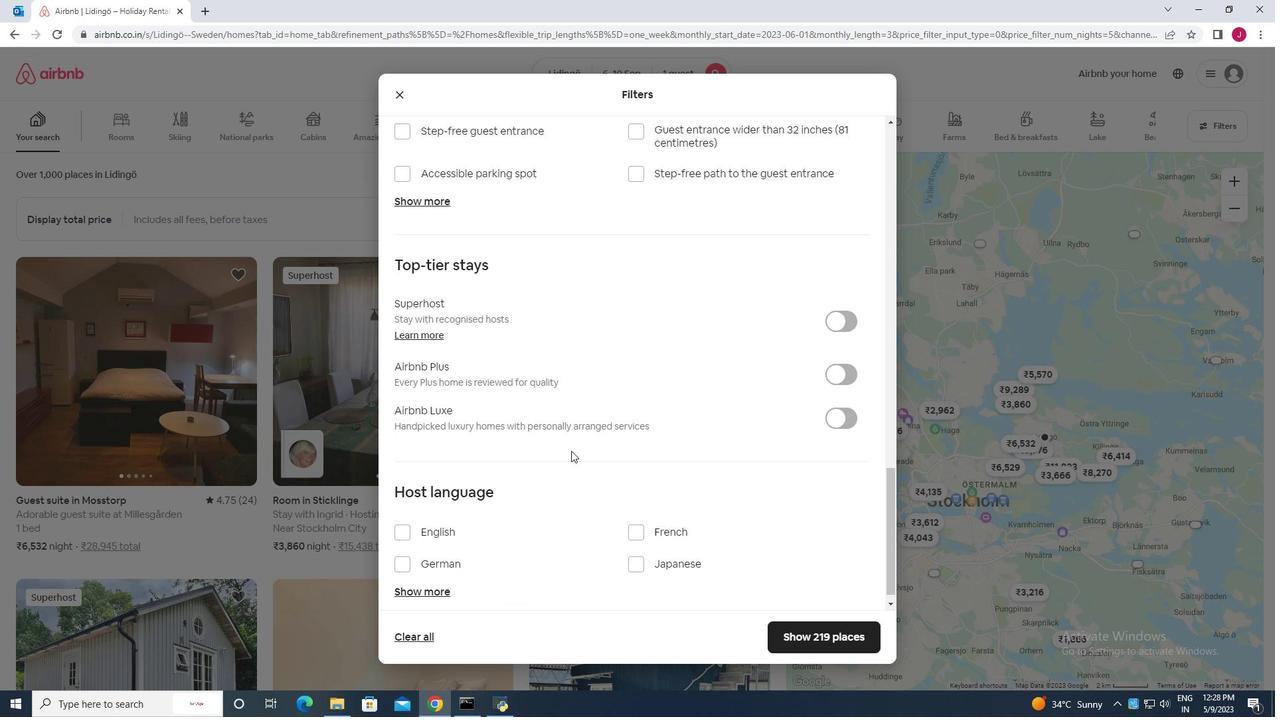 
Action: Mouse scrolled (530, 480) with delta (0, 0)
Screenshot: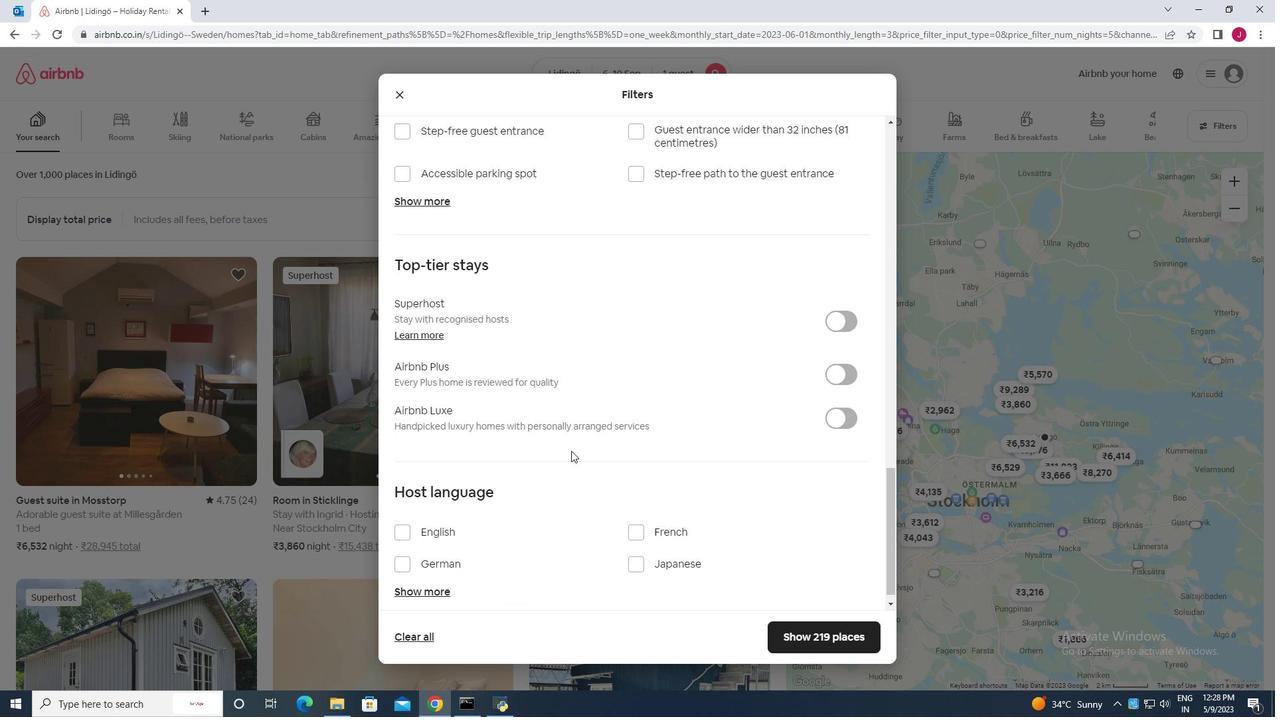 
Action: Mouse moved to (524, 486)
Screenshot: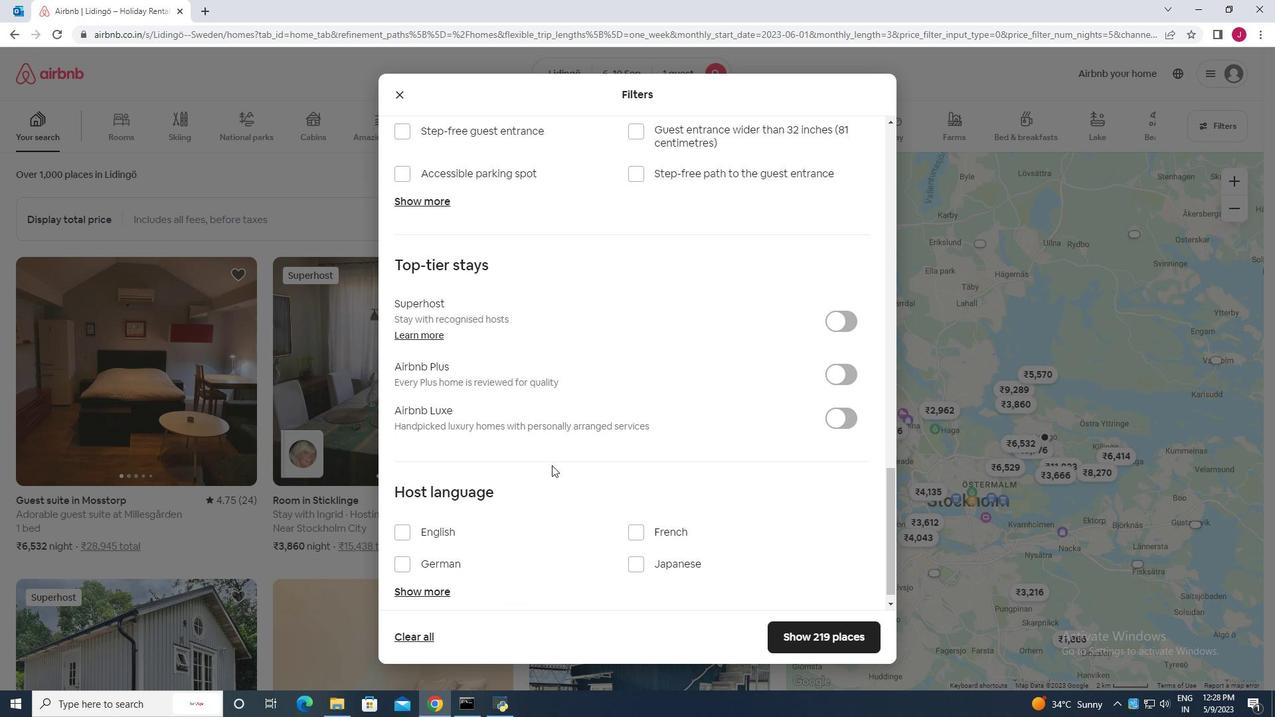 
Action: Mouse scrolled (524, 485) with delta (0, 0)
Screenshot: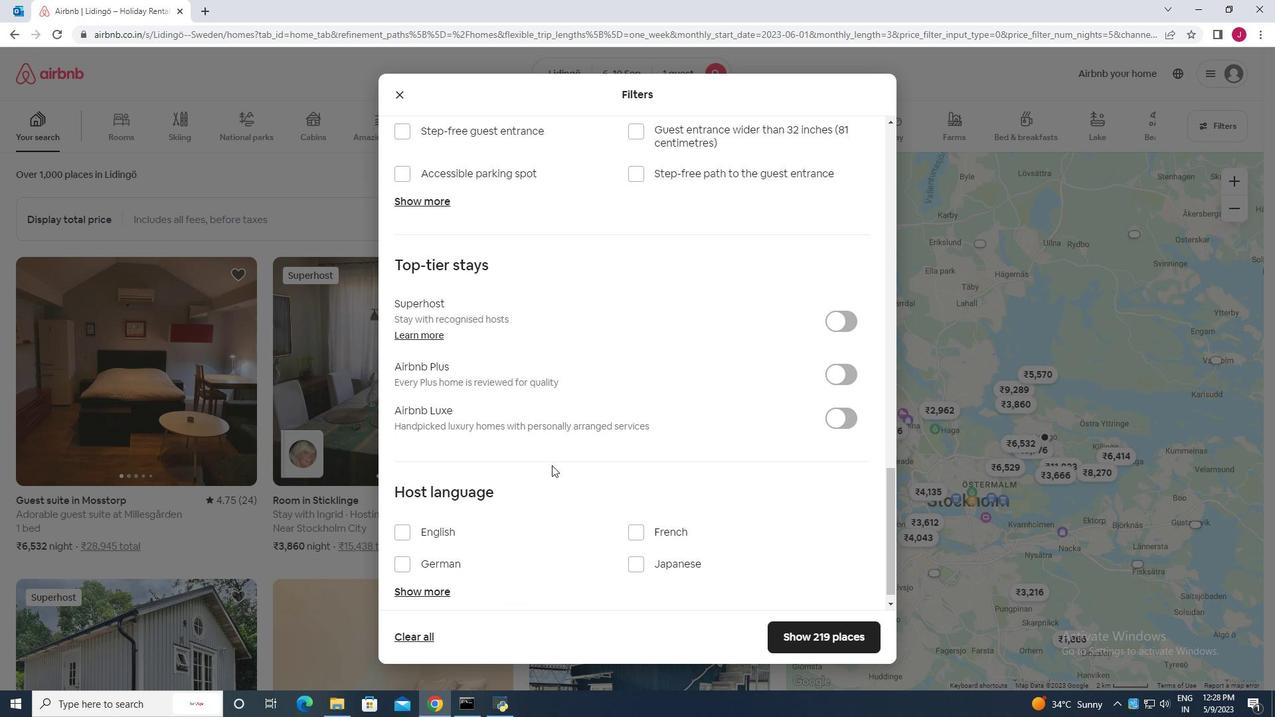 
Action: Mouse moved to (516, 489)
Screenshot: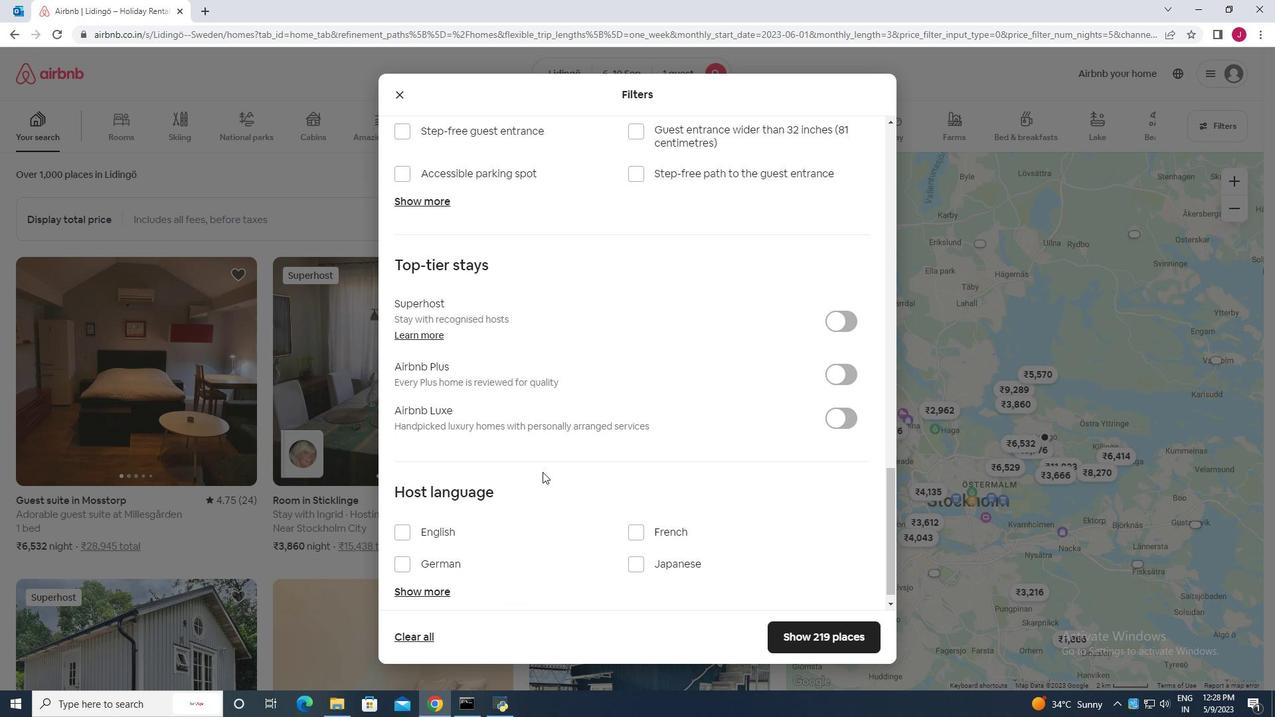 
Action: Mouse scrolled (518, 488) with delta (0, 0)
Screenshot: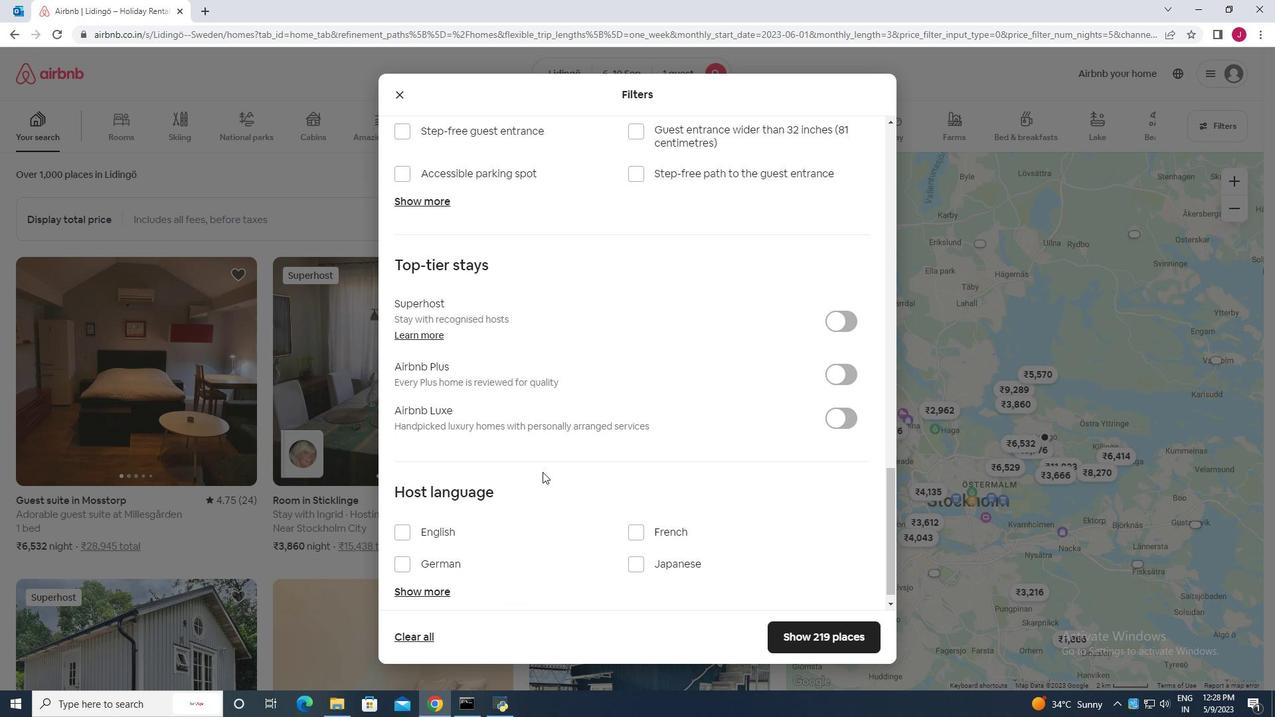 
Action: Mouse moved to (401, 513)
Screenshot: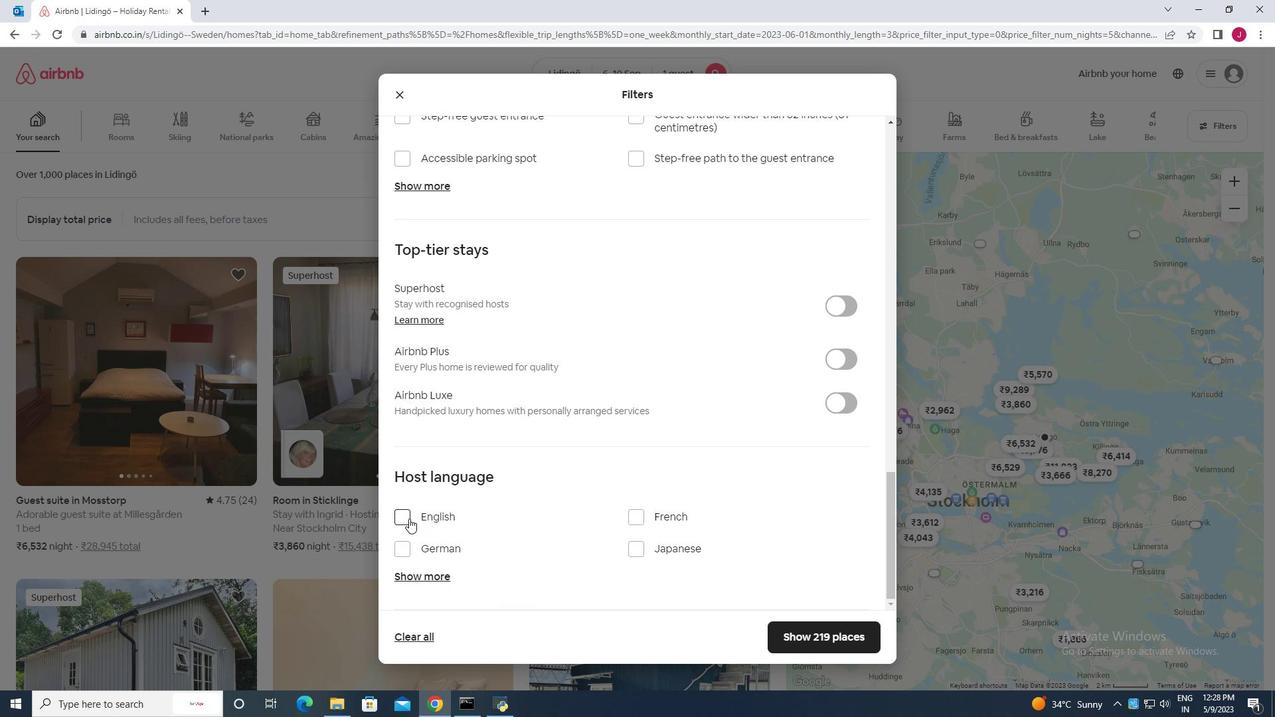 
Action: Mouse pressed left at (401, 513)
Screenshot: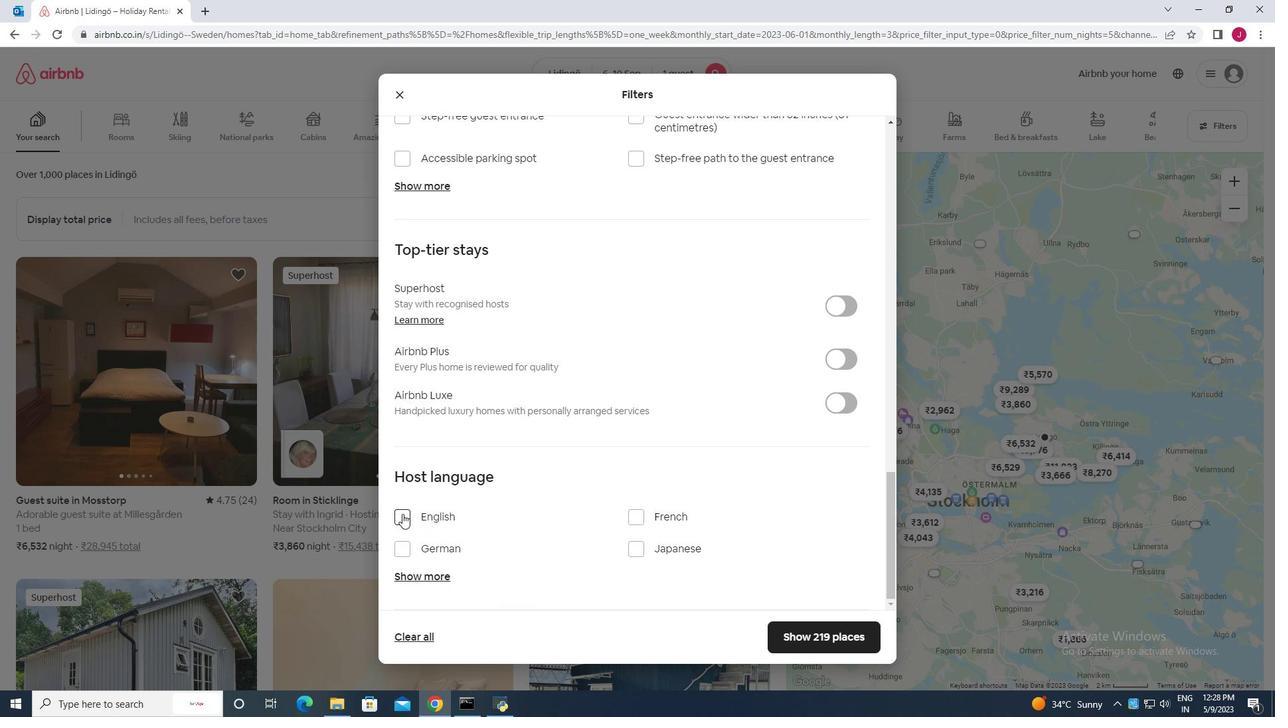 
Action: Mouse moved to (834, 636)
Screenshot: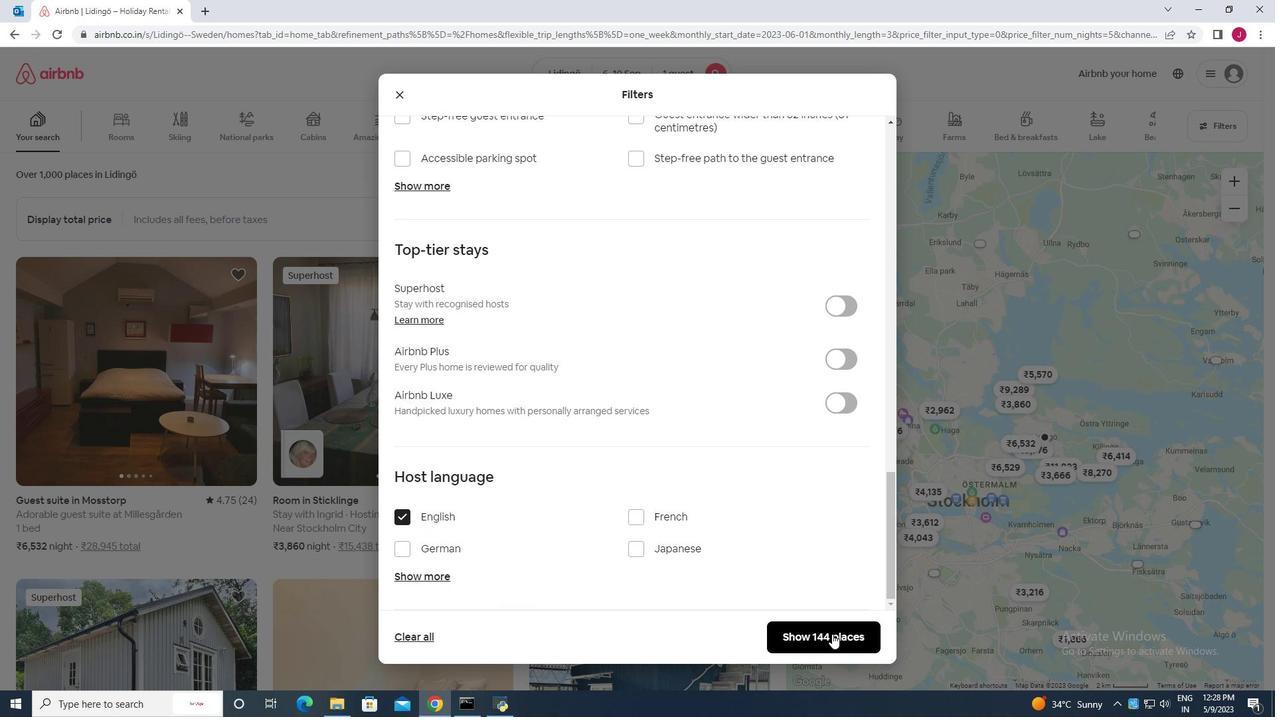 
Action: Mouse pressed left at (834, 636)
Screenshot: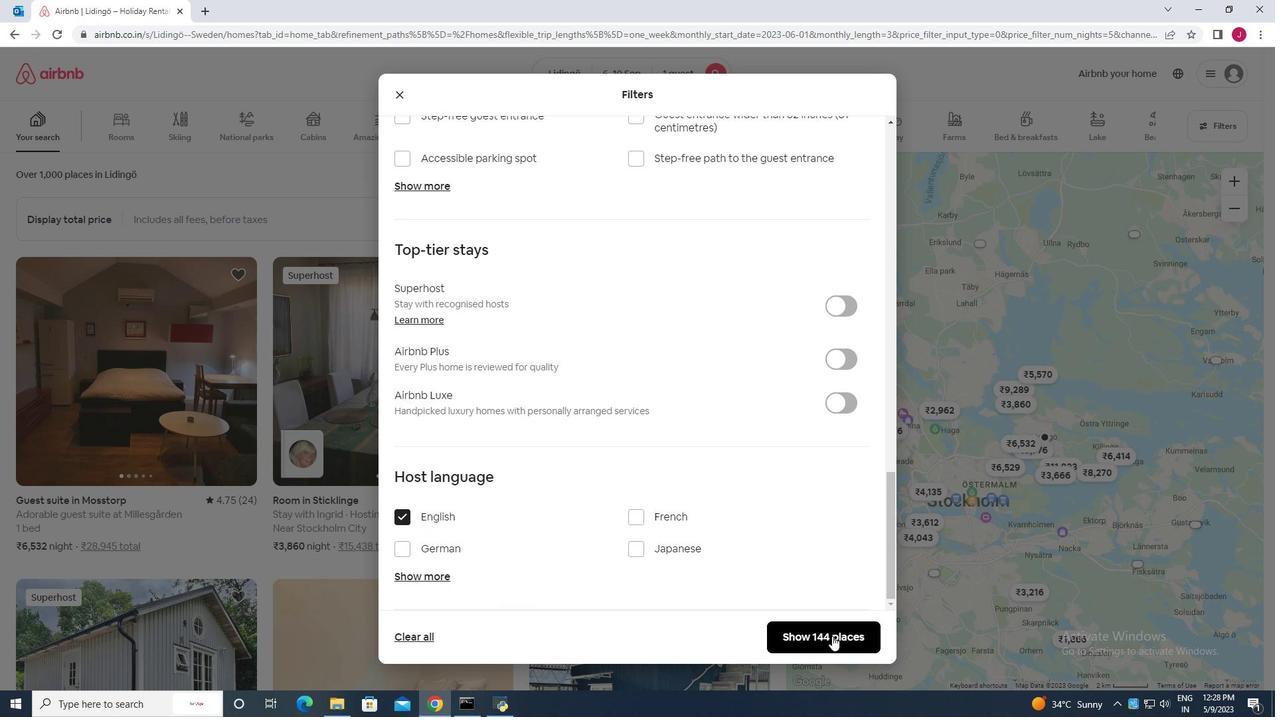 
Action: Mouse moved to (771, 589)
Screenshot: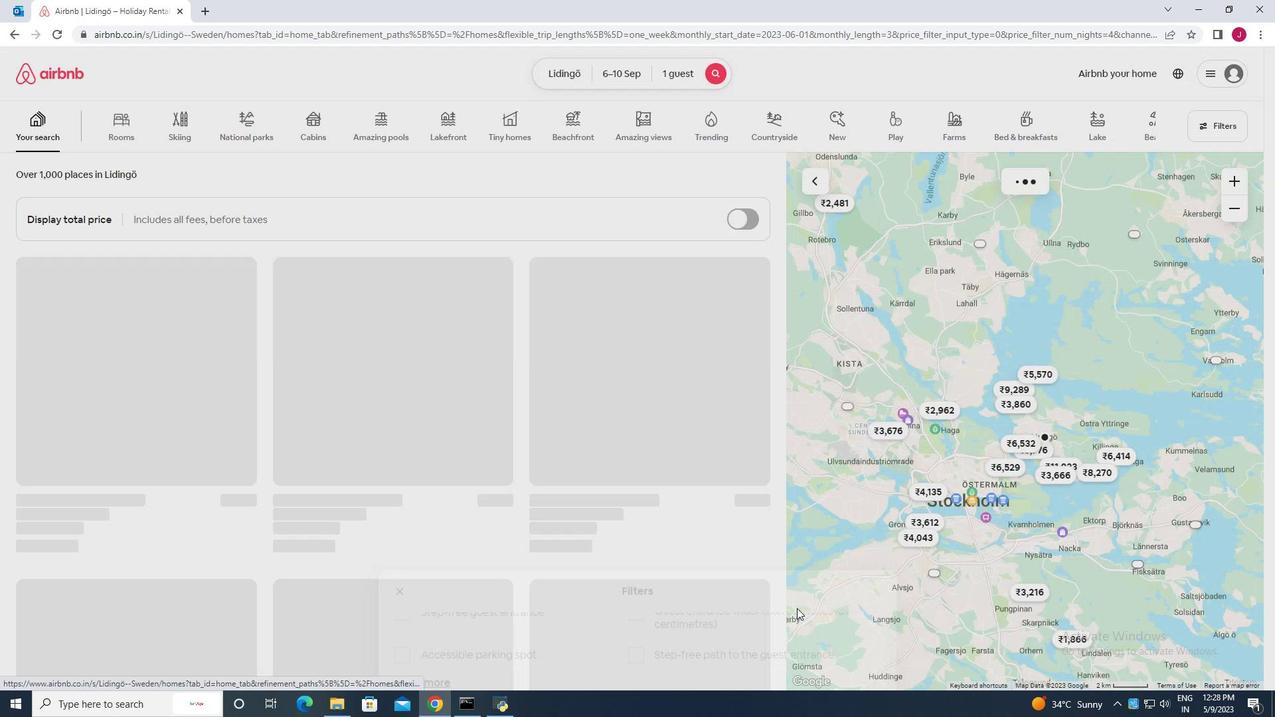 
